 Task: Find connections with filter location Geraardsbergen with filter topic #designwith filter profile language English with filter current company Equitas Small Finance Bank with filter school Burhani College with filter industry Staffing and Recruiting with filter service category Nonprofit Consulting with filter keywords title Security Guard
Action: Mouse moved to (604, 106)
Screenshot: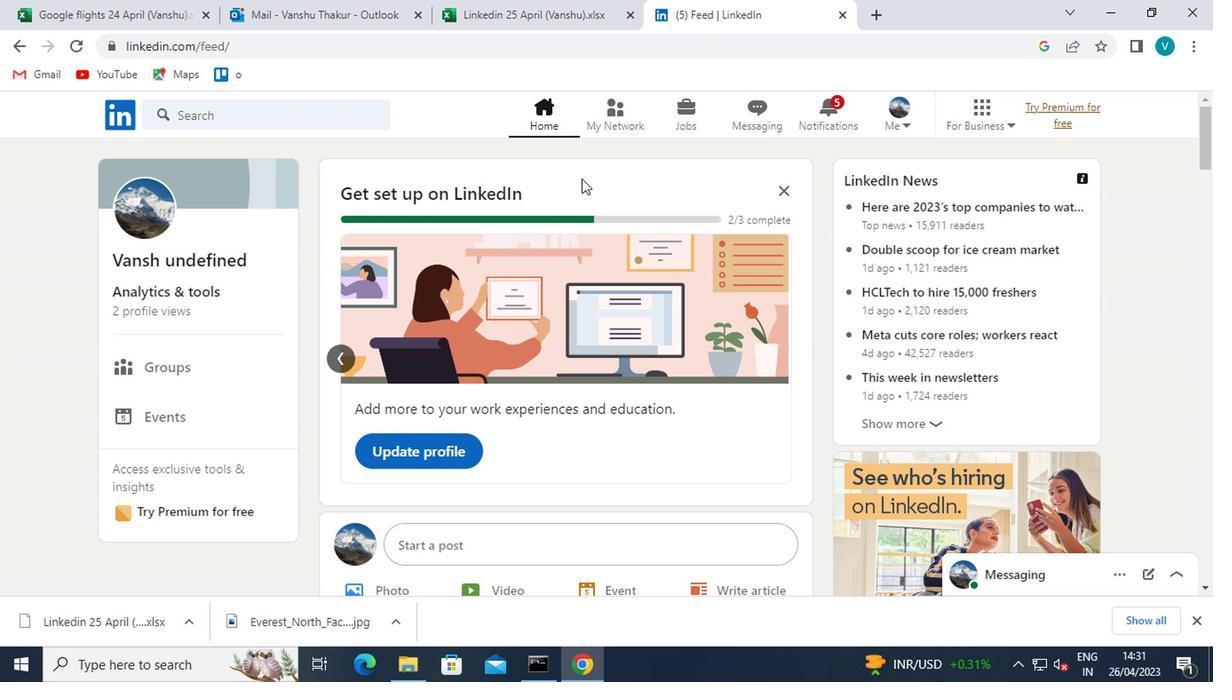 
Action: Mouse pressed left at (604, 106)
Screenshot: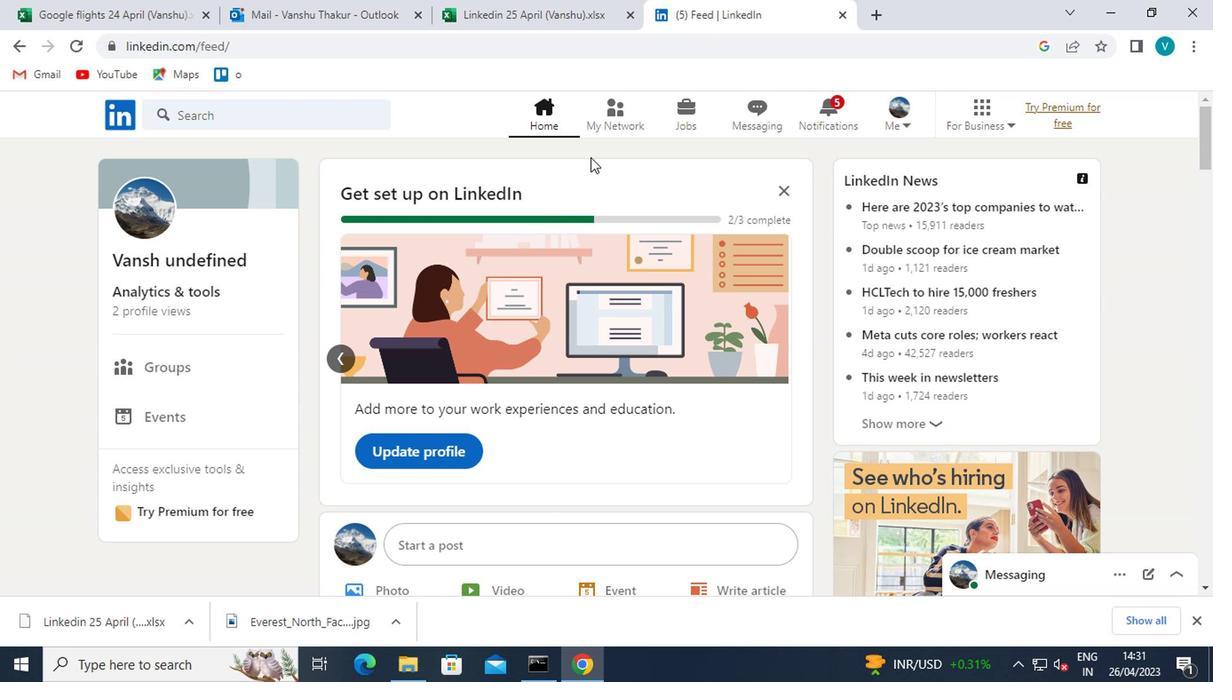 
Action: Mouse moved to (188, 208)
Screenshot: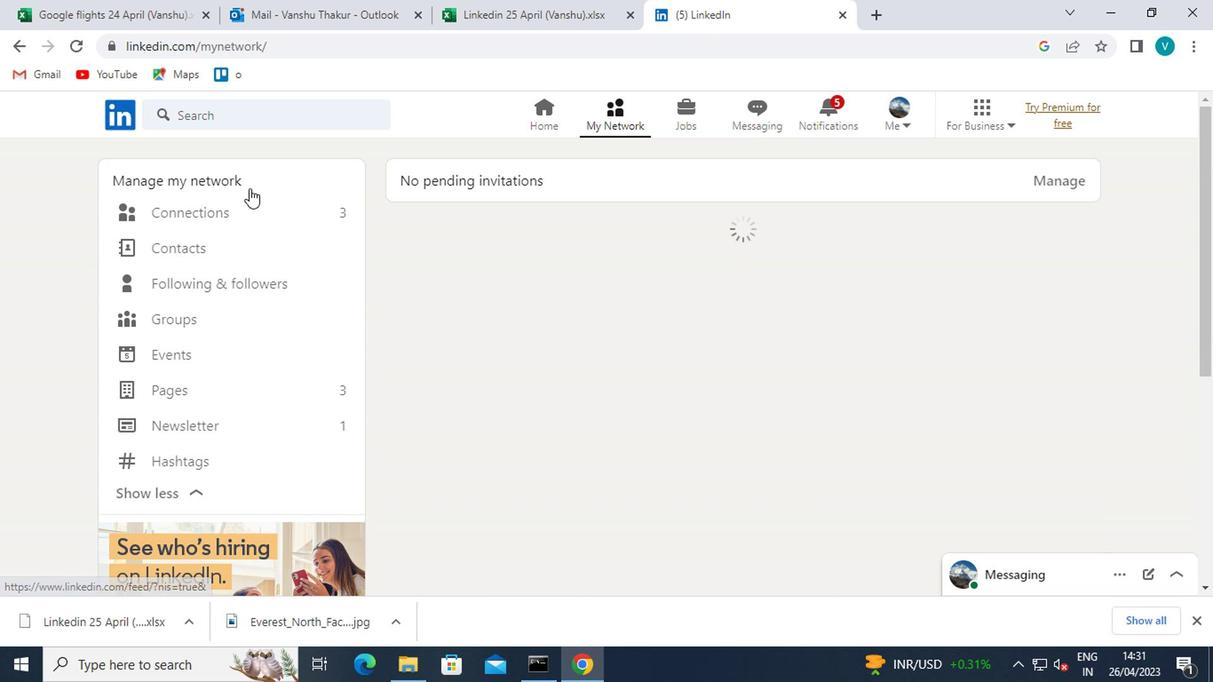 
Action: Mouse pressed left at (188, 208)
Screenshot: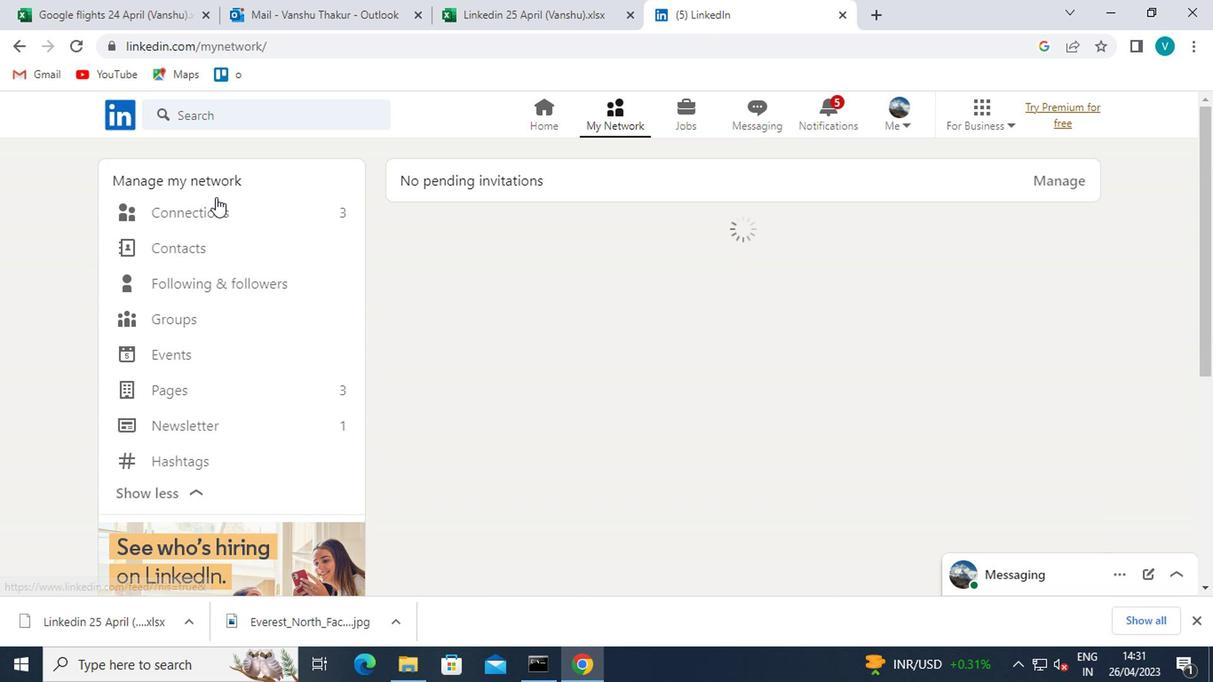 
Action: Mouse moved to (769, 211)
Screenshot: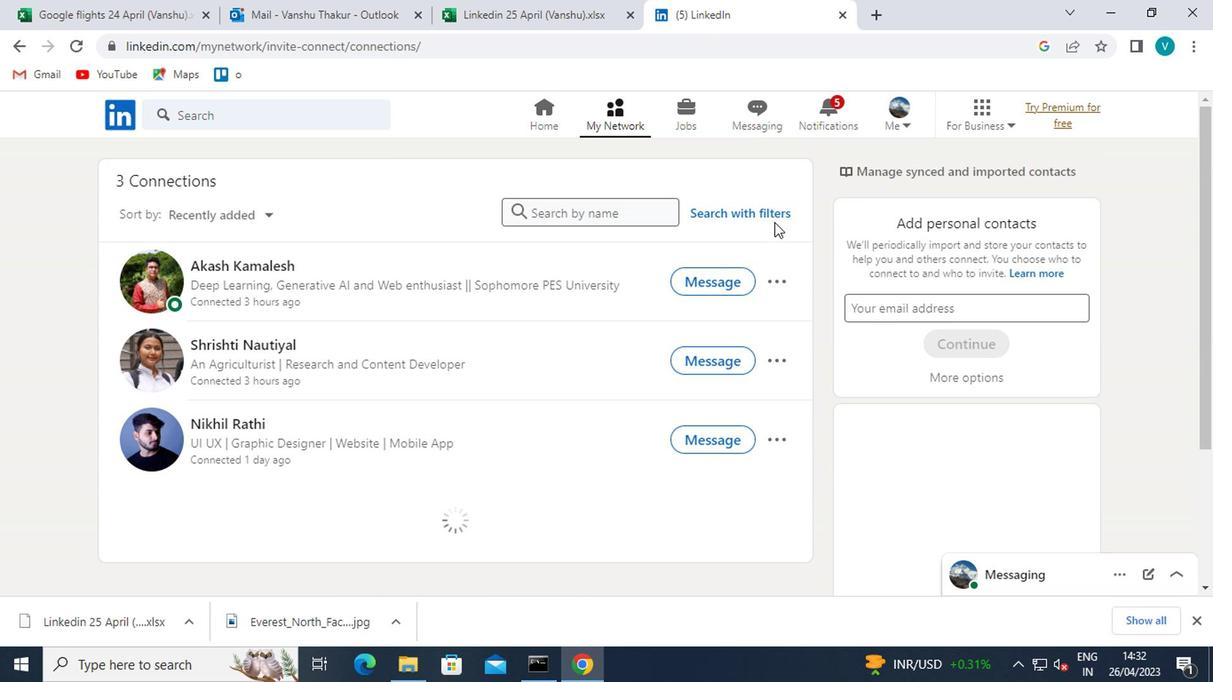
Action: Mouse pressed left at (769, 211)
Screenshot: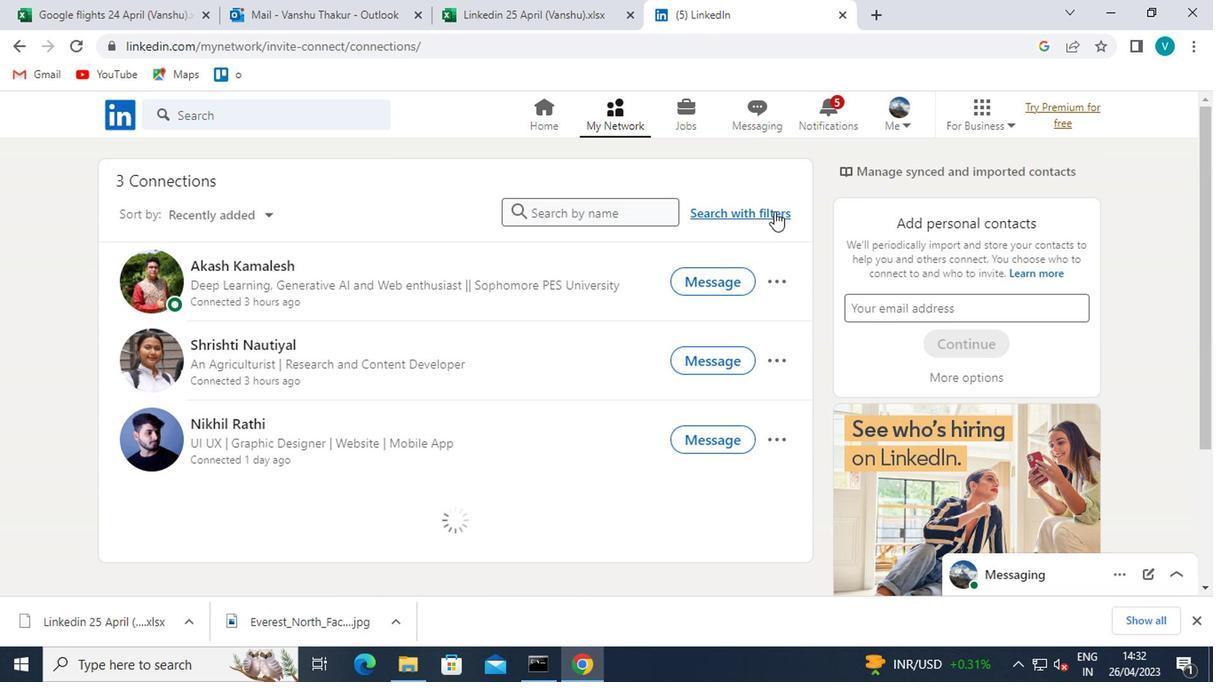 
Action: Mouse moved to (731, 213)
Screenshot: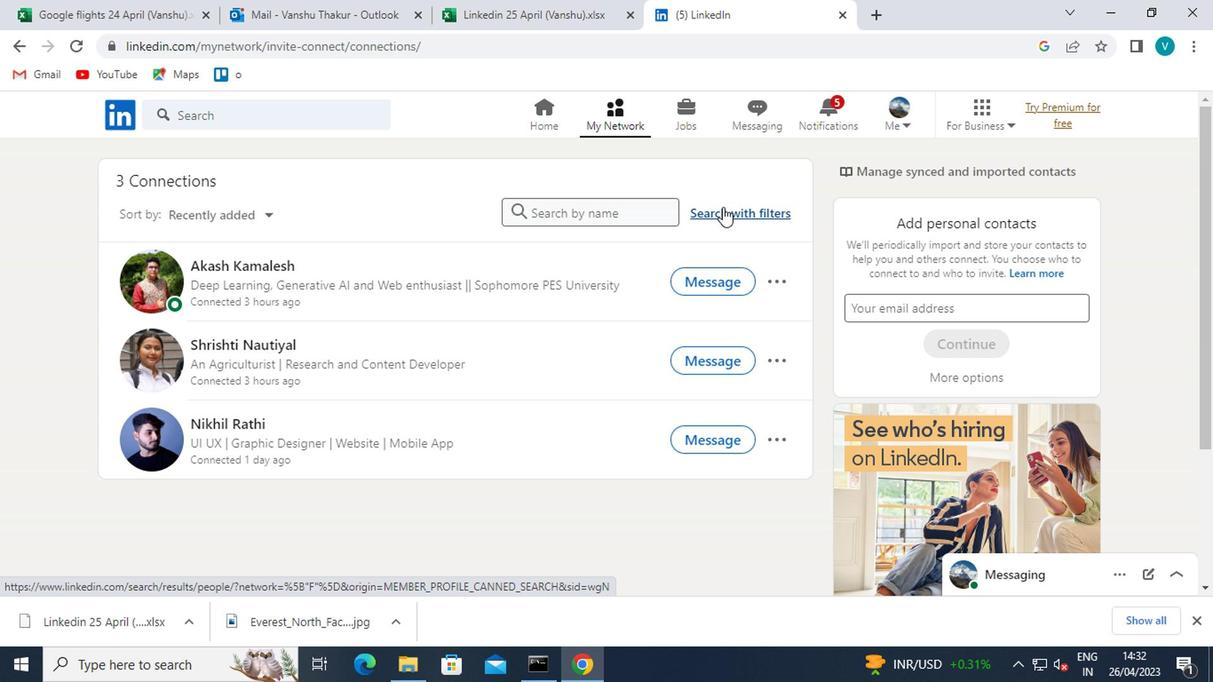 
Action: Mouse pressed left at (731, 213)
Screenshot: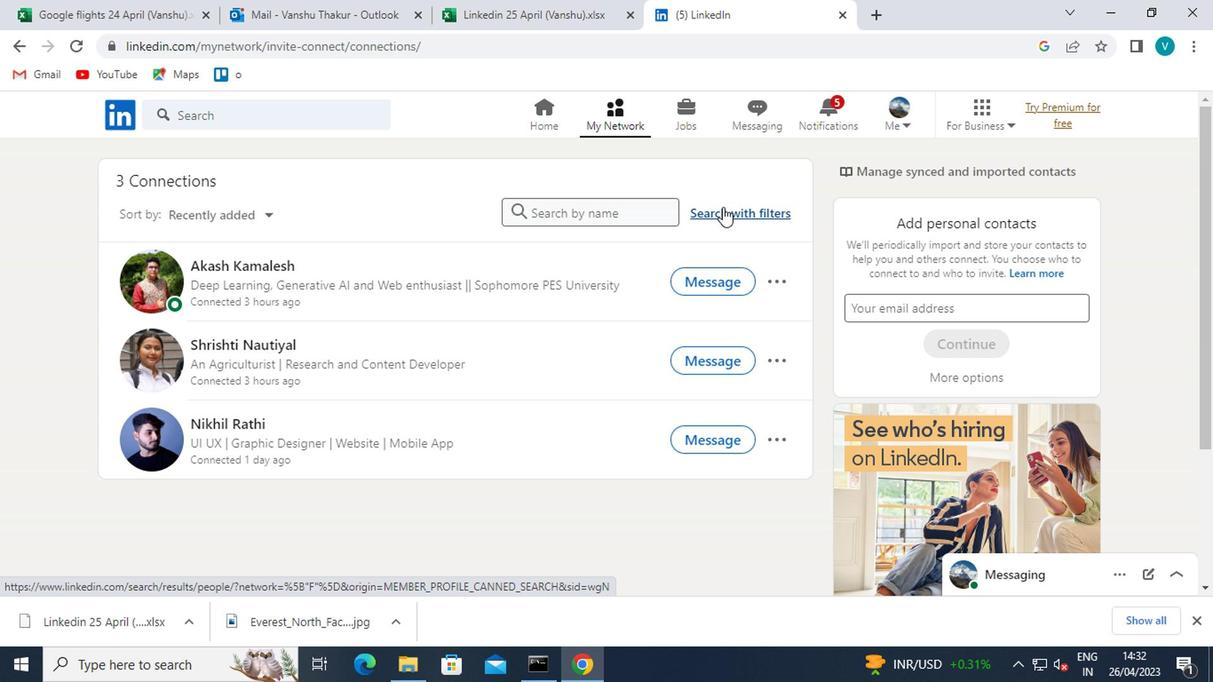 
Action: Mouse moved to (598, 156)
Screenshot: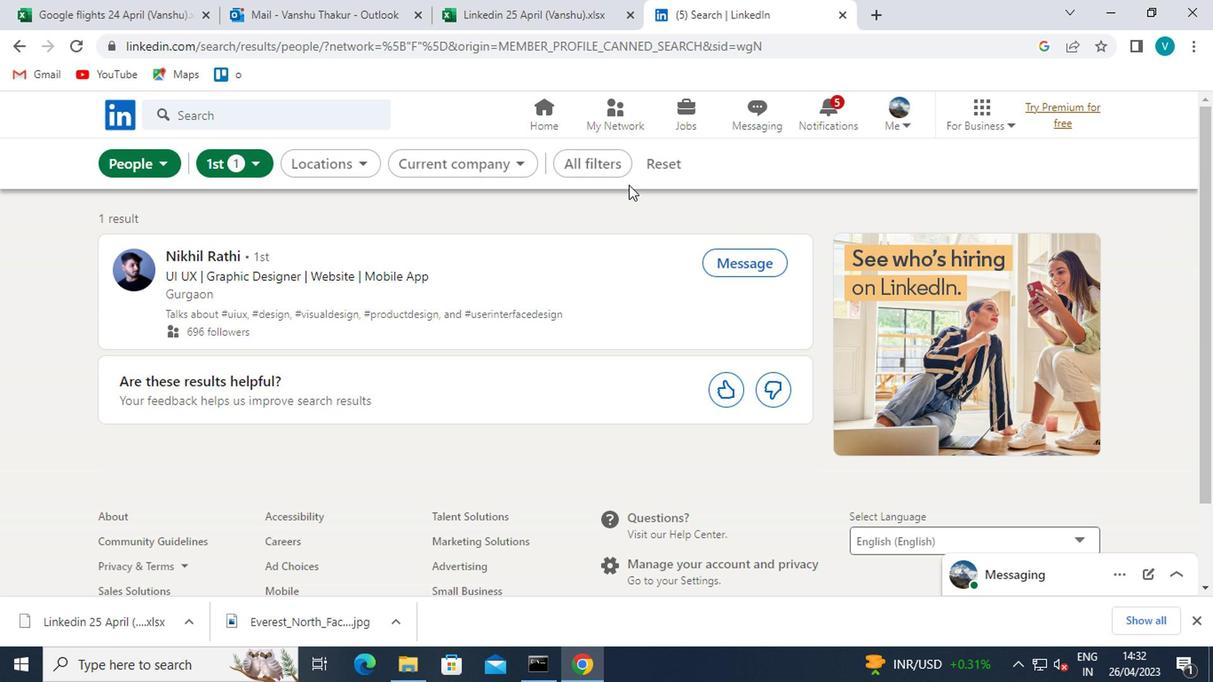 
Action: Mouse pressed left at (598, 156)
Screenshot: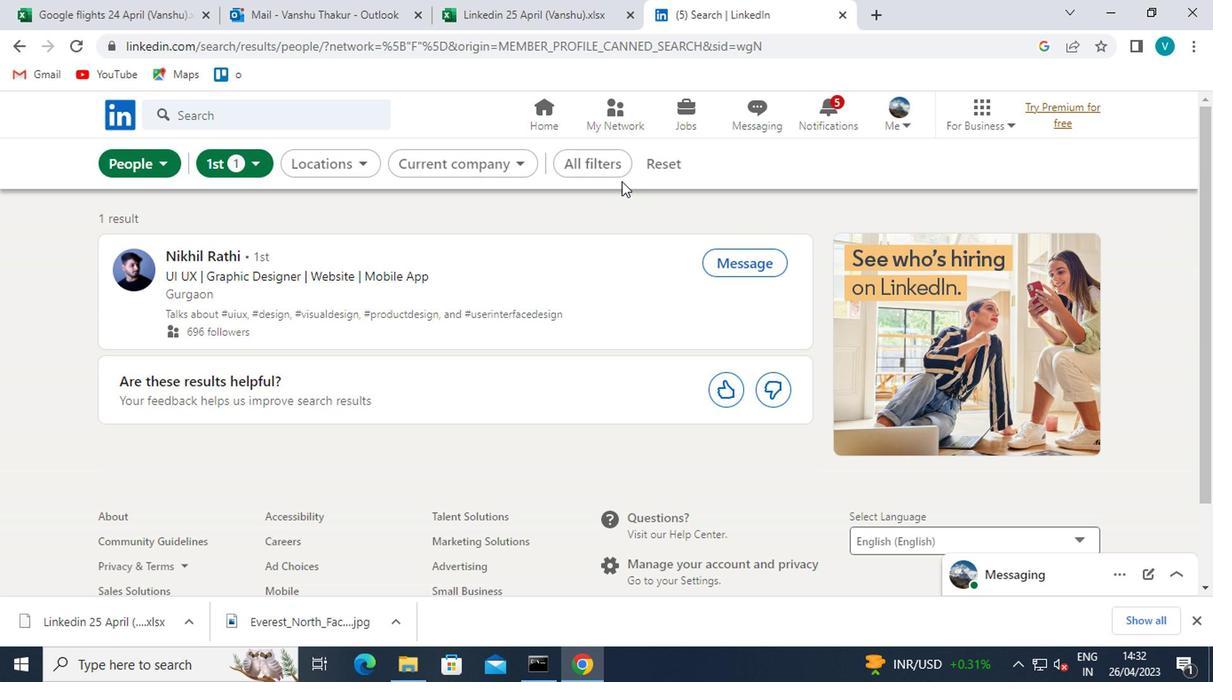 
Action: Mouse moved to (778, 252)
Screenshot: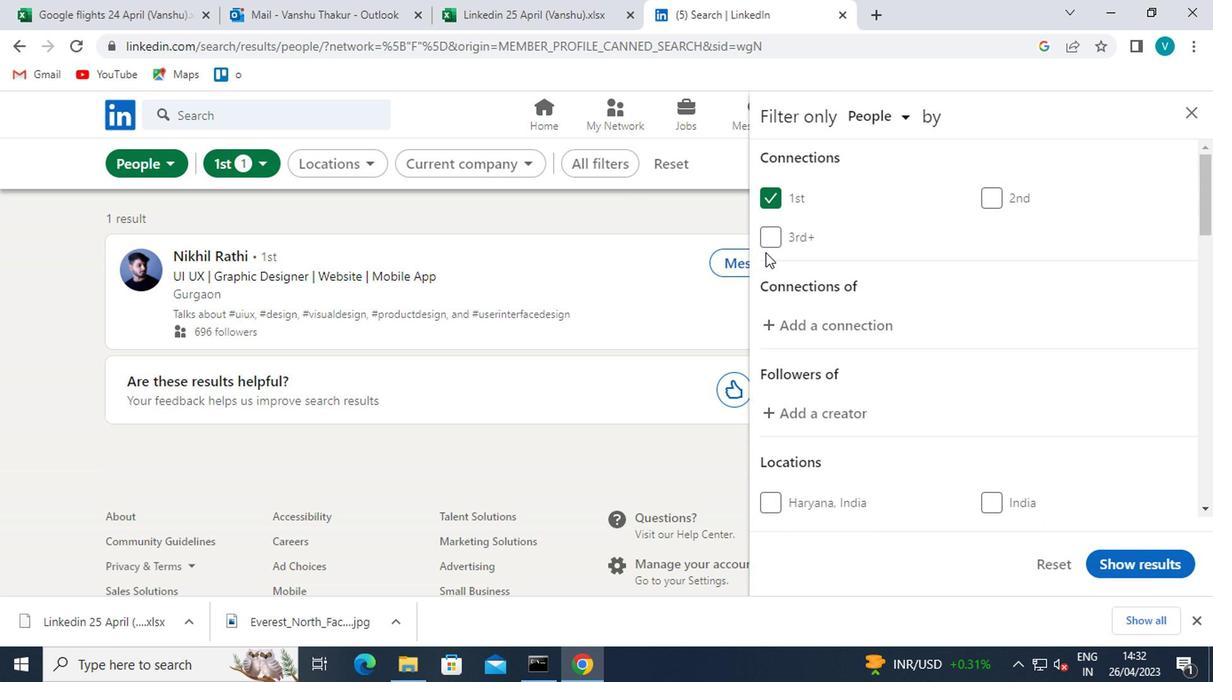 
Action: Mouse scrolled (778, 252) with delta (0, 0)
Screenshot: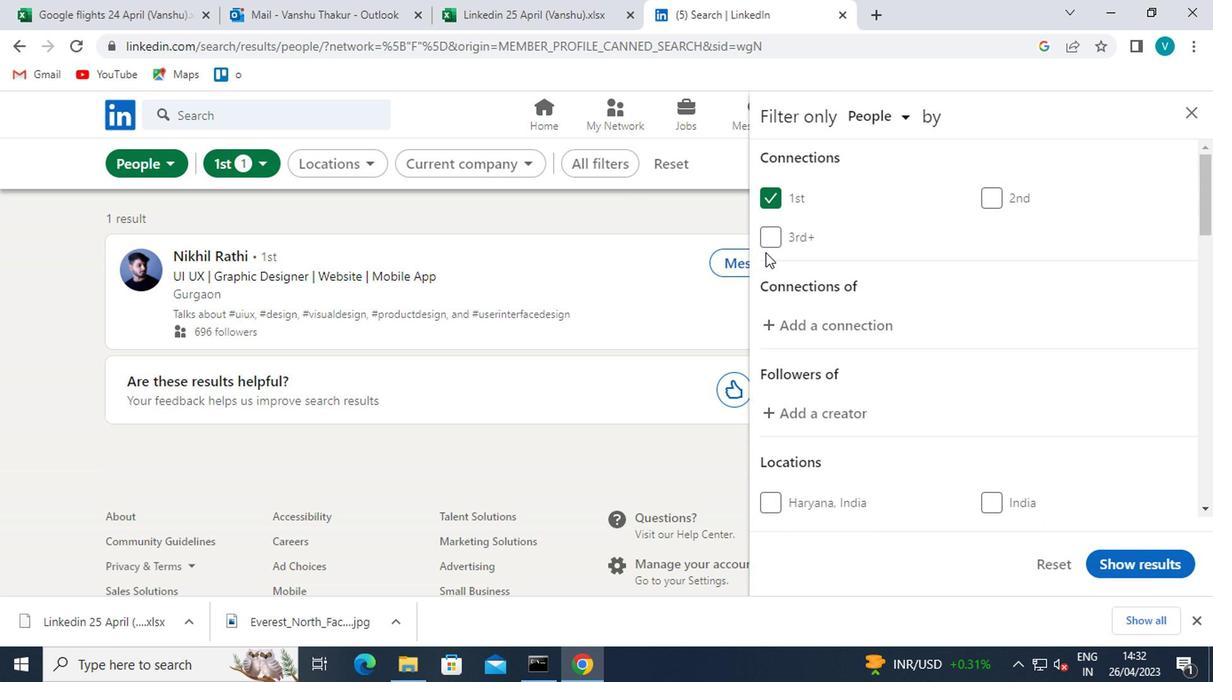 
Action: Mouse moved to (791, 253)
Screenshot: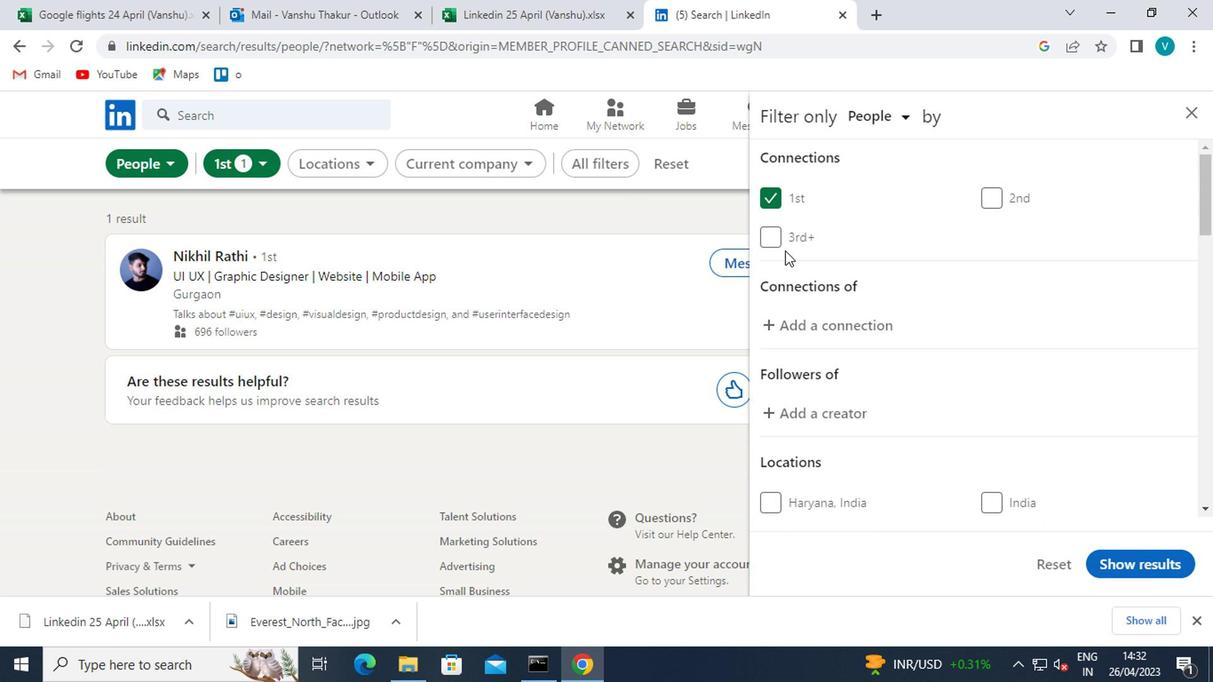
Action: Mouse scrolled (791, 252) with delta (0, 0)
Screenshot: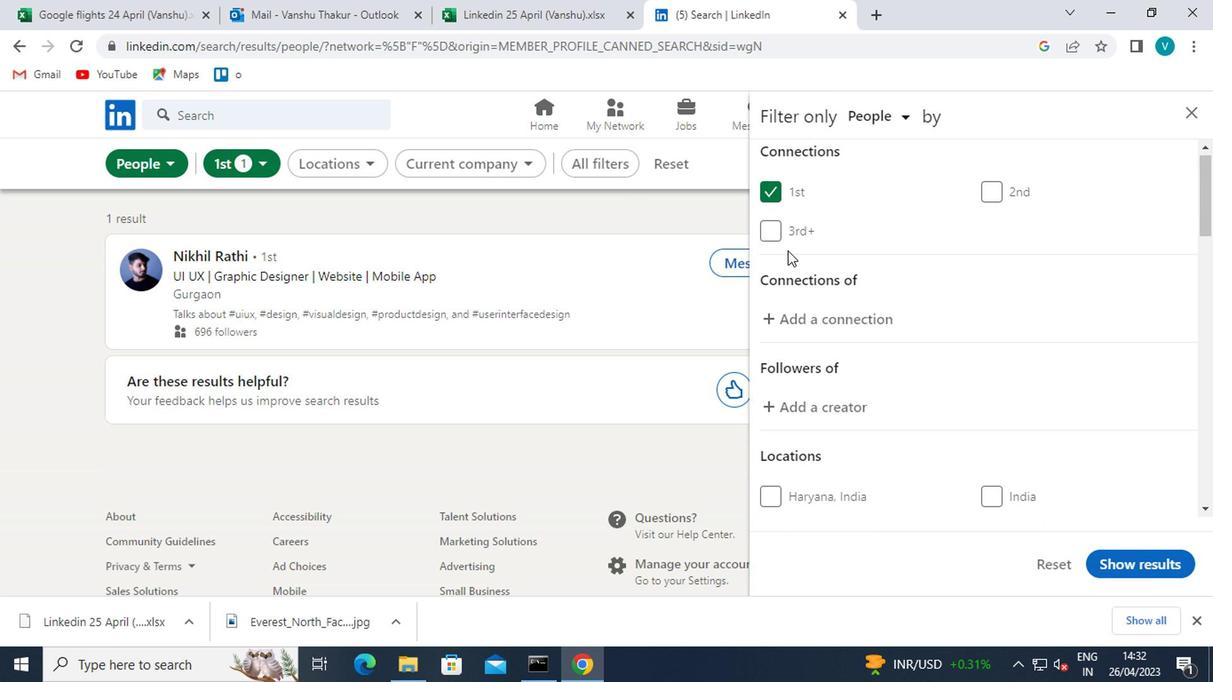 
Action: Mouse moved to (786, 396)
Screenshot: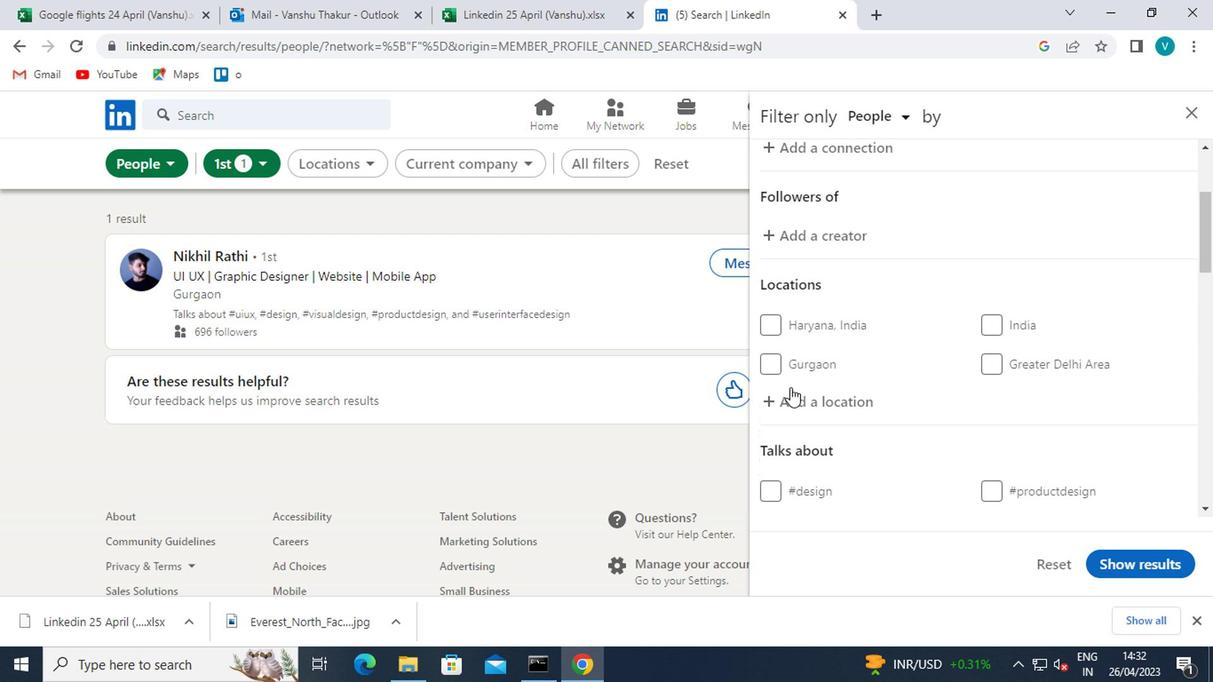 
Action: Mouse pressed left at (786, 396)
Screenshot: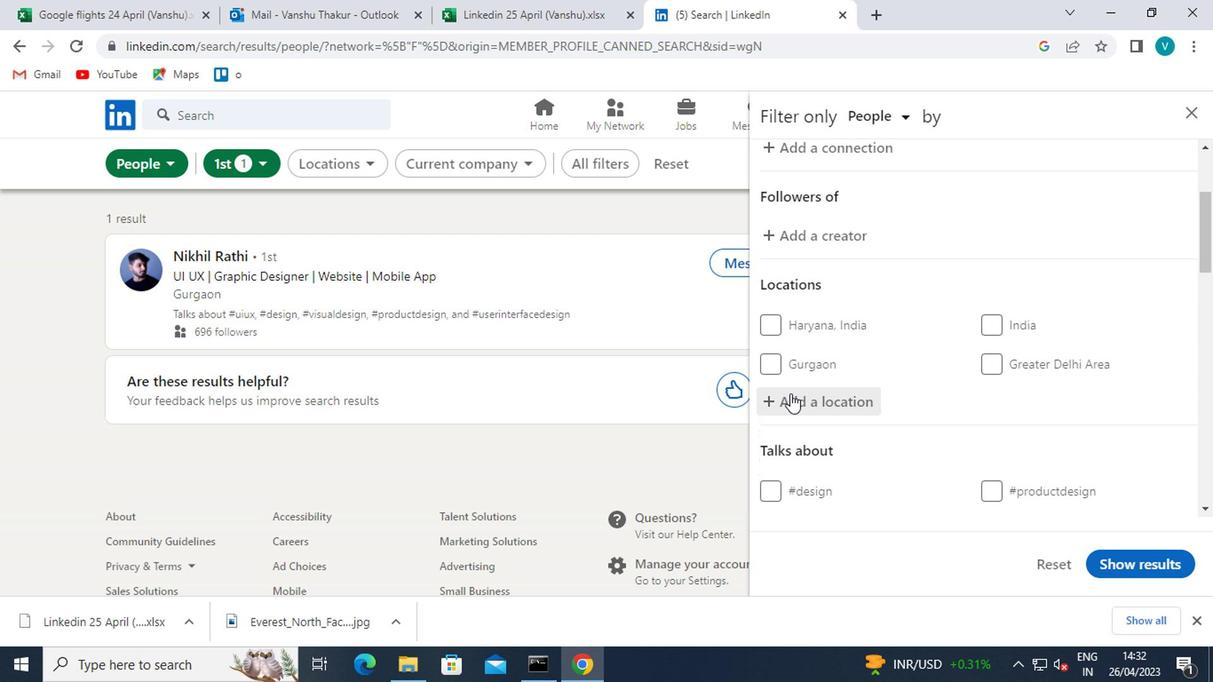 
Action: Mouse moved to (790, 396)
Screenshot: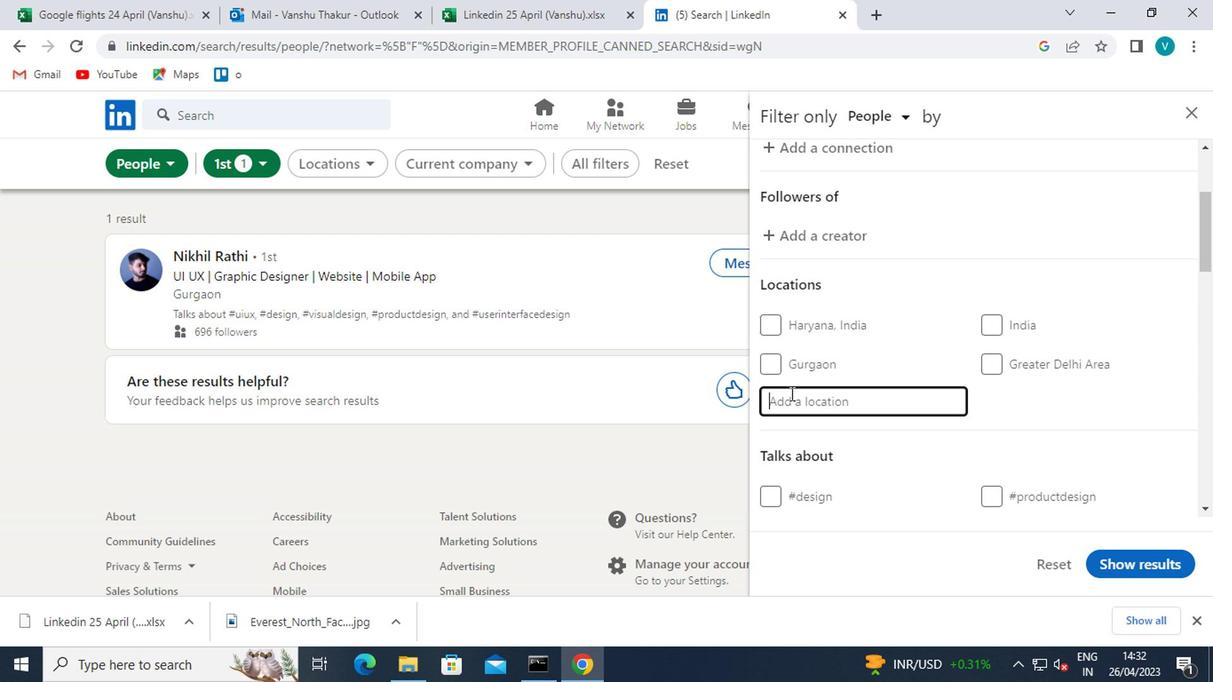 
Action: Mouse pressed left at (790, 396)
Screenshot: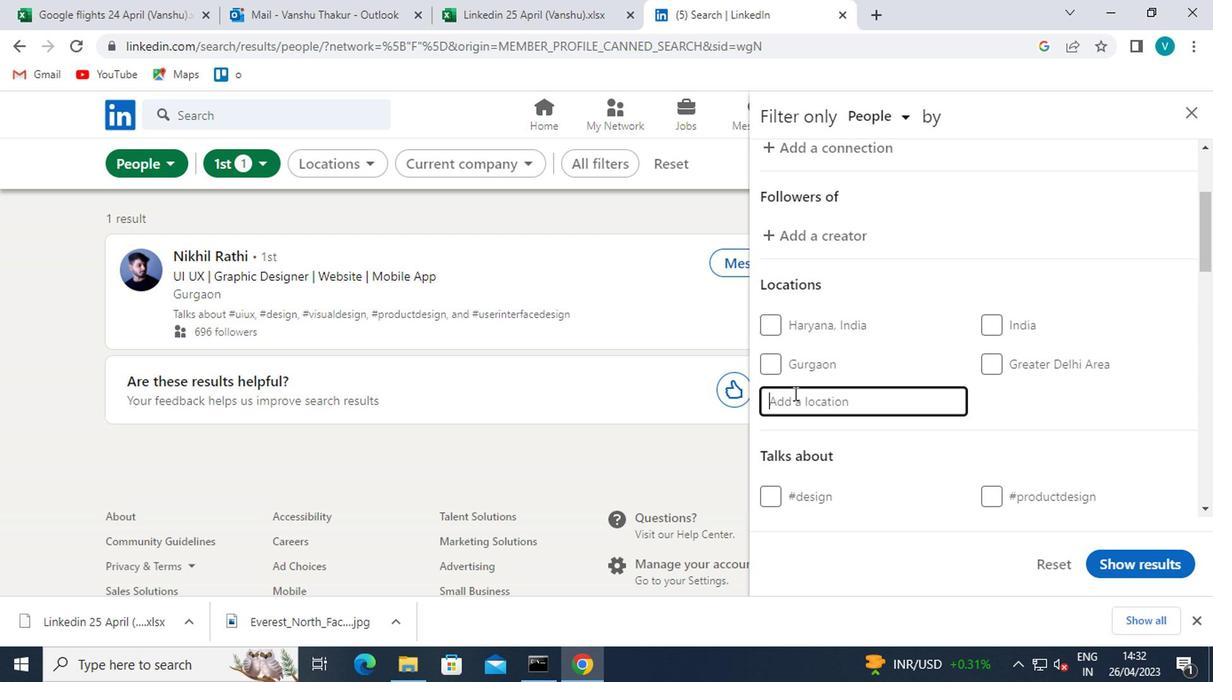 
Action: Key pressed <Key.shift>GERAARD
Screenshot: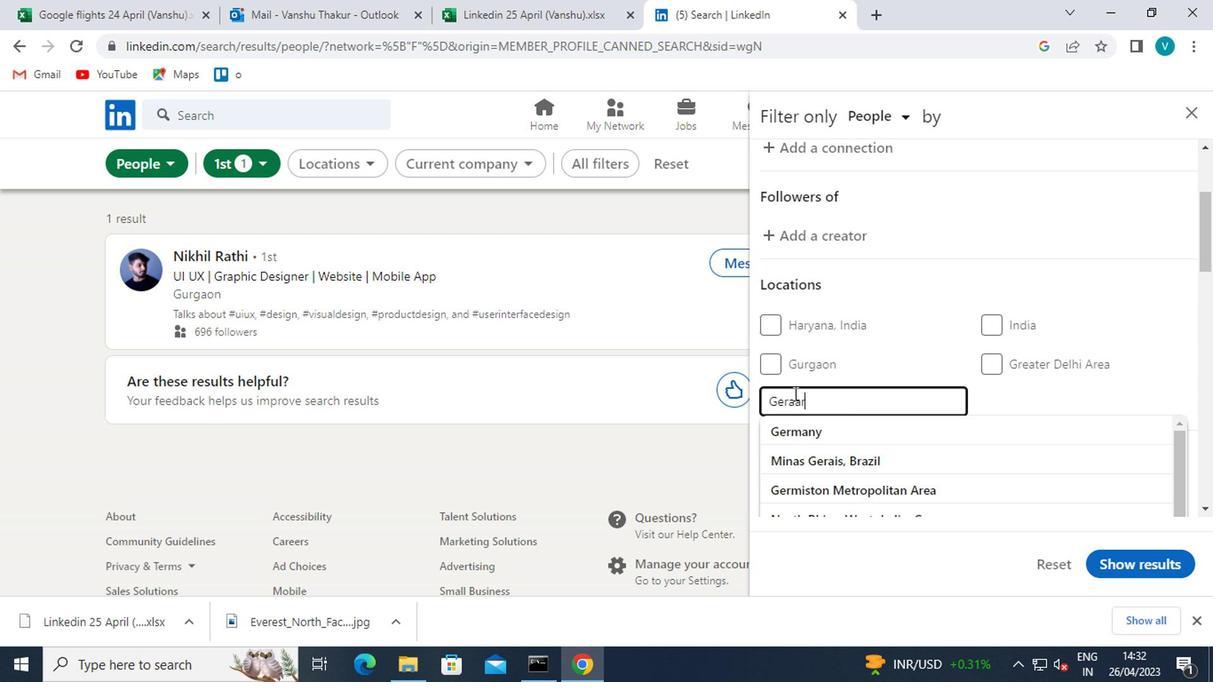 
Action: Mouse moved to (790, 394)
Screenshot: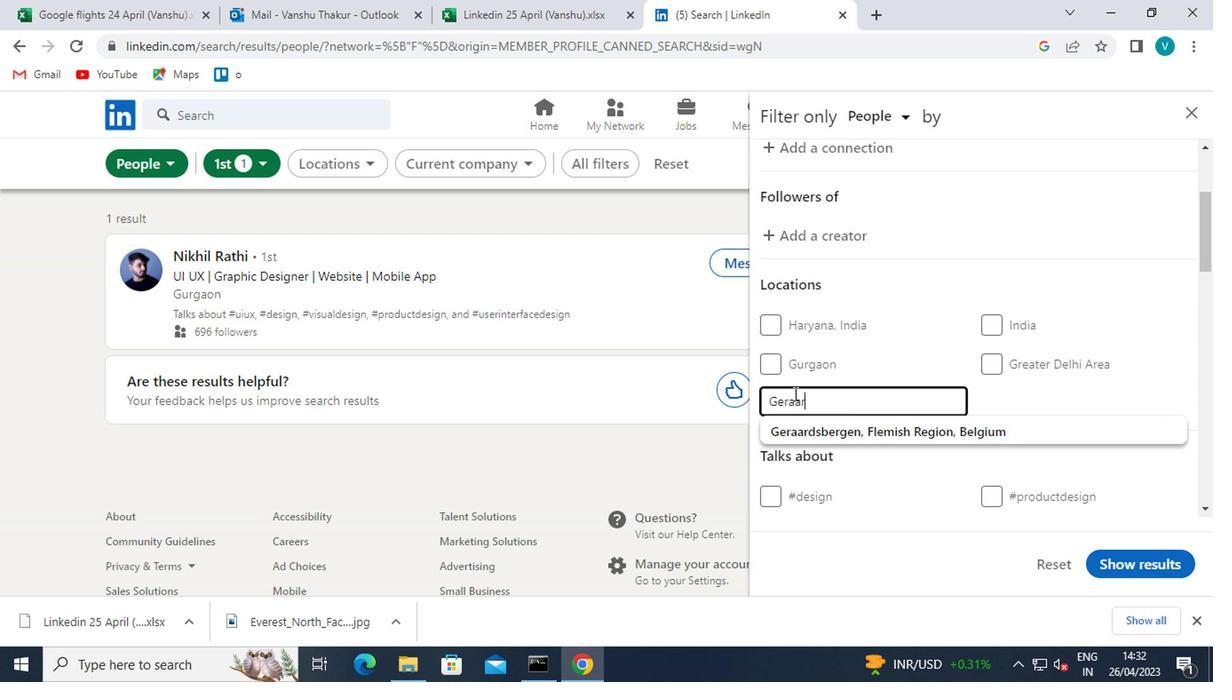 
Action: Key pressed SBERGEN
Screenshot: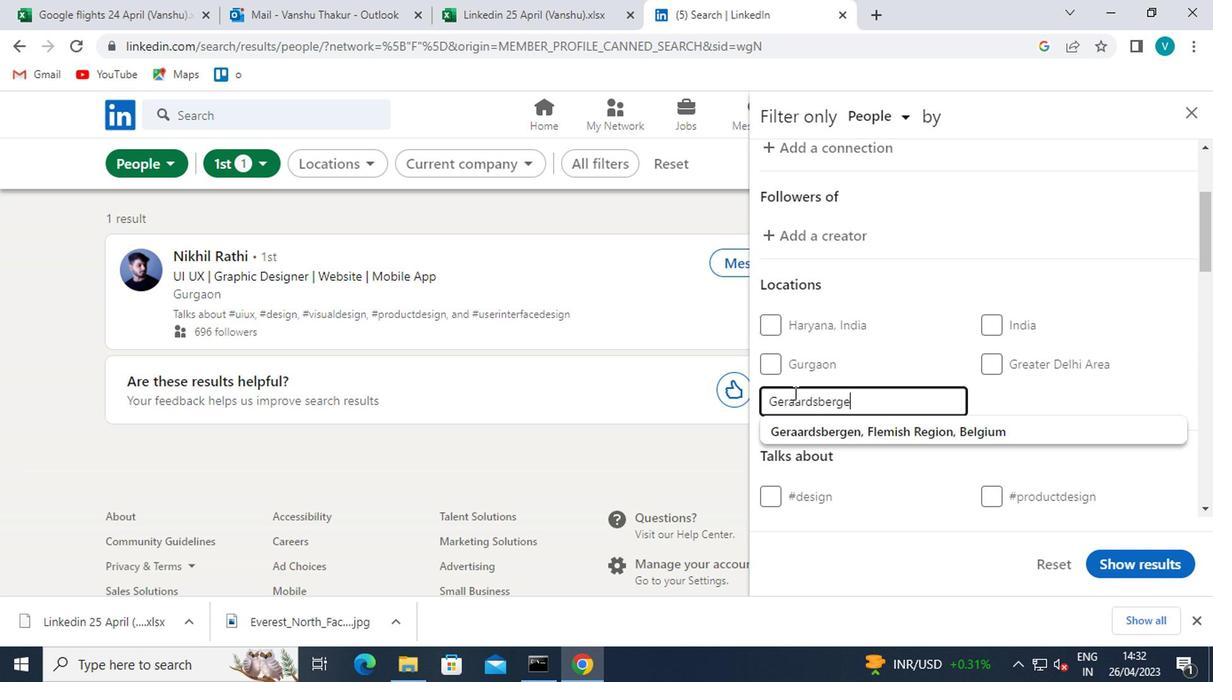 
Action: Mouse moved to (797, 430)
Screenshot: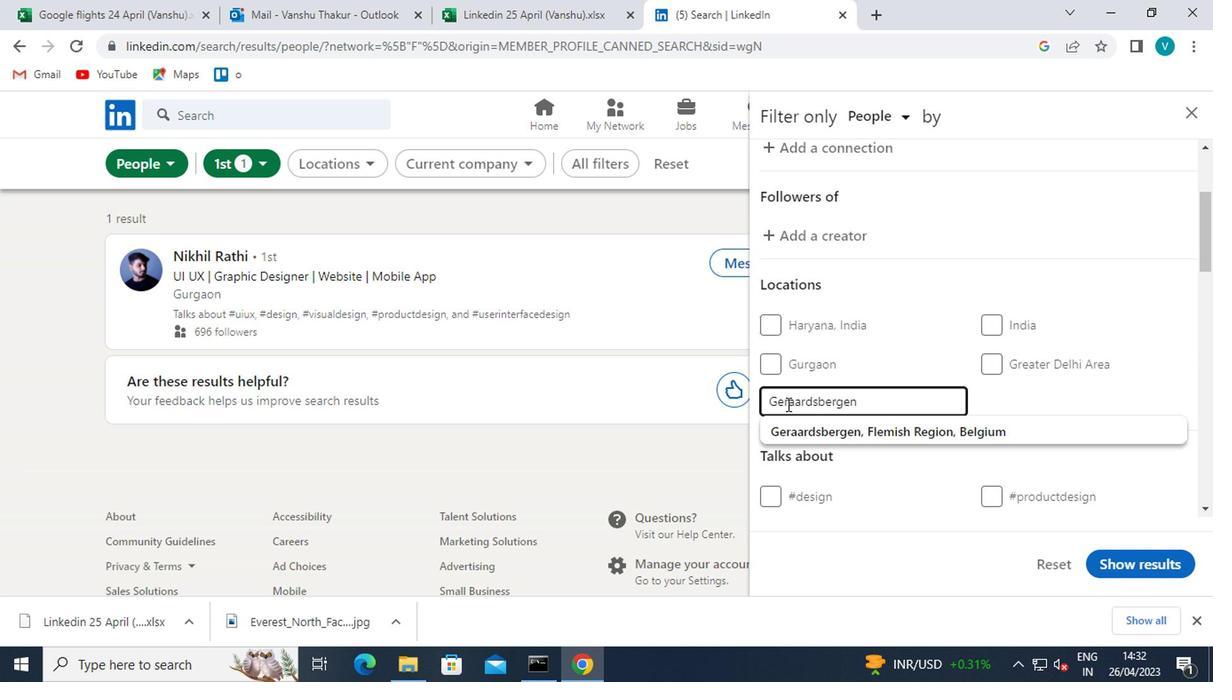 
Action: Mouse pressed left at (797, 430)
Screenshot: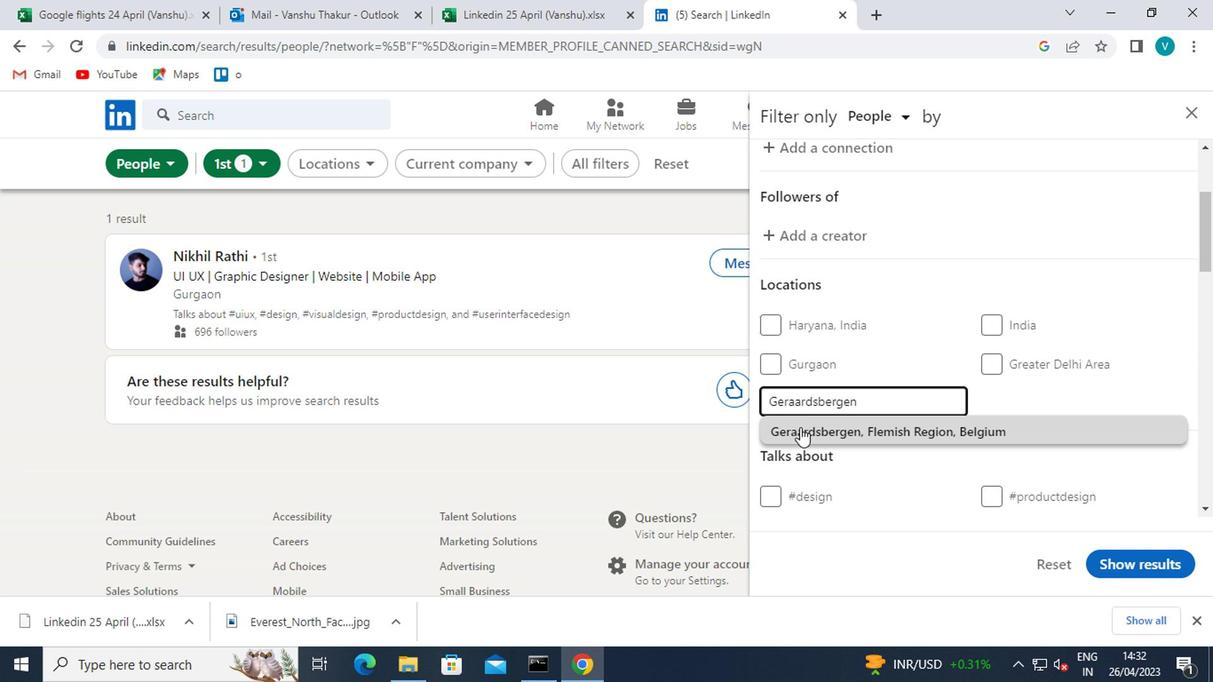 
Action: Mouse moved to (840, 409)
Screenshot: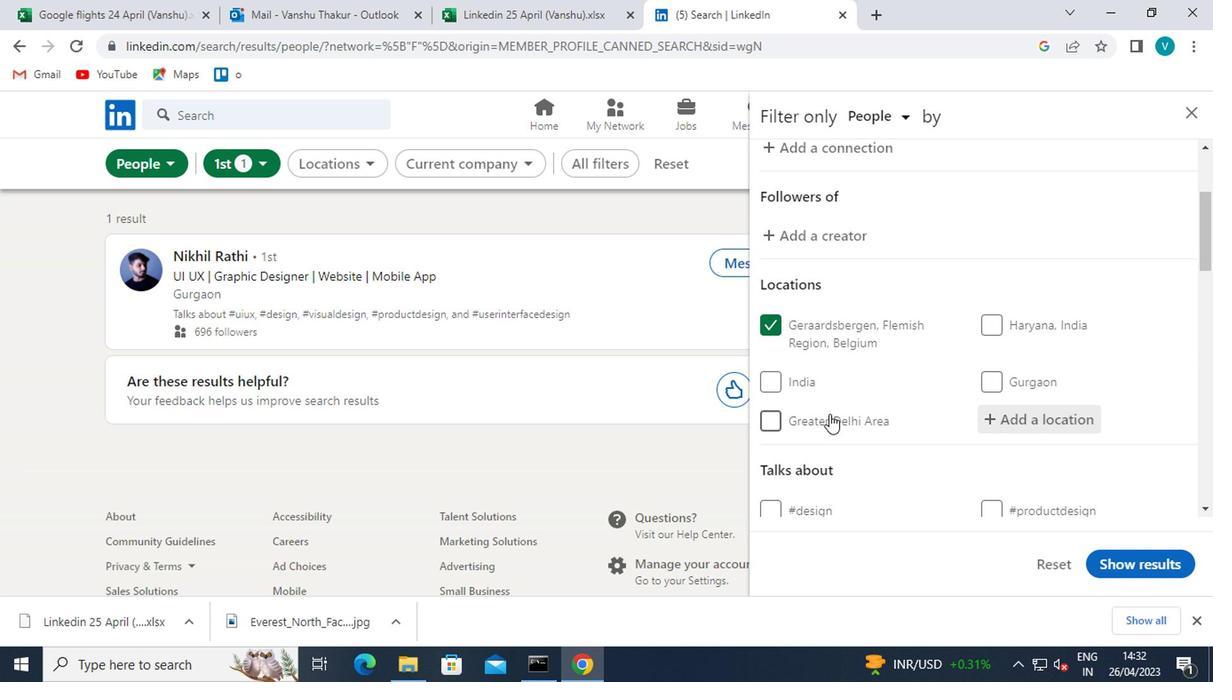 
Action: Mouse scrolled (840, 408) with delta (0, -1)
Screenshot: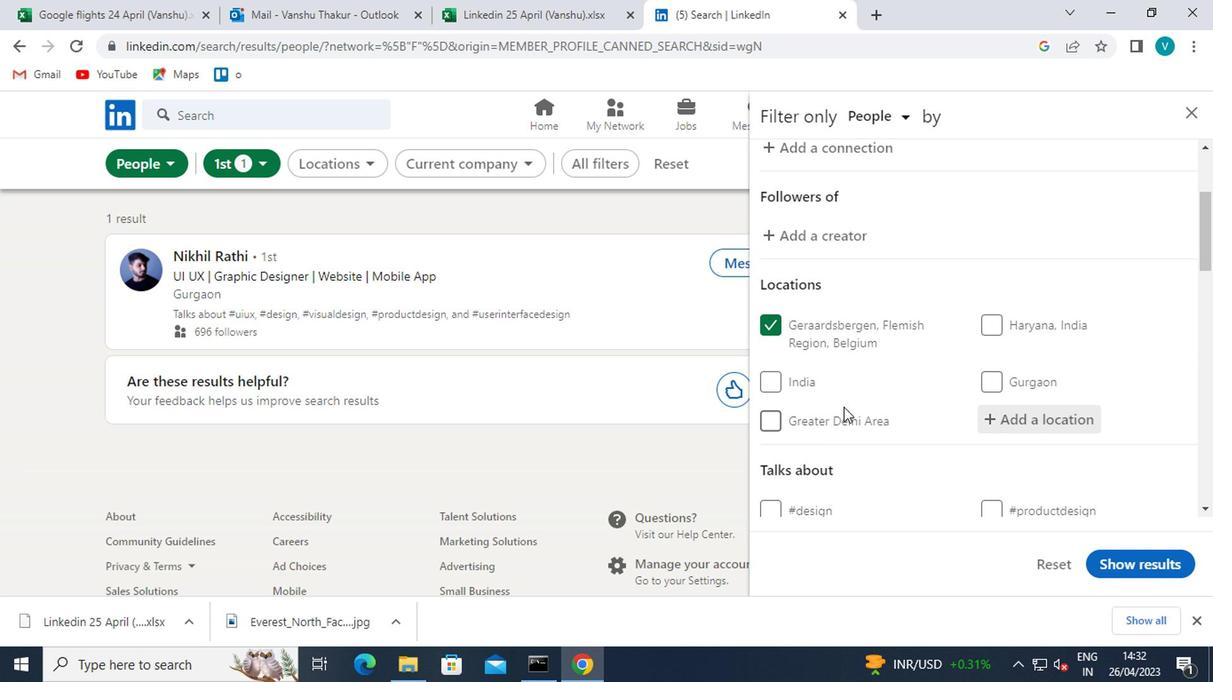
Action: Mouse scrolled (840, 408) with delta (0, -1)
Screenshot: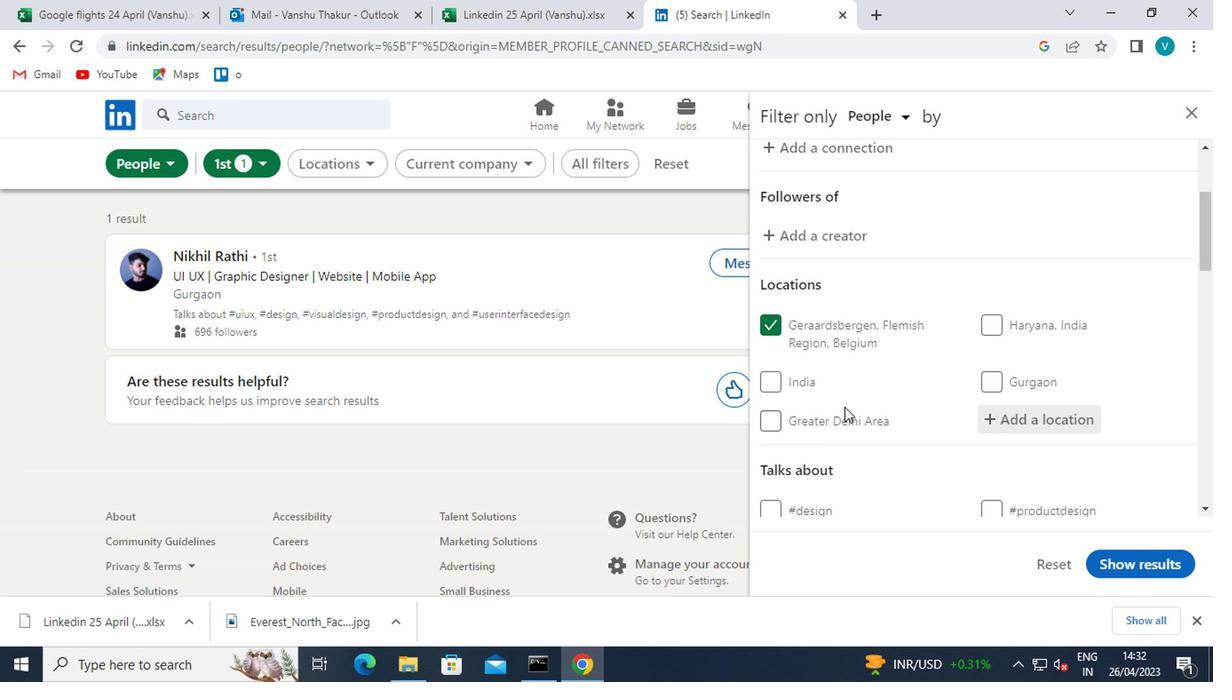 
Action: Mouse moved to (996, 403)
Screenshot: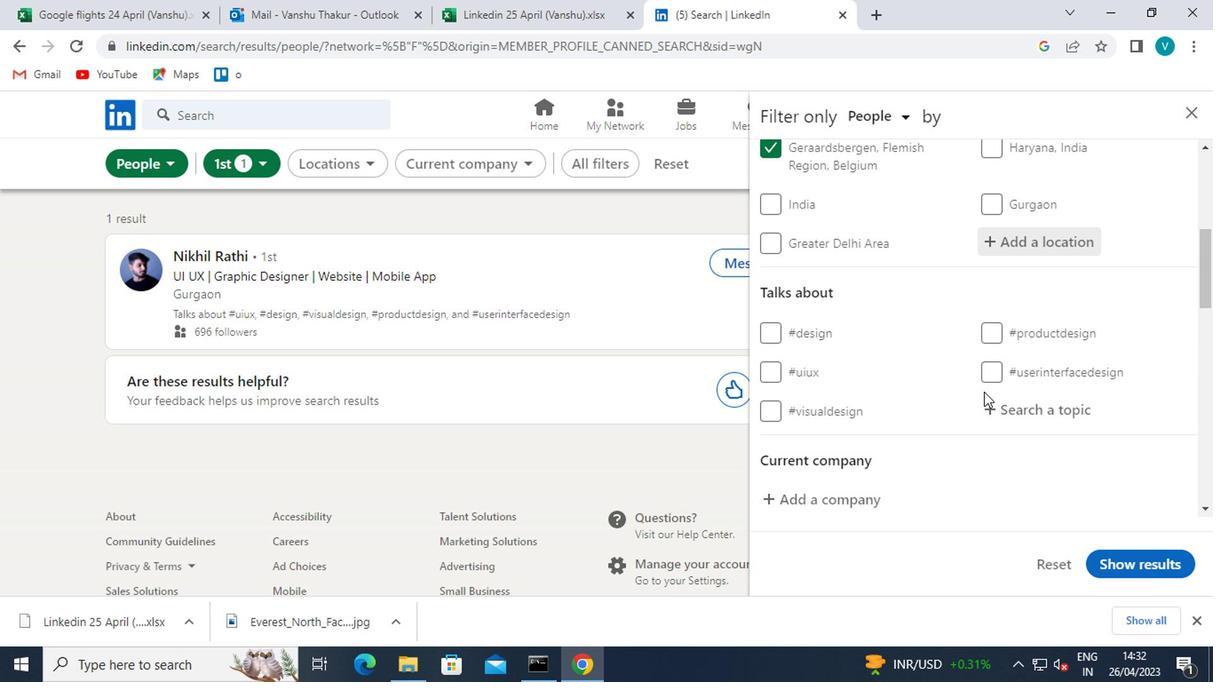 
Action: Mouse pressed left at (996, 403)
Screenshot: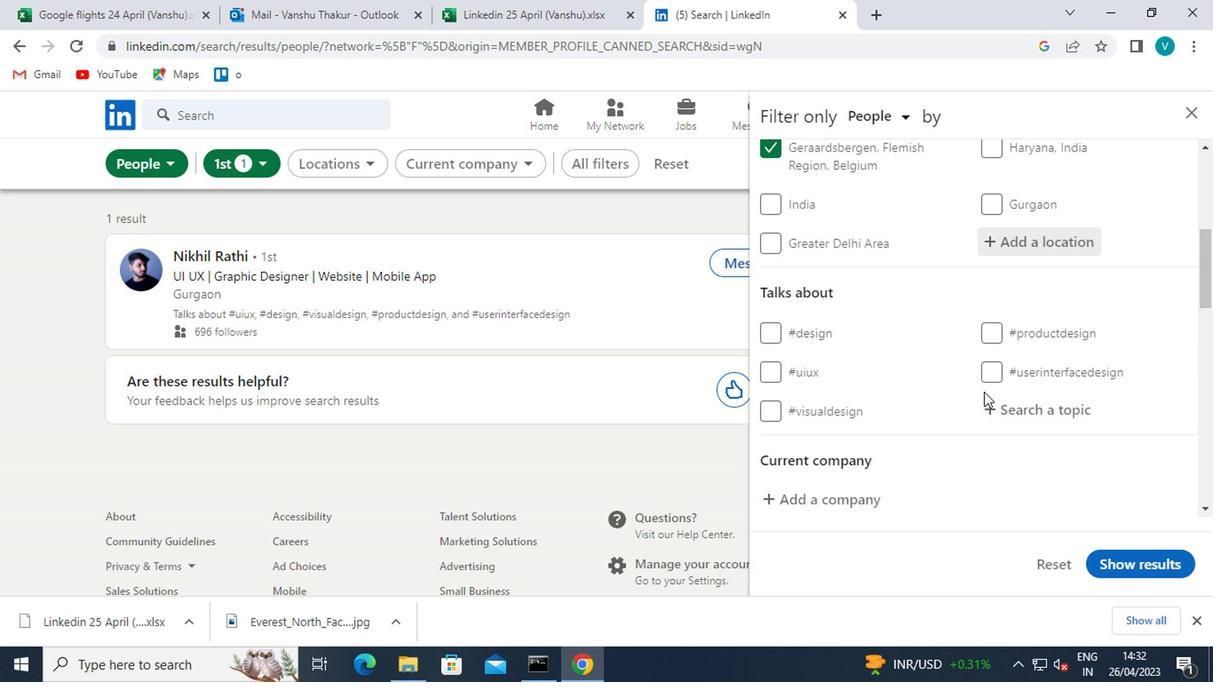 
Action: Mouse moved to (715, 1)
Screenshot: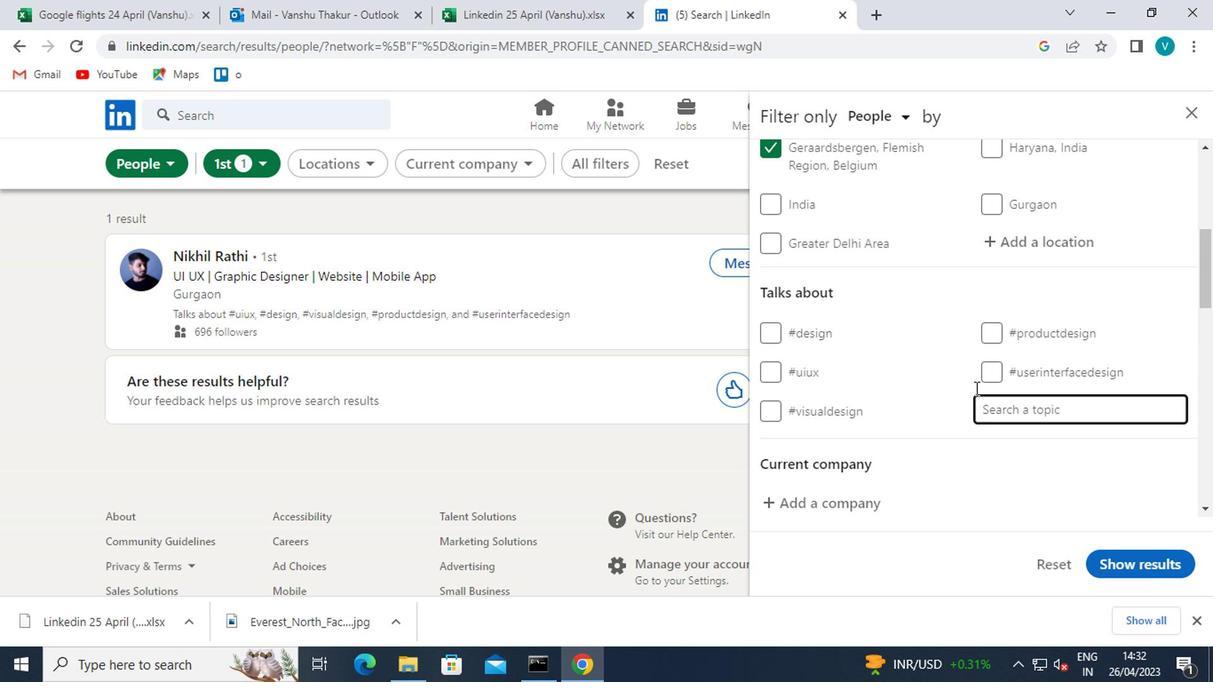 
Action: Key pressed <Key.shift>#DESIGN
Screenshot: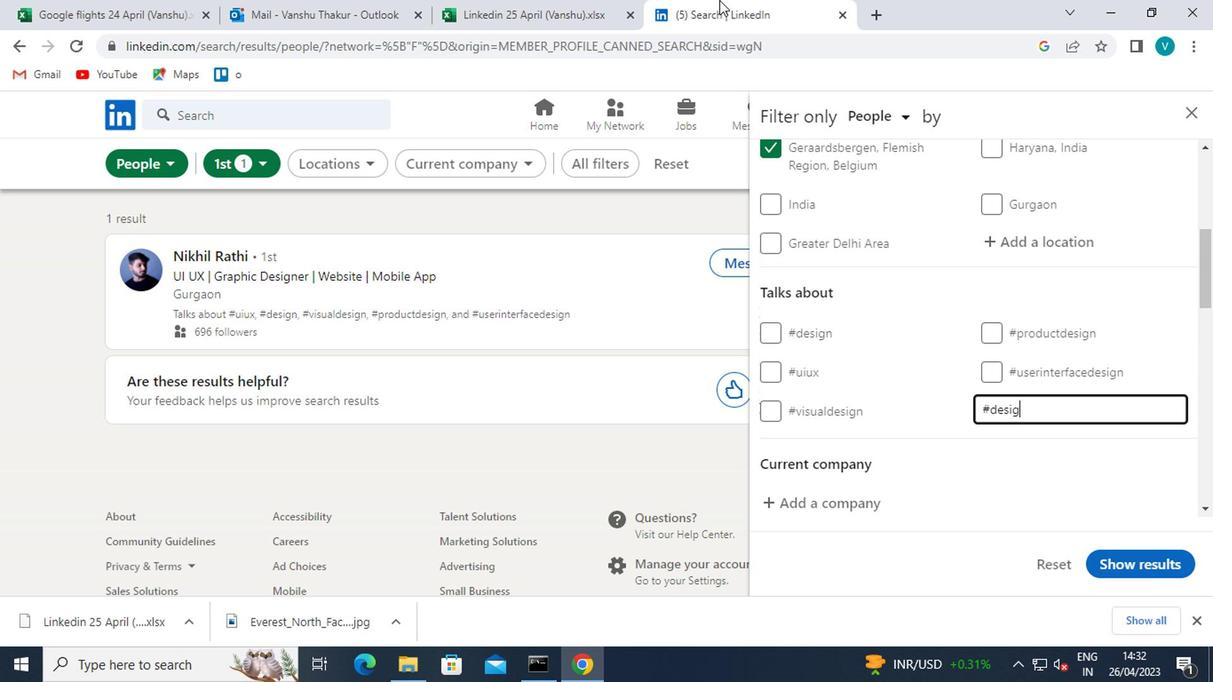 
Action: Mouse moved to (1007, 477)
Screenshot: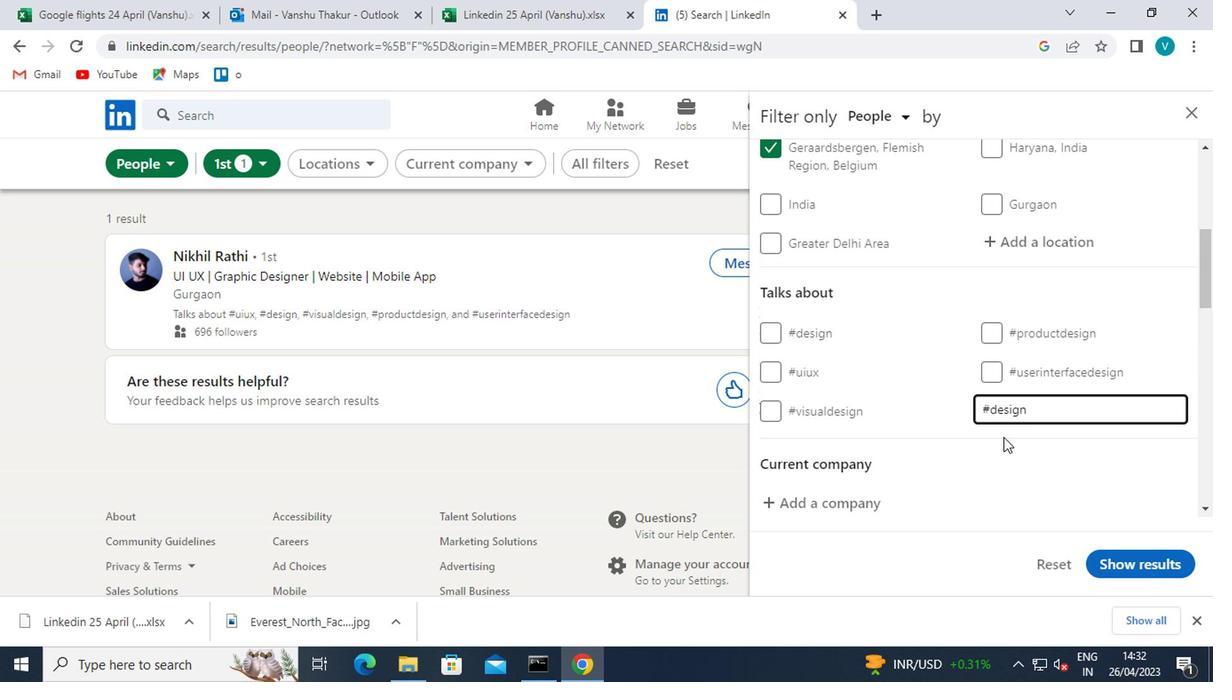
Action: Mouse pressed left at (1007, 477)
Screenshot: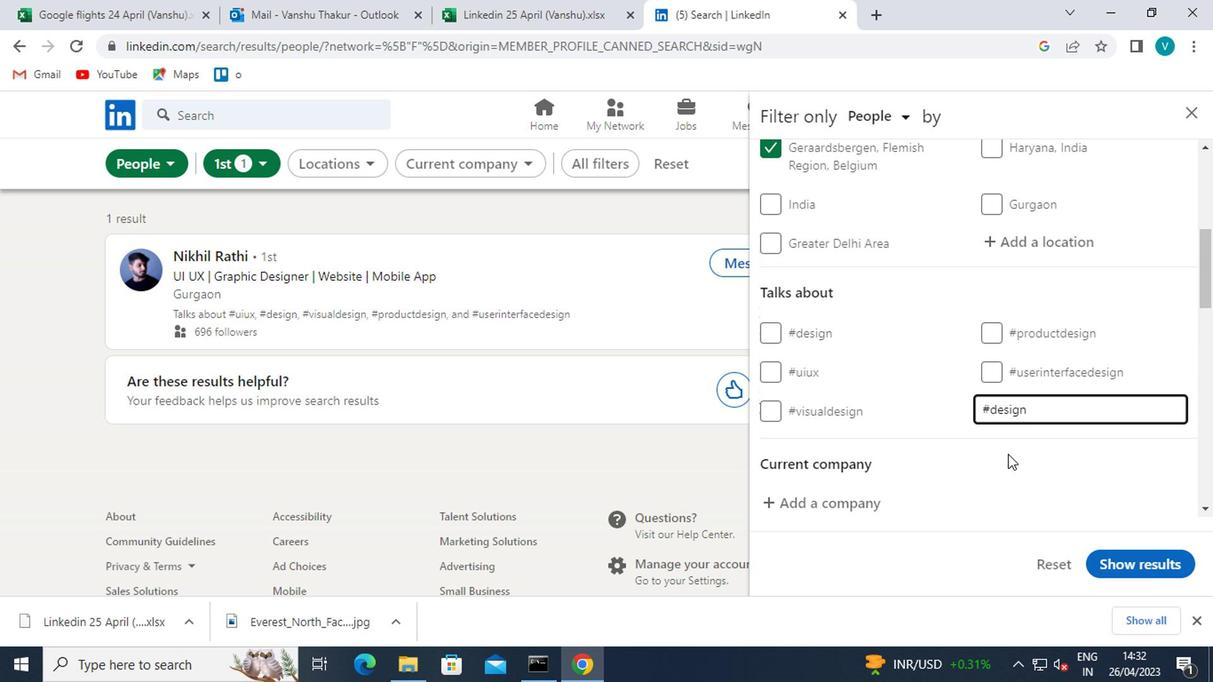 
Action: Mouse scrolled (1007, 475) with delta (0, -1)
Screenshot: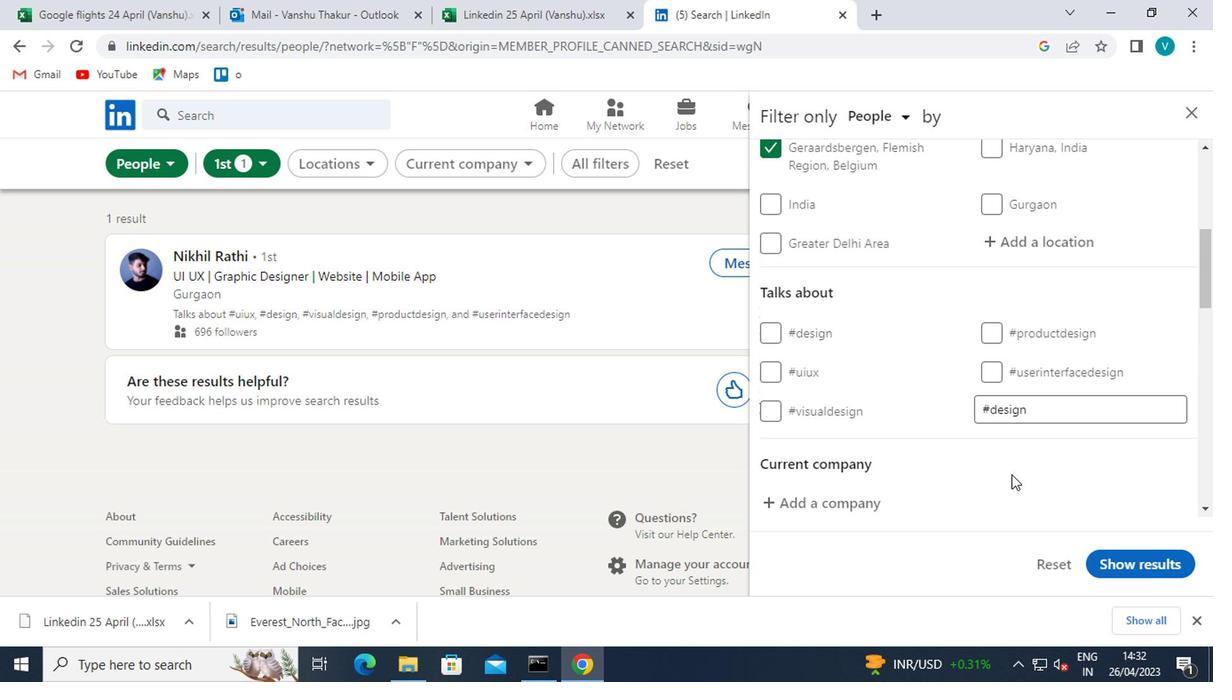 
Action: Mouse scrolled (1007, 475) with delta (0, -1)
Screenshot: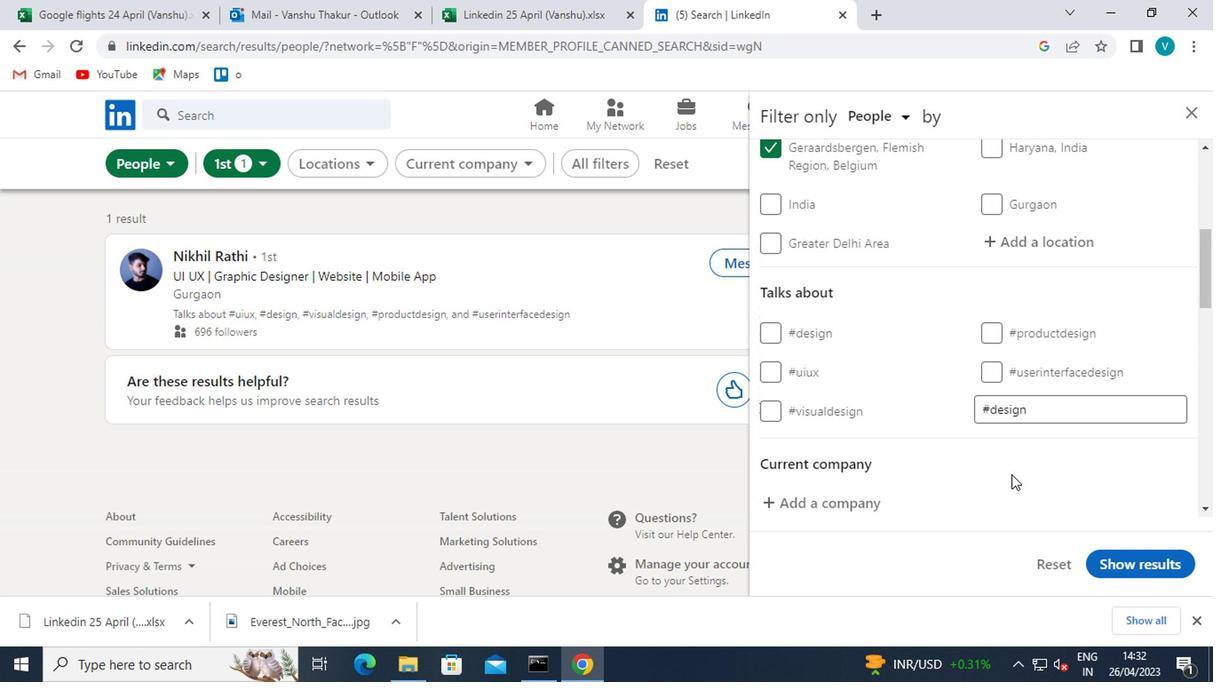 
Action: Mouse scrolled (1007, 475) with delta (0, -1)
Screenshot: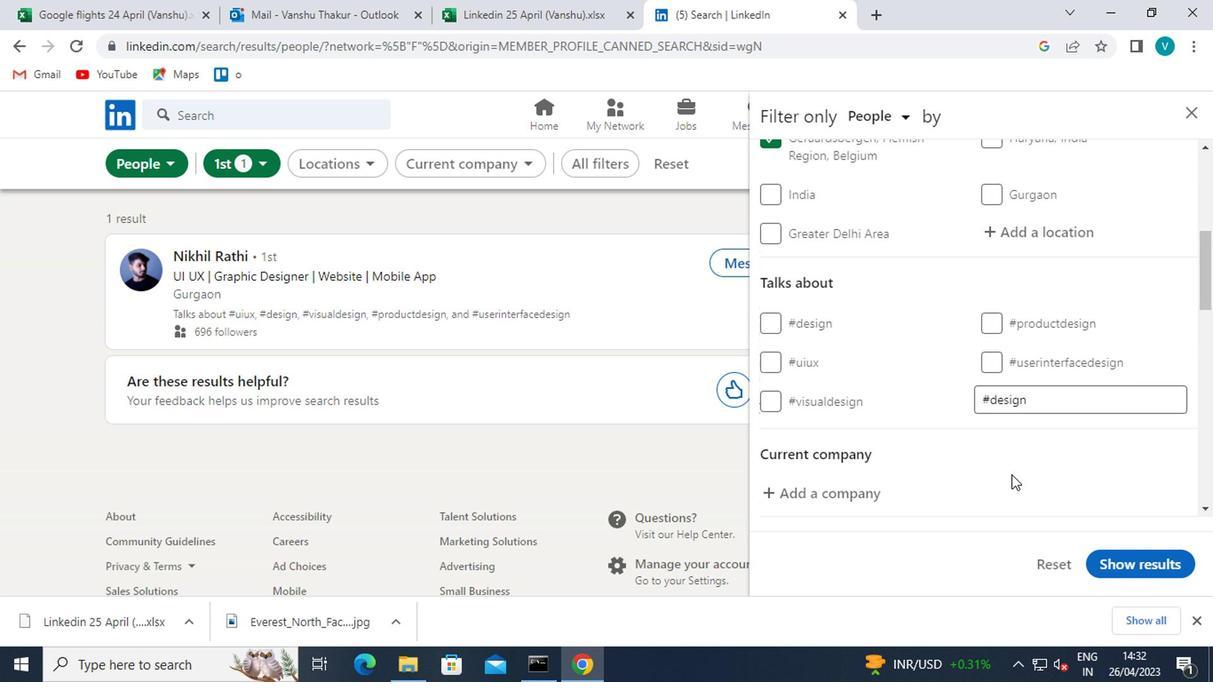 
Action: Mouse scrolled (1007, 475) with delta (0, -1)
Screenshot: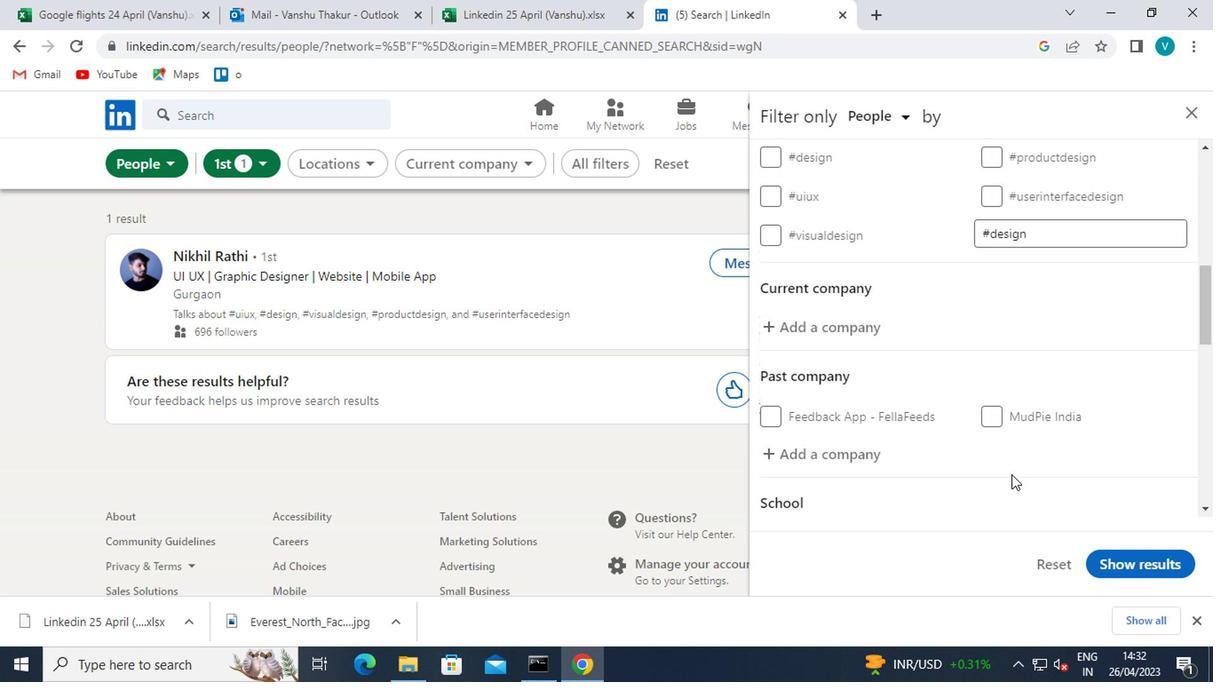 
Action: Mouse scrolled (1007, 475) with delta (0, -1)
Screenshot: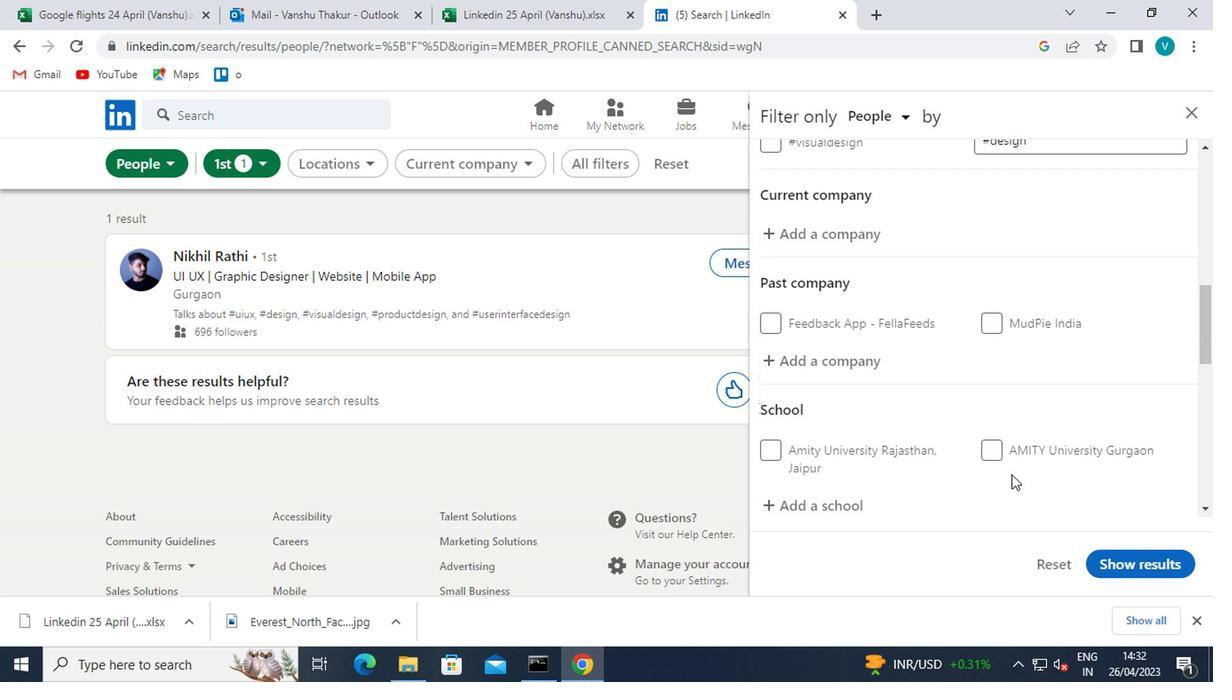 
Action: Mouse moved to (967, 470)
Screenshot: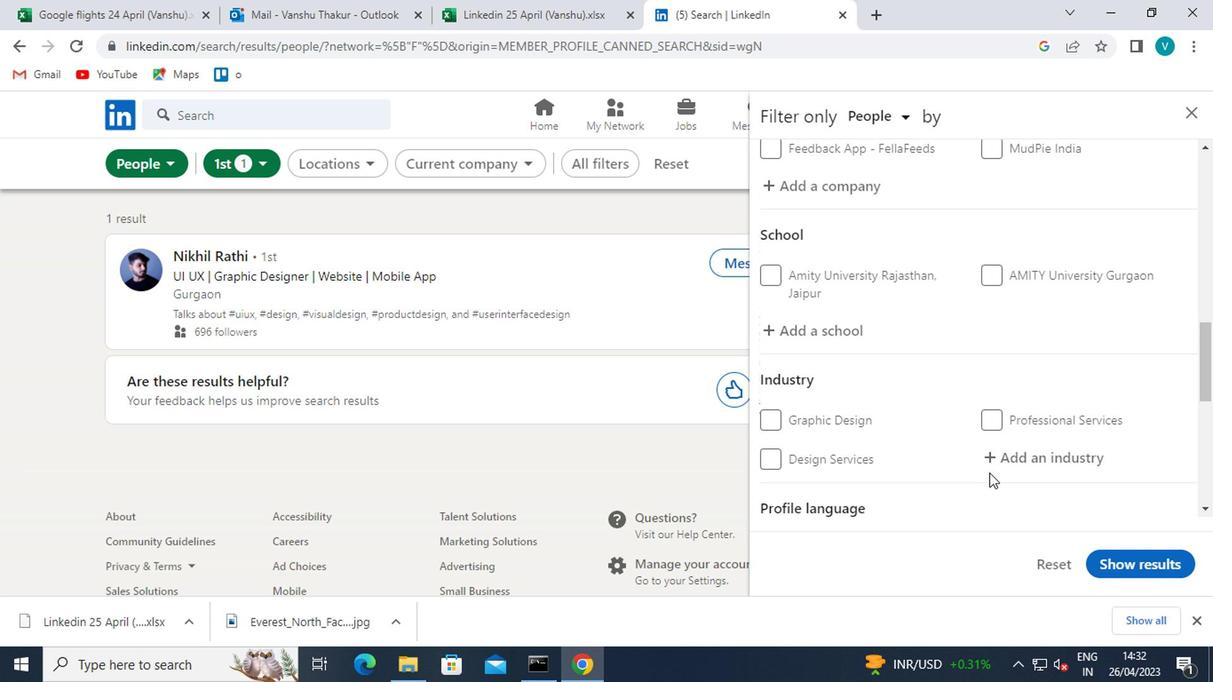 
Action: Mouse scrolled (967, 469) with delta (0, -1)
Screenshot: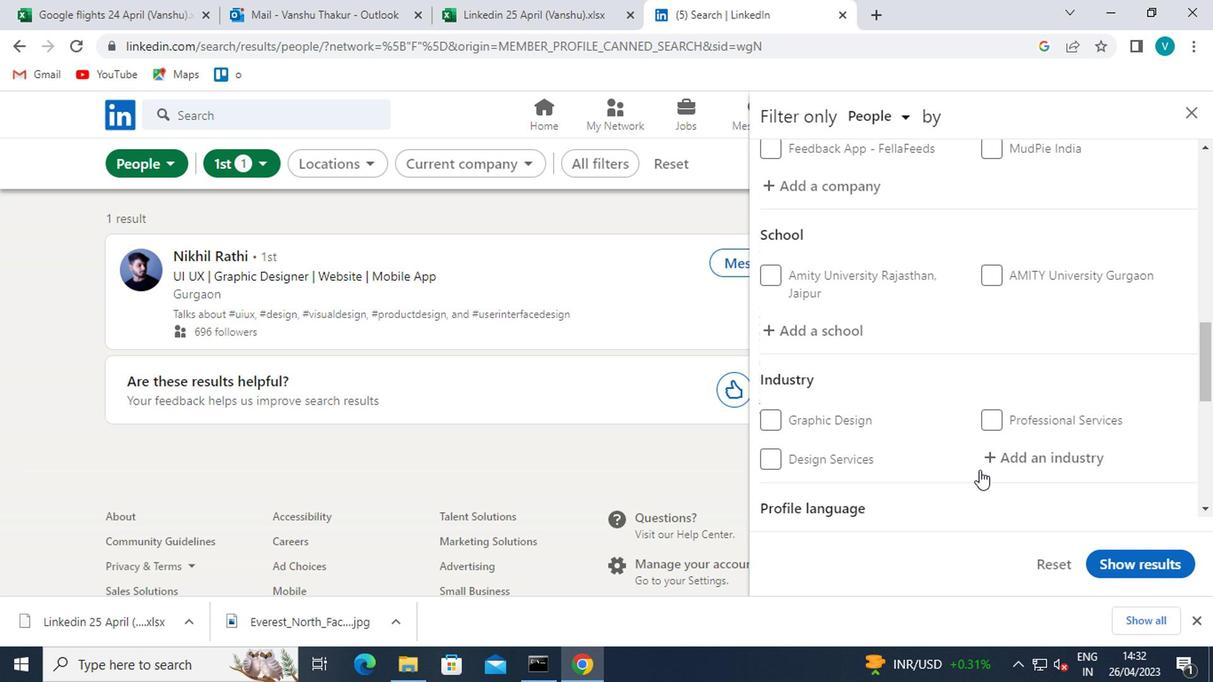 
Action: Mouse moved to (764, 458)
Screenshot: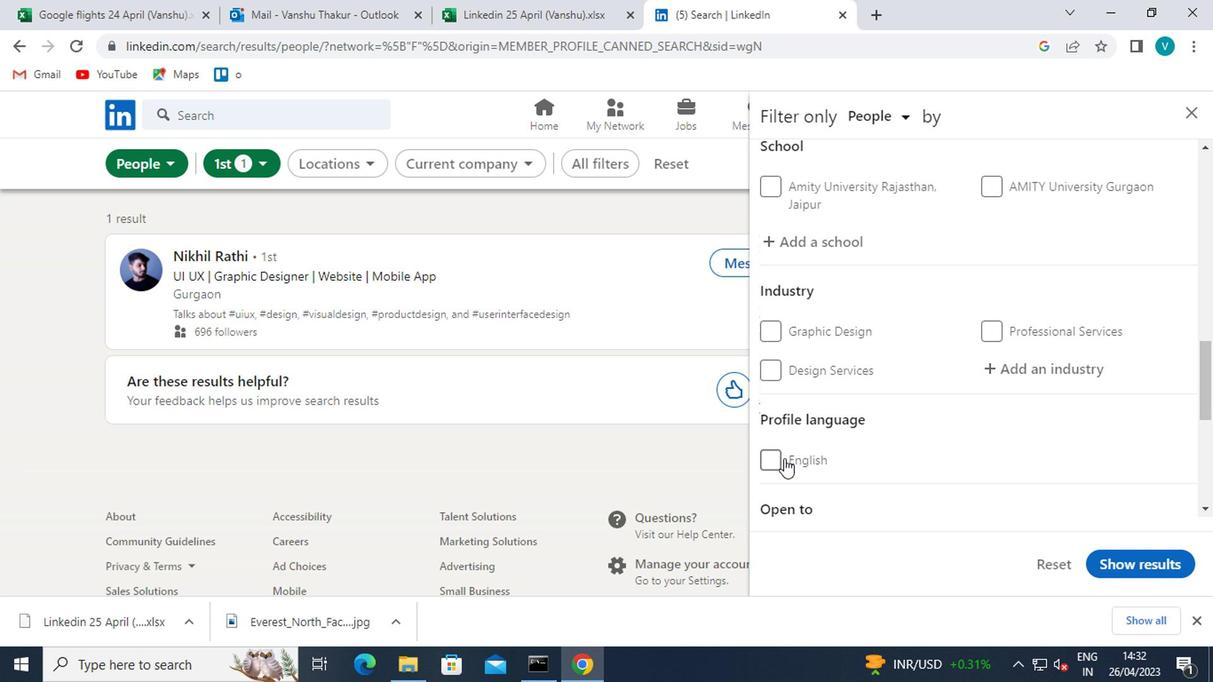 
Action: Mouse pressed left at (764, 458)
Screenshot: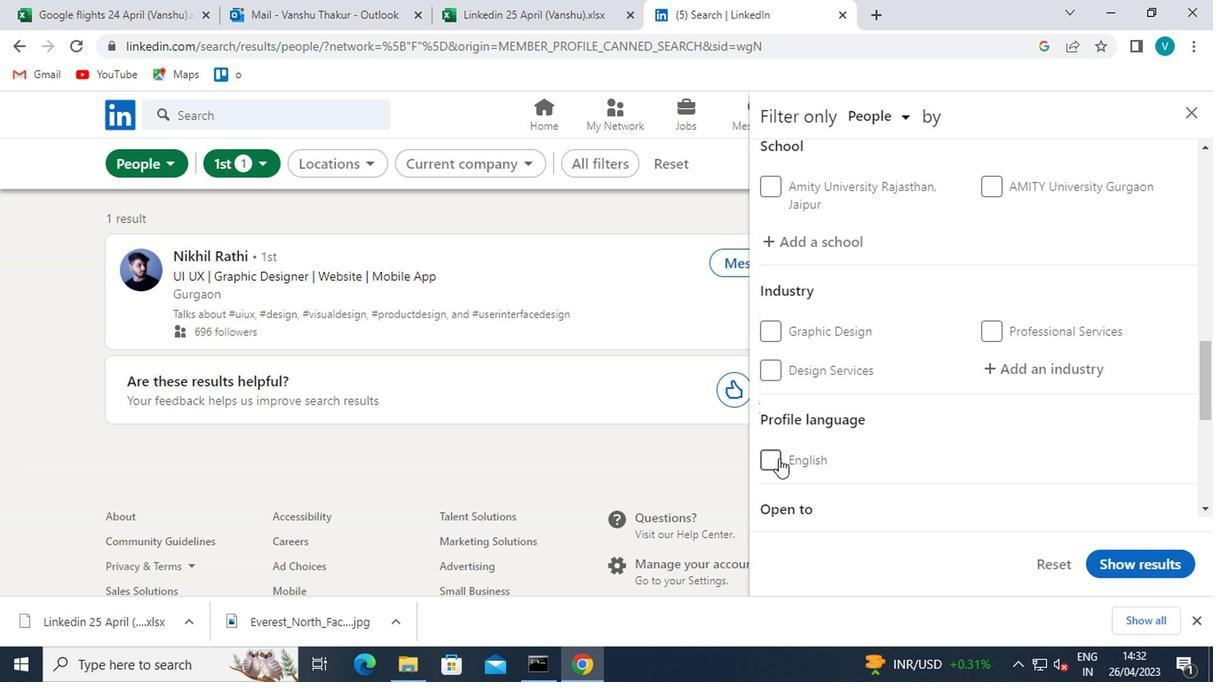 
Action: Mouse moved to (938, 418)
Screenshot: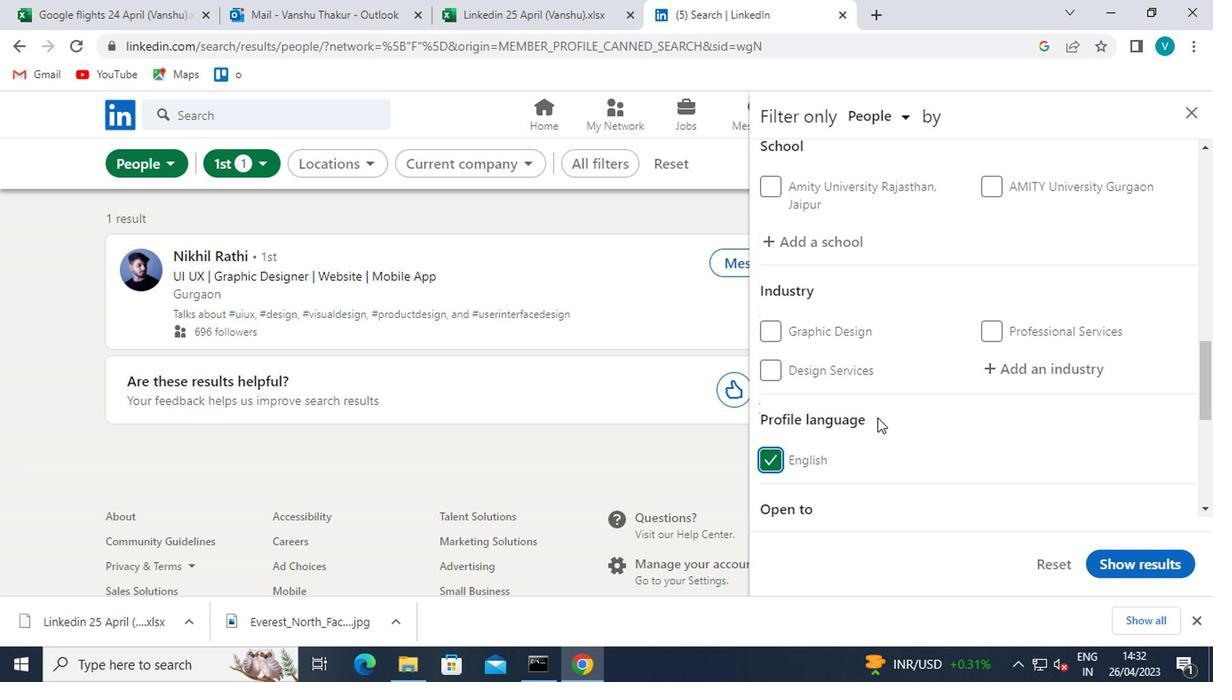 
Action: Mouse scrolled (938, 420) with delta (0, 1)
Screenshot: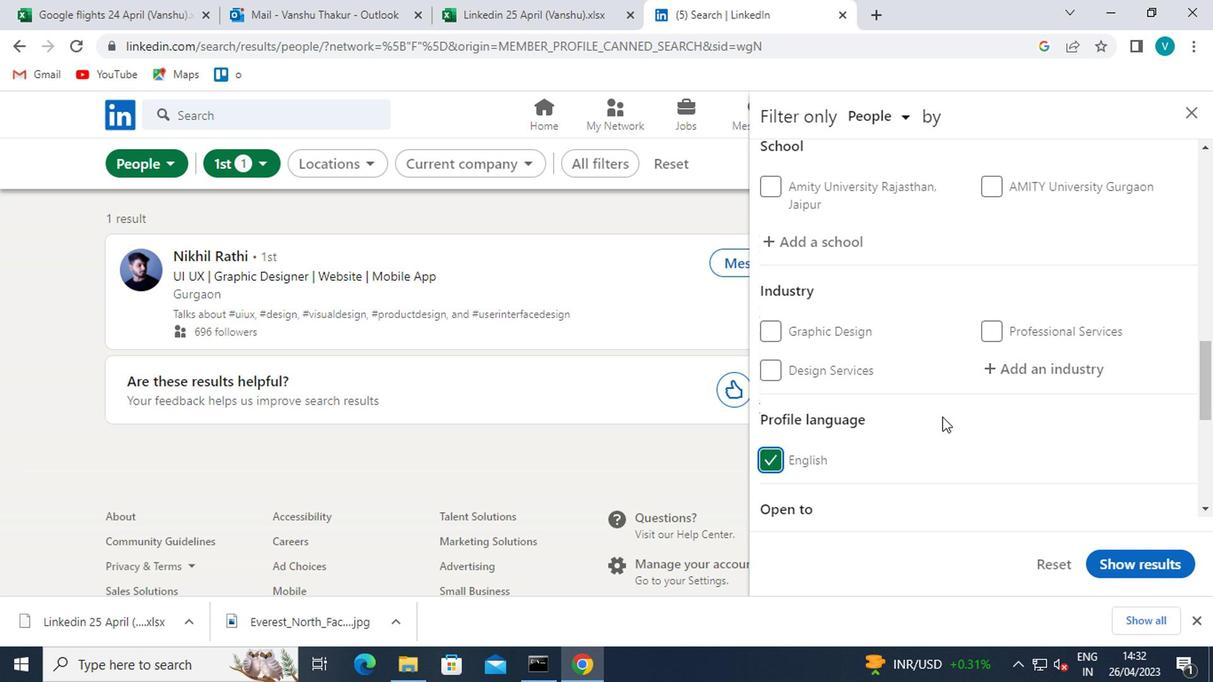 
Action: Mouse scrolled (938, 420) with delta (0, 1)
Screenshot: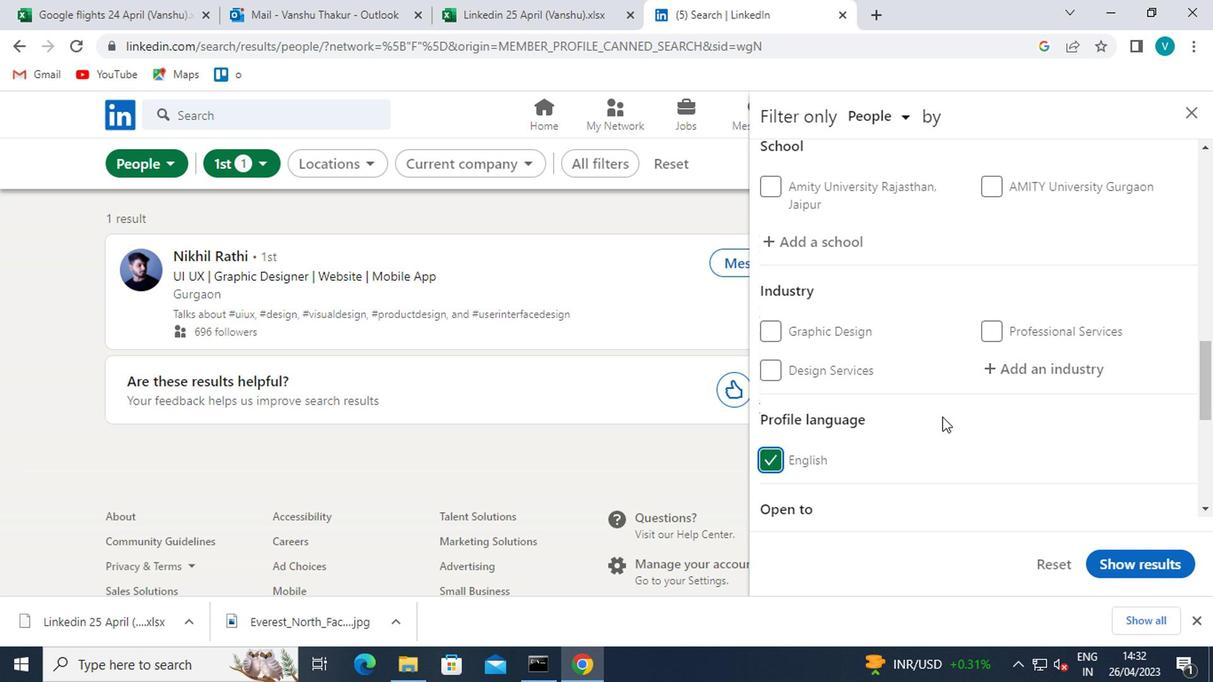 
Action: Mouse scrolled (938, 420) with delta (0, 1)
Screenshot: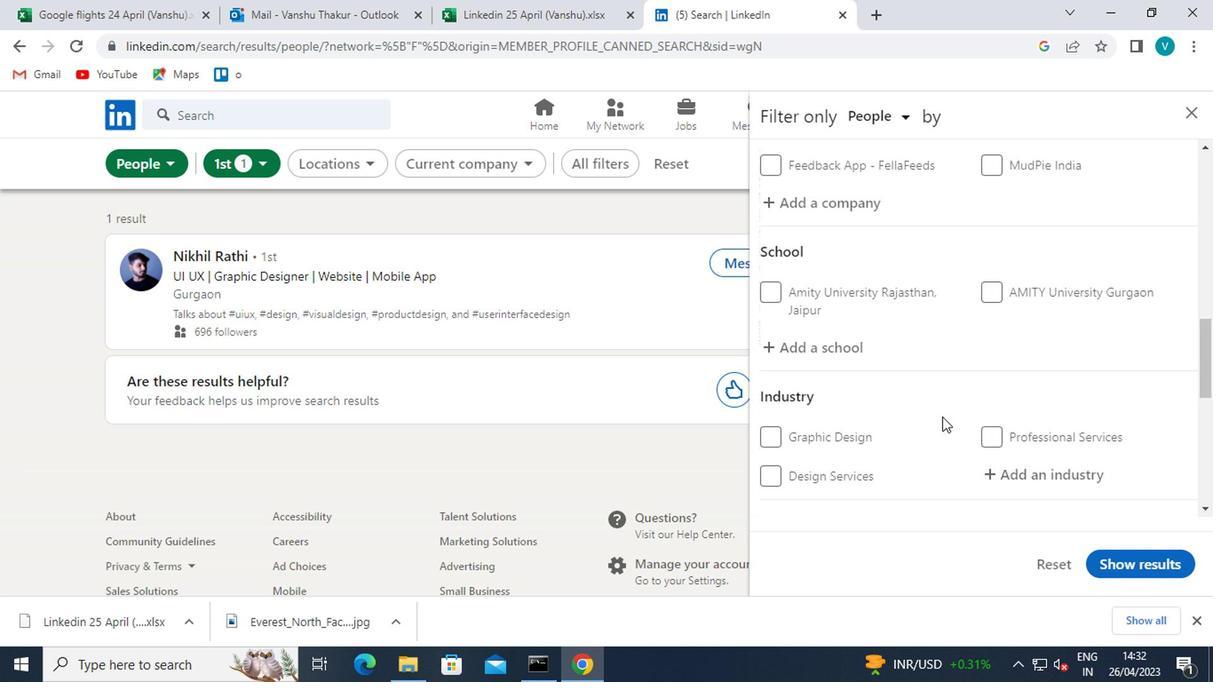 
Action: Mouse moved to (839, 239)
Screenshot: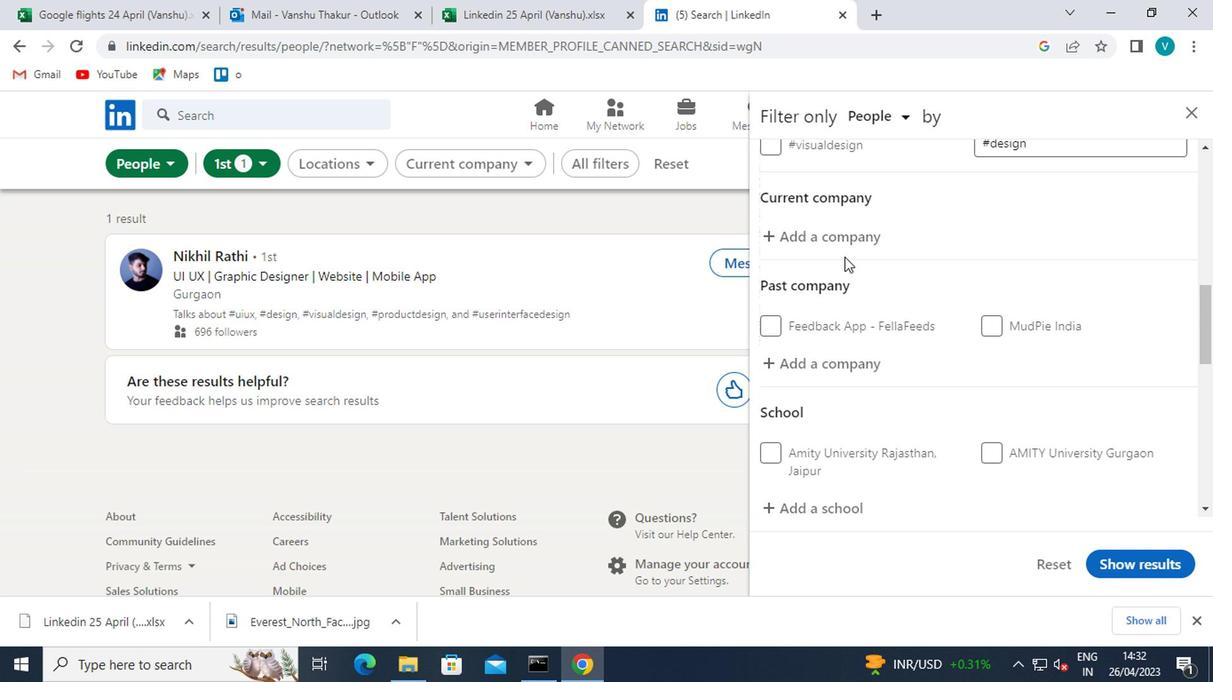 
Action: Mouse pressed left at (839, 239)
Screenshot: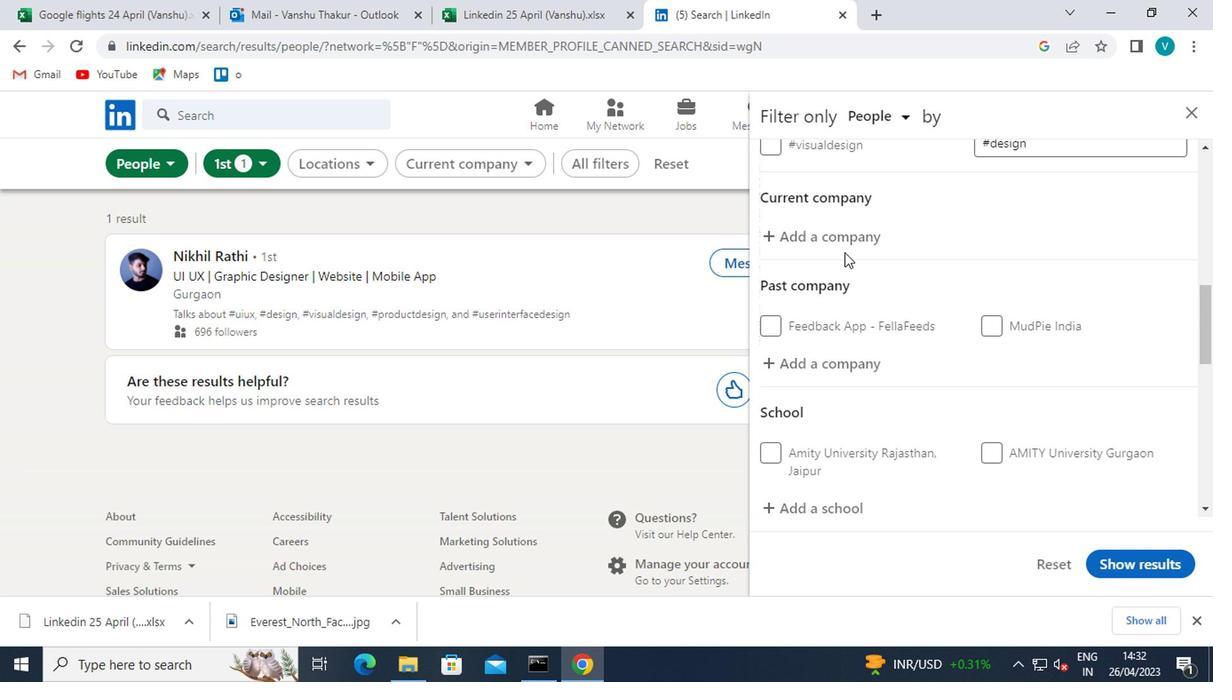 
Action: Mouse moved to (839, 237)
Screenshot: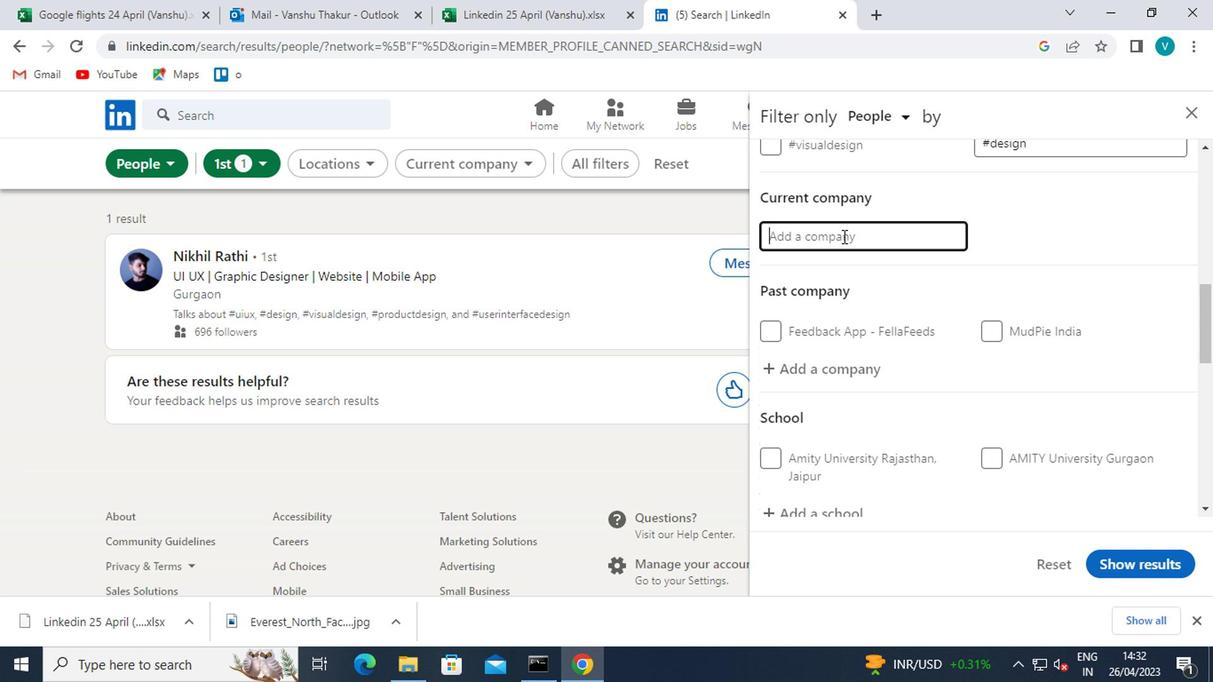 
Action: Key pressed <Key.shift><Key.shift><Key.shift><Key.shift><Key.shift>EQUITAD<Key.space><Key.backspace><Key.backspace>S<Key.space>
Screenshot: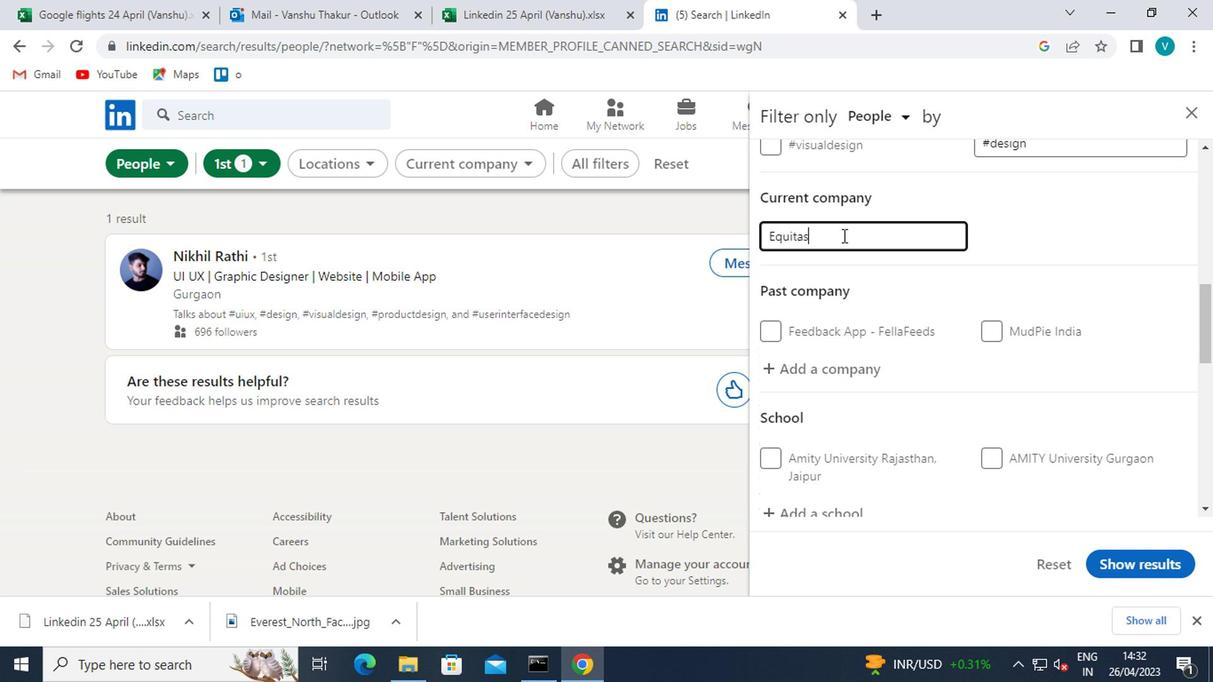 
Action: Mouse moved to (914, 287)
Screenshot: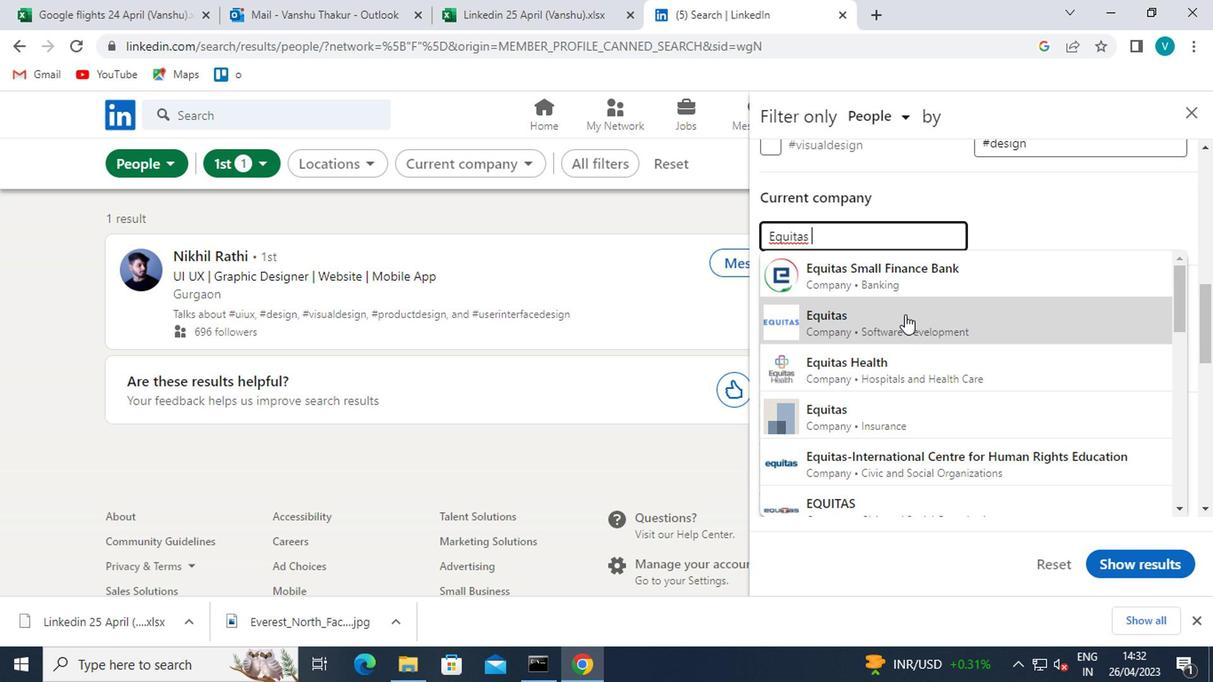 
Action: Mouse pressed left at (914, 287)
Screenshot: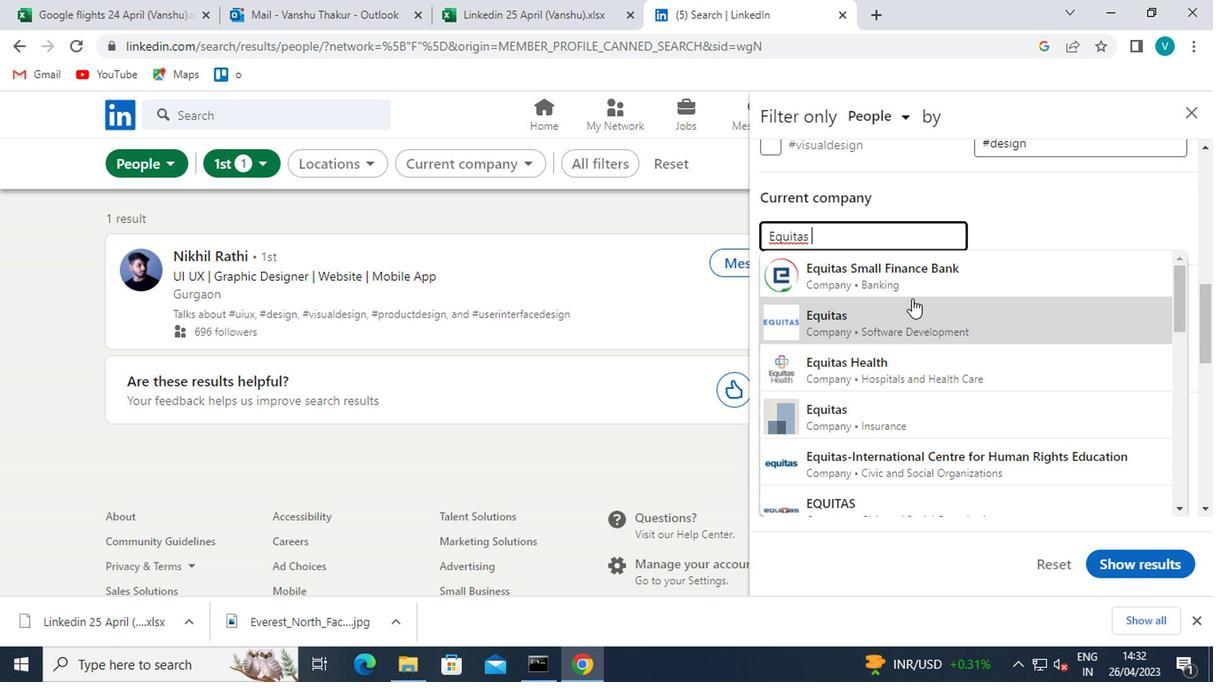 
Action: Mouse scrolled (914, 286) with delta (0, 0)
Screenshot: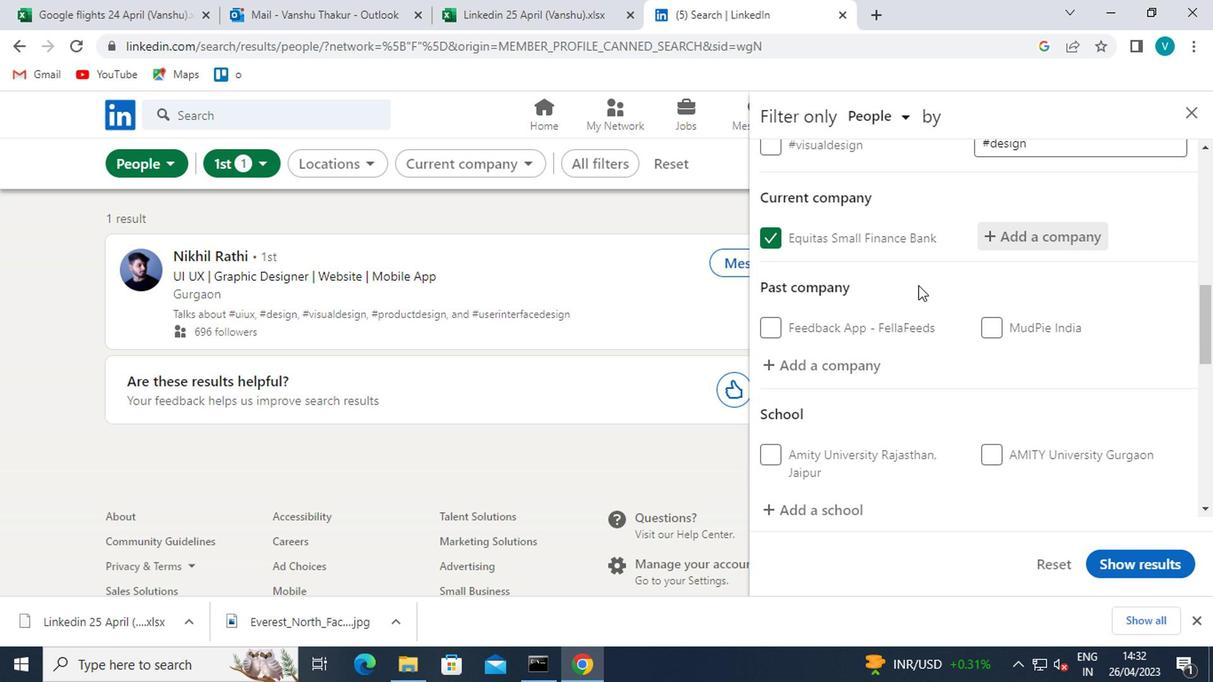 
Action: Mouse scrolled (914, 286) with delta (0, 0)
Screenshot: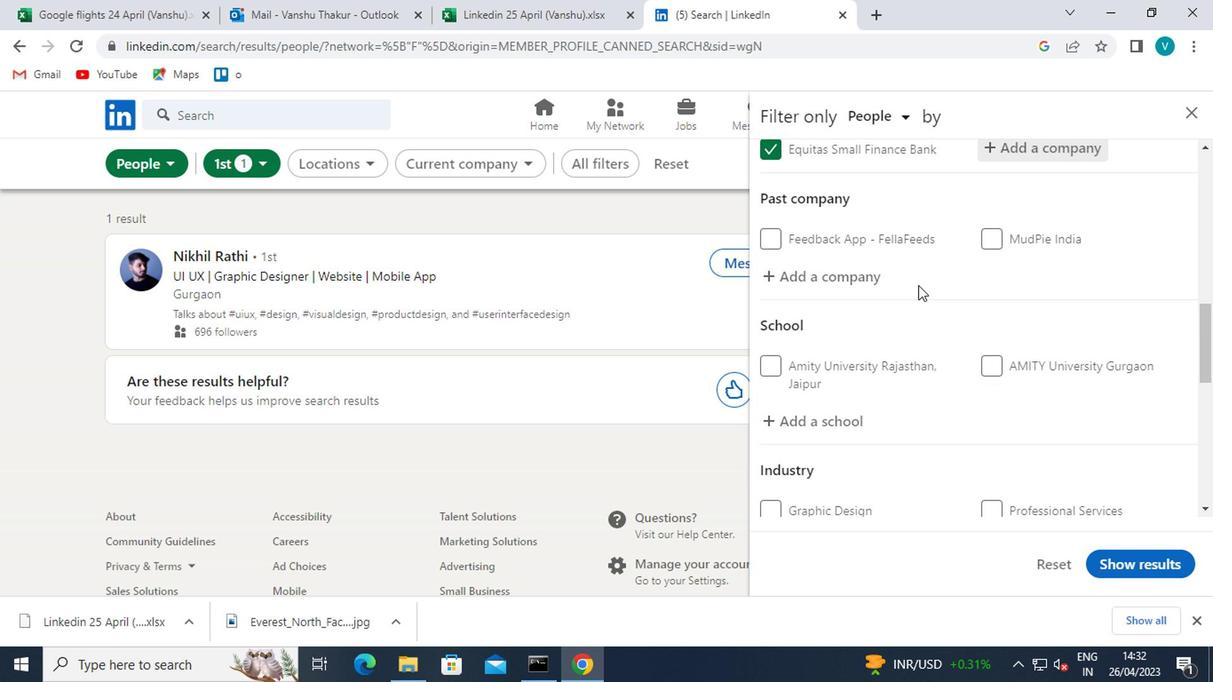 
Action: Mouse moved to (839, 327)
Screenshot: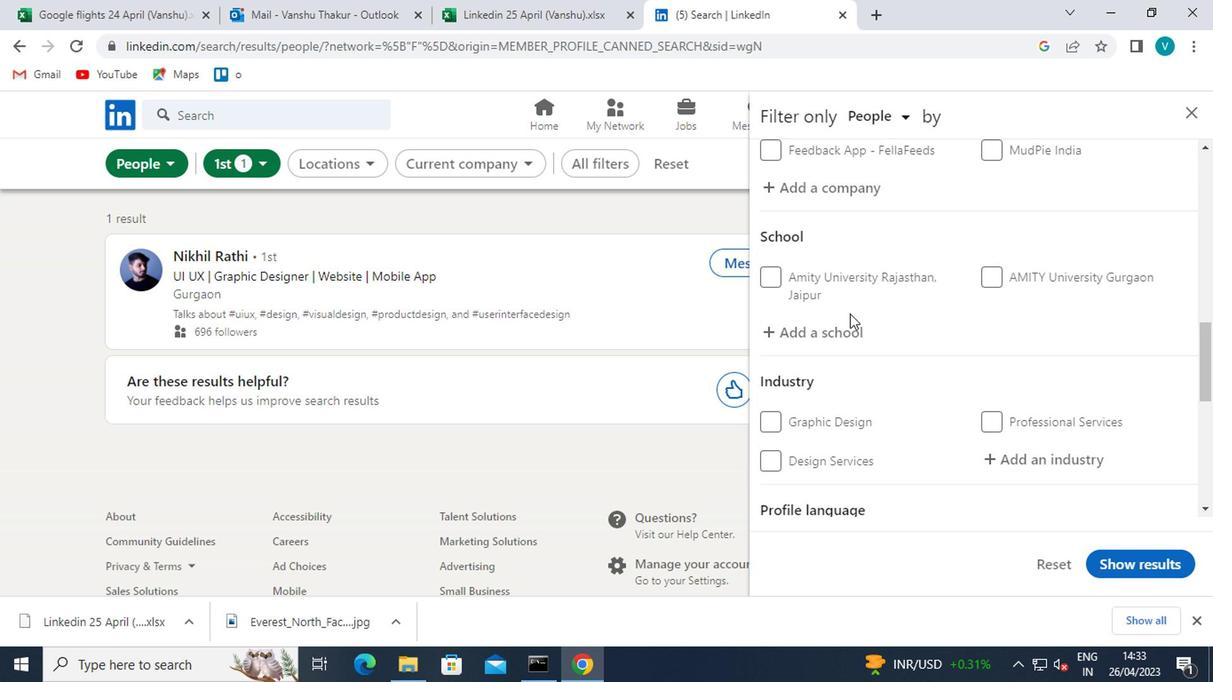 
Action: Mouse pressed left at (839, 327)
Screenshot: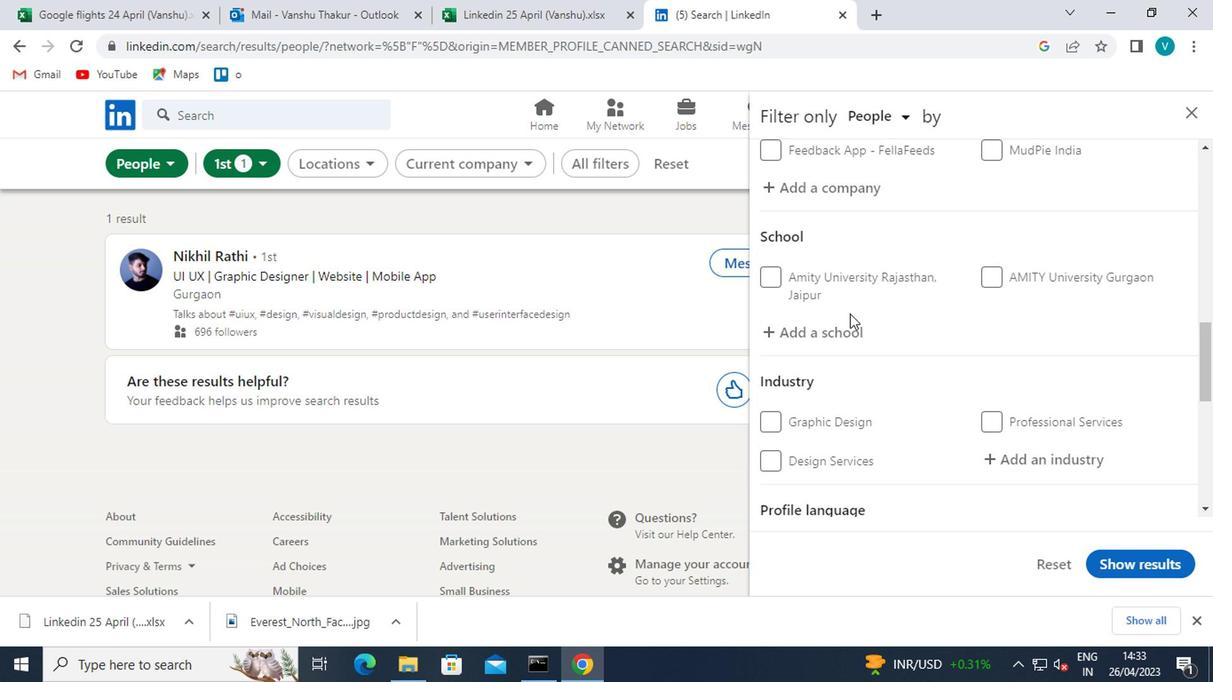 
Action: Mouse moved to (859, 316)
Screenshot: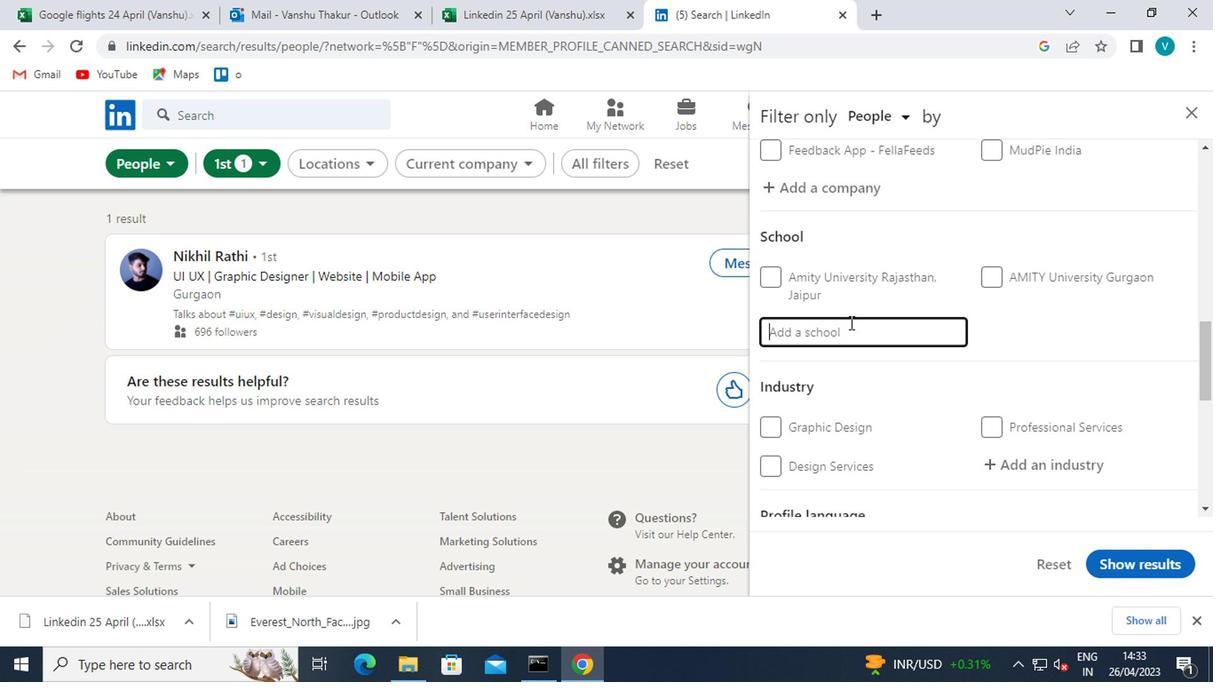 
Action: Key pressed <Key.shift>BURHANI<Key.space>
Screenshot: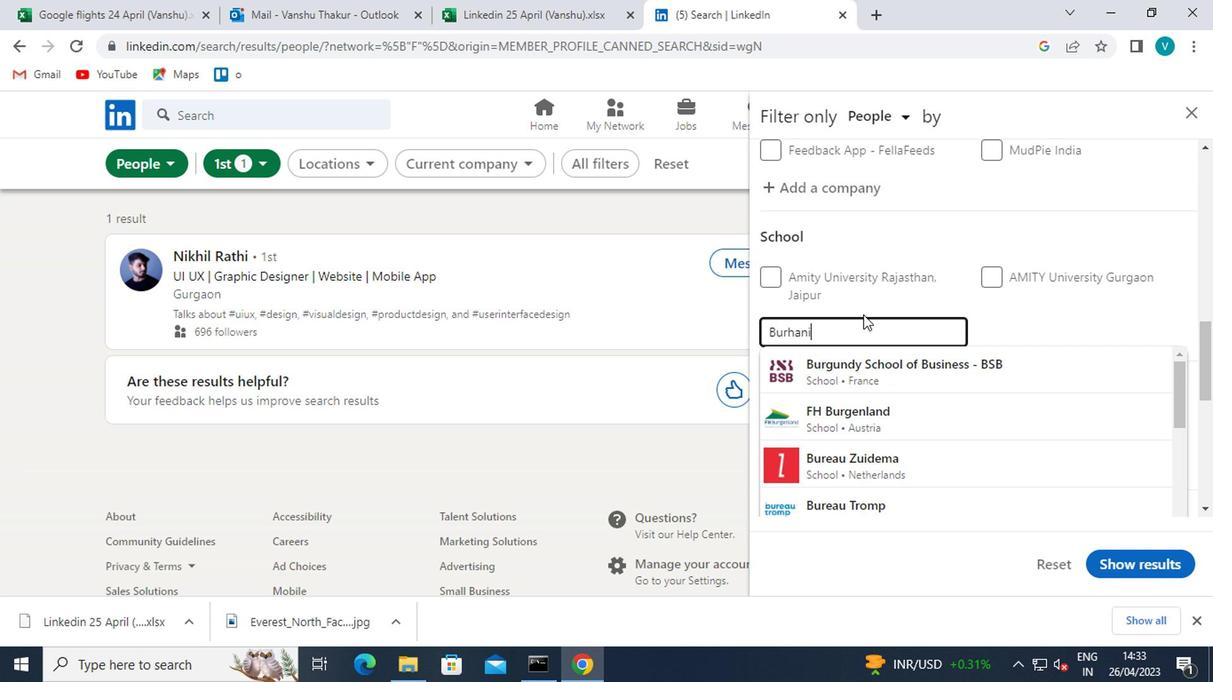
Action: Mouse moved to (873, 372)
Screenshot: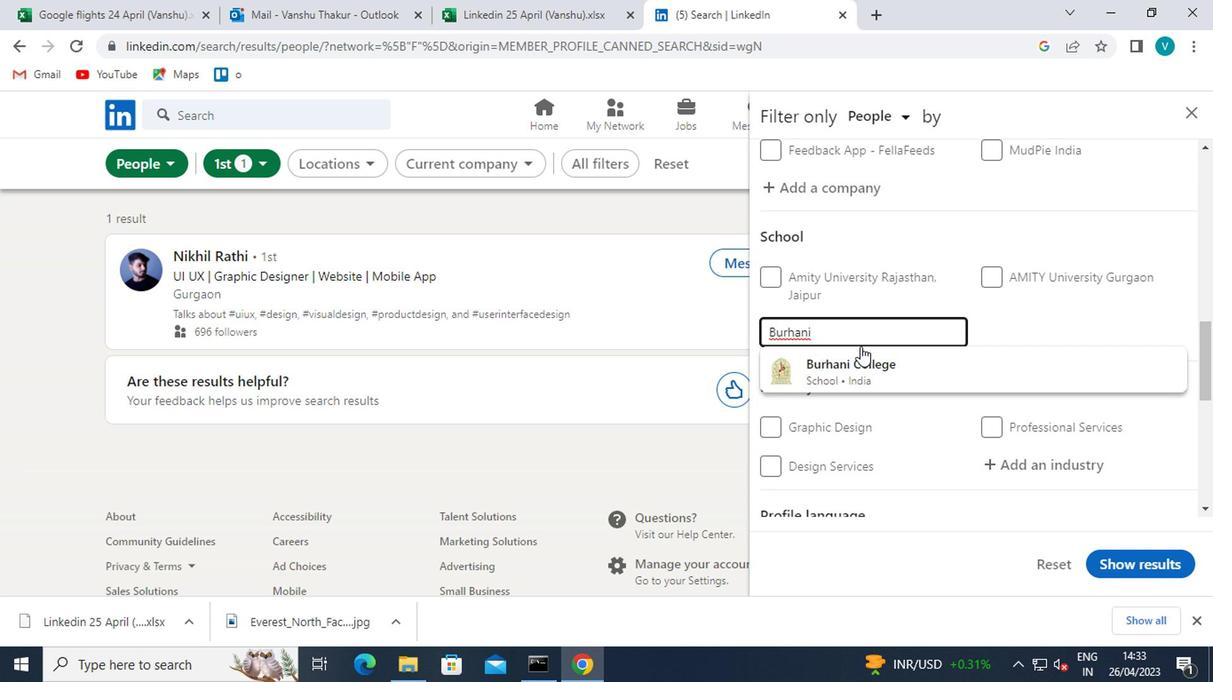
Action: Mouse pressed left at (873, 372)
Screenshot: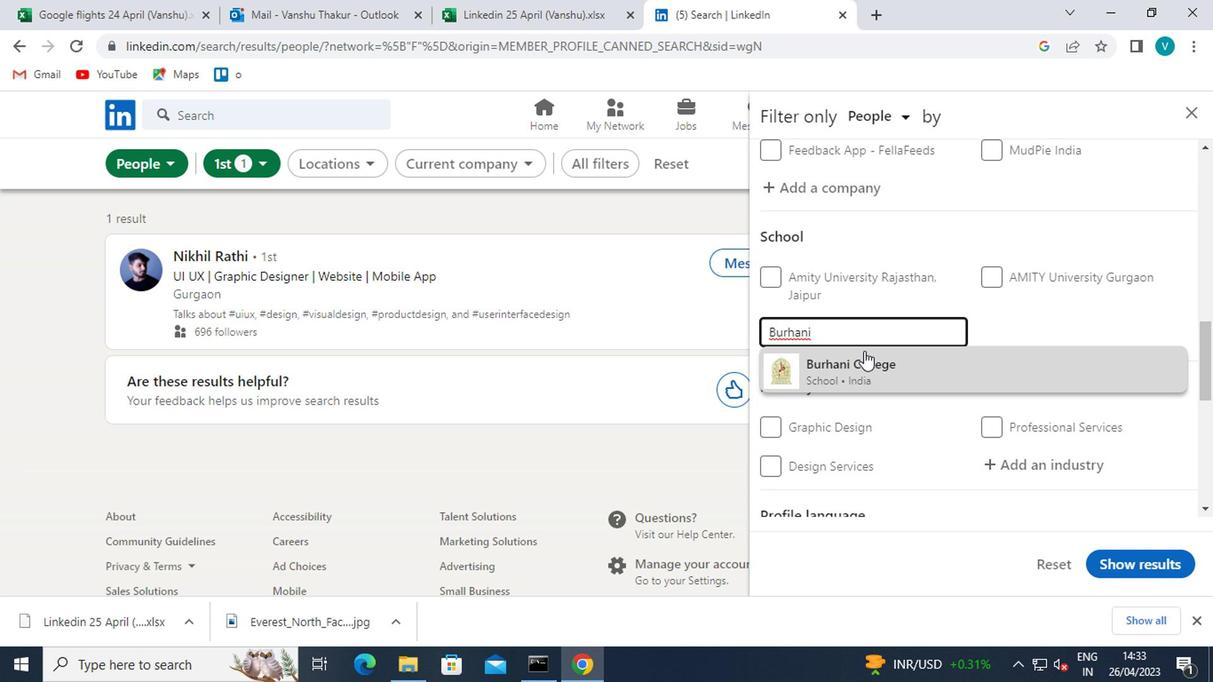 
Action: Mouse moved to (993, 338)
Screenshot: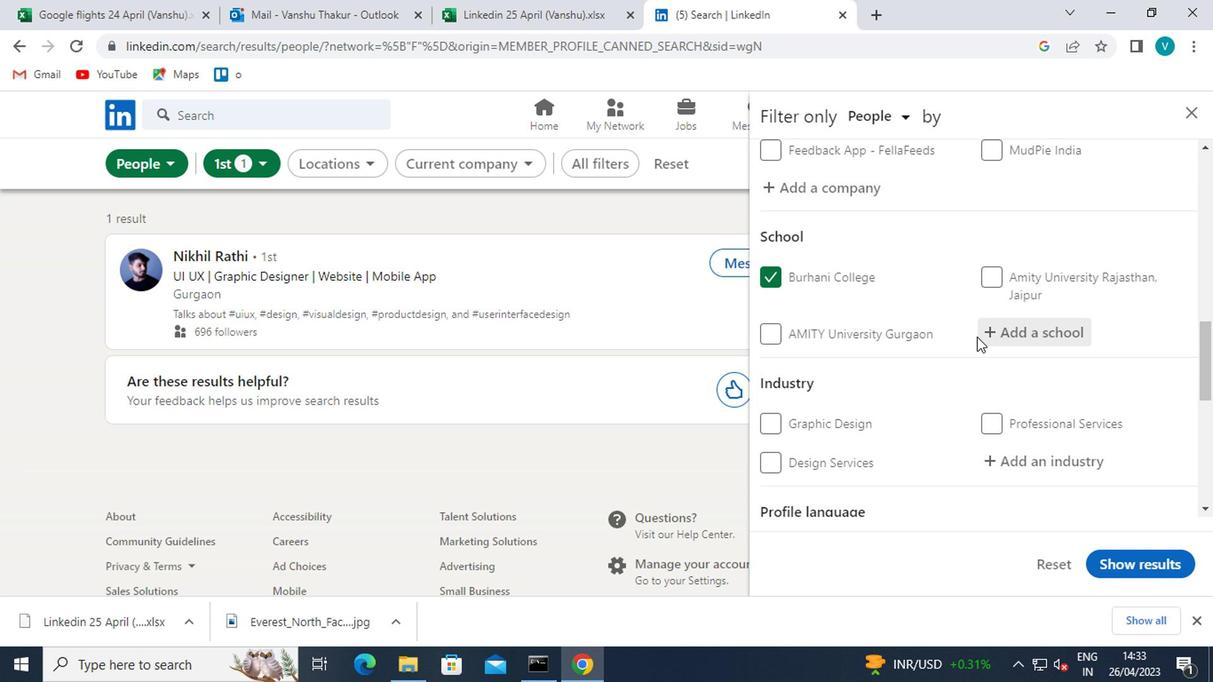 
Action: Mouse scrolled (993, 337) with delta (0, 0)
Screenshot: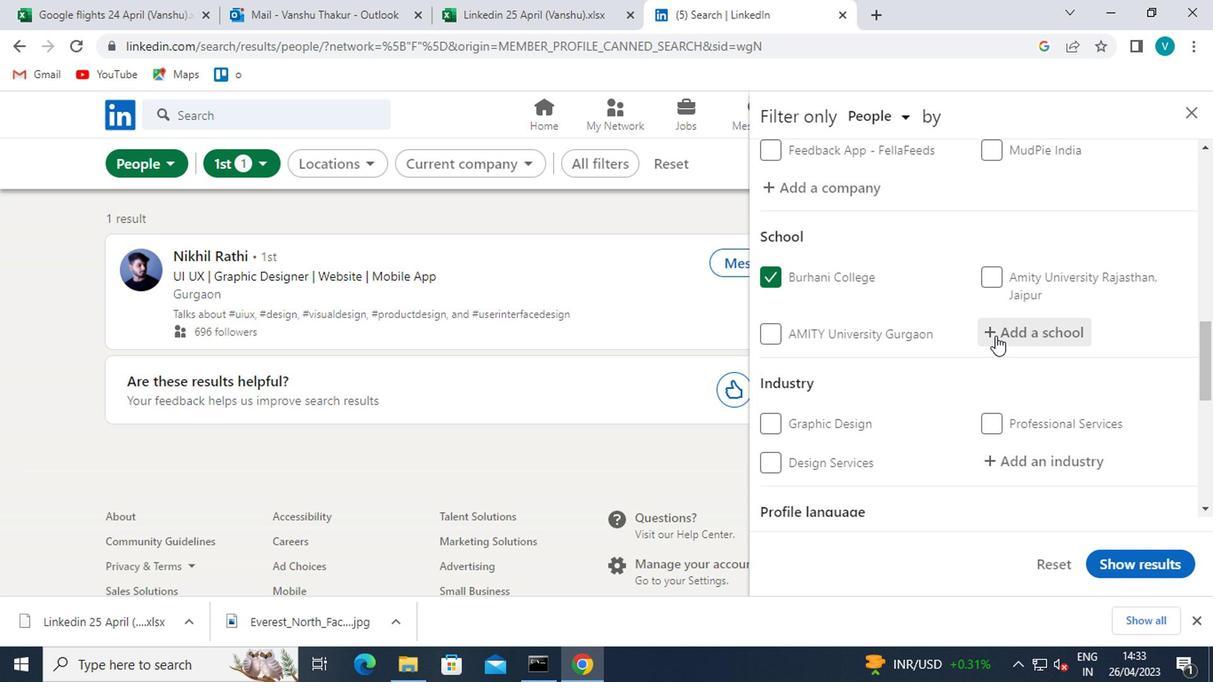 
Action: Mouse moved to (993, 339)
Screenshot: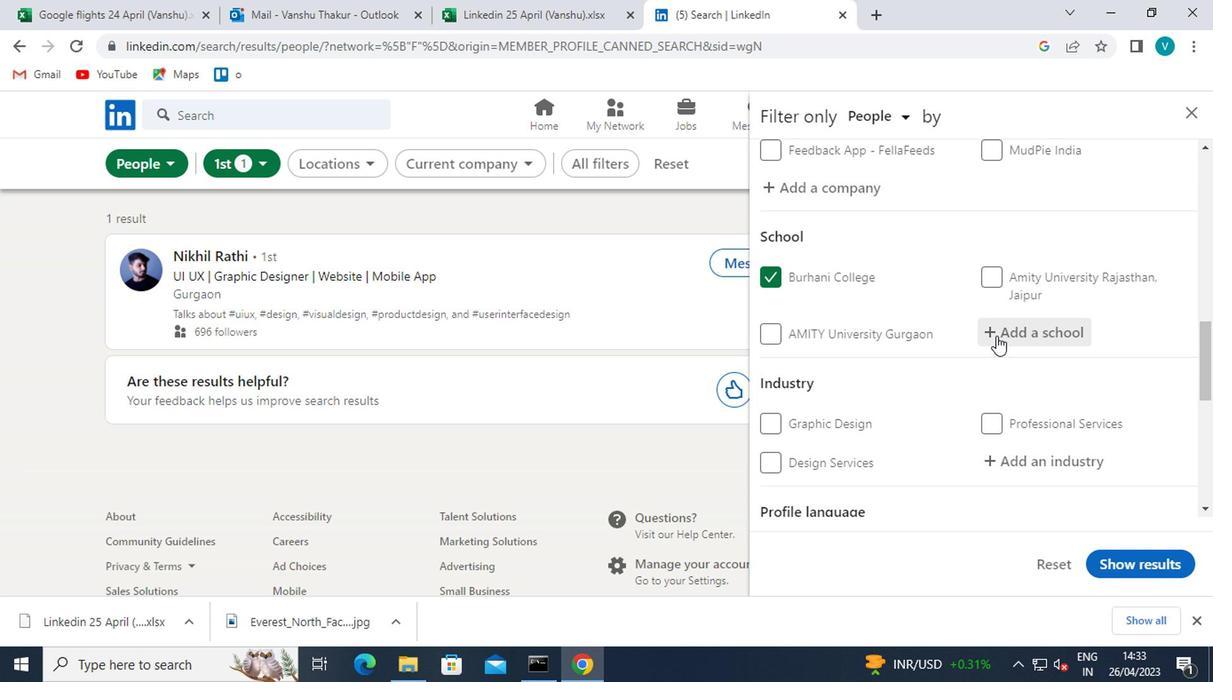 
Action: Mouse scrolled (993, 338) with delta (0, -1)
Screenshot: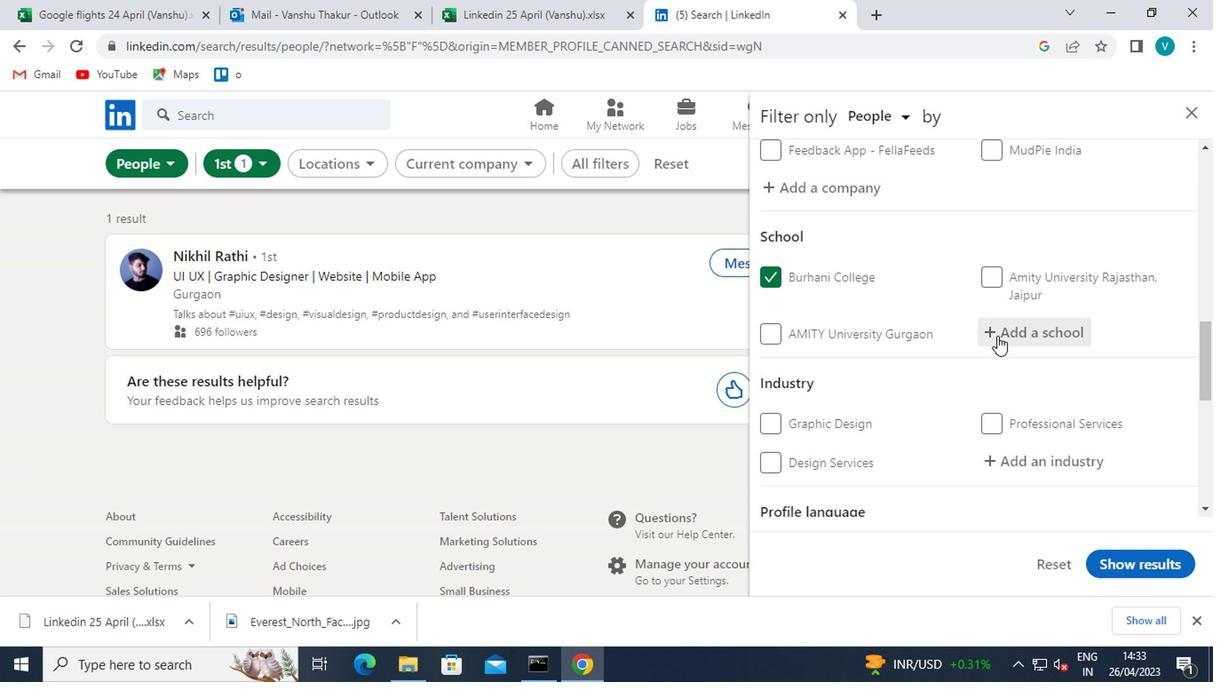 
Action: Mouse moved to (1029, 294)
Screenshot: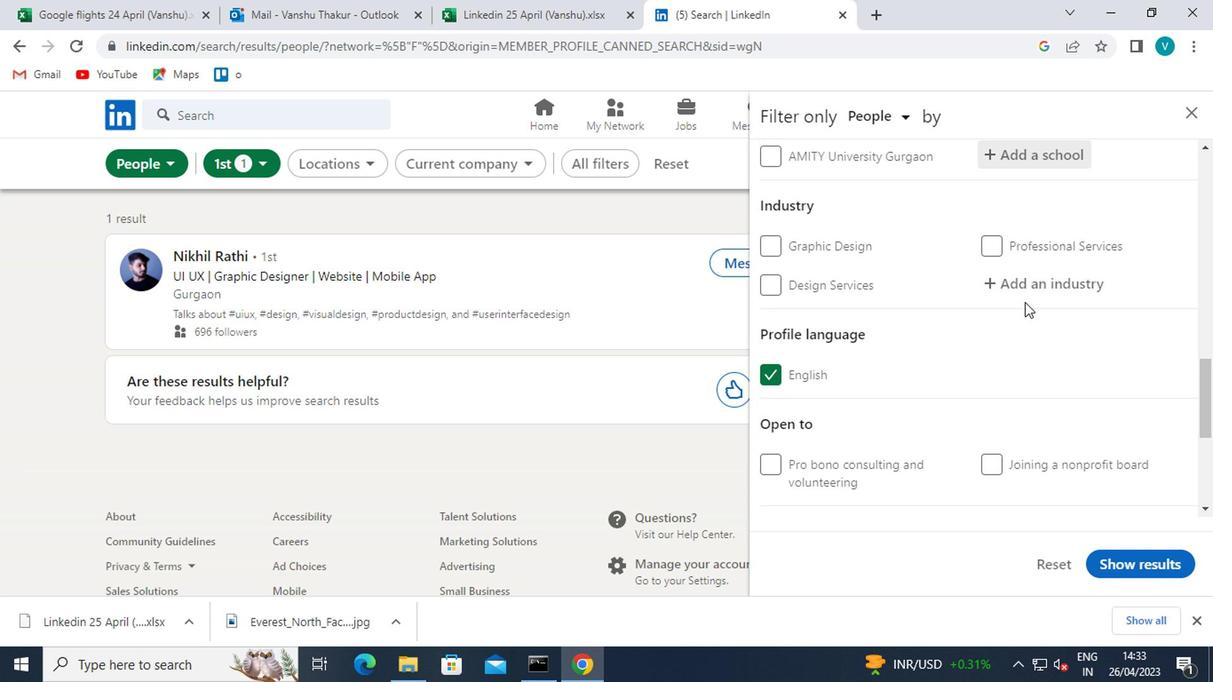 
Action: Mouse pressed left at (1029, 294)
Screenshot: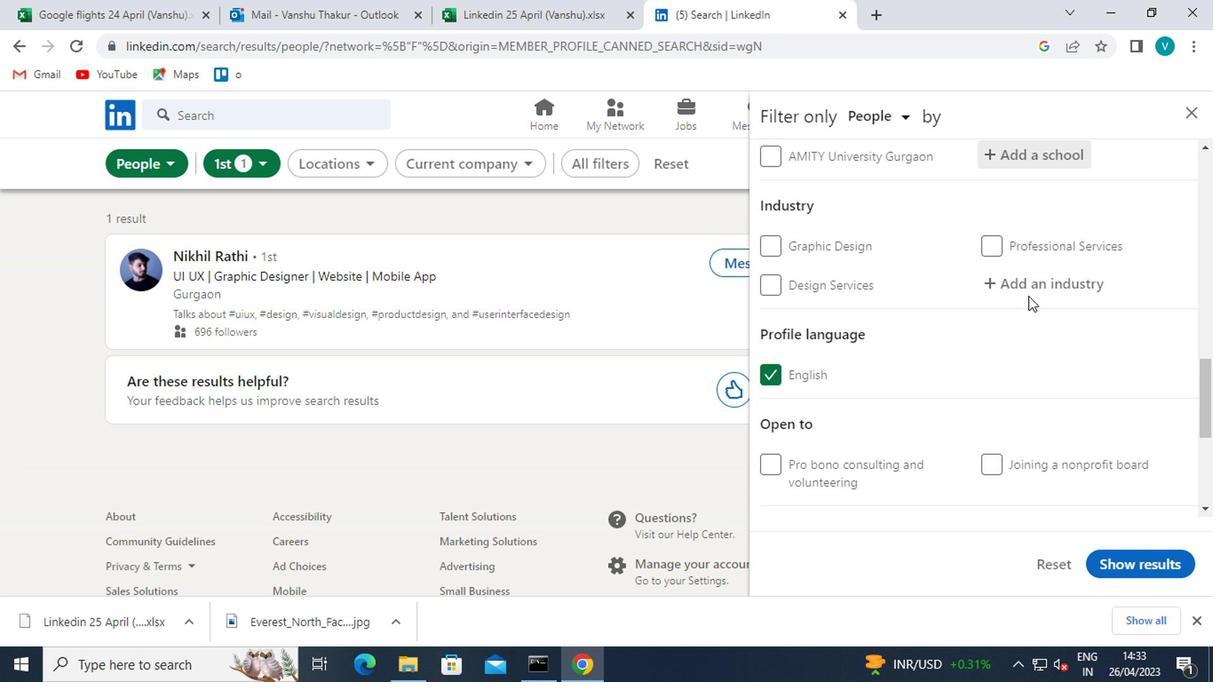 
Action: Key pressed <Key.shift>S
Screenshot: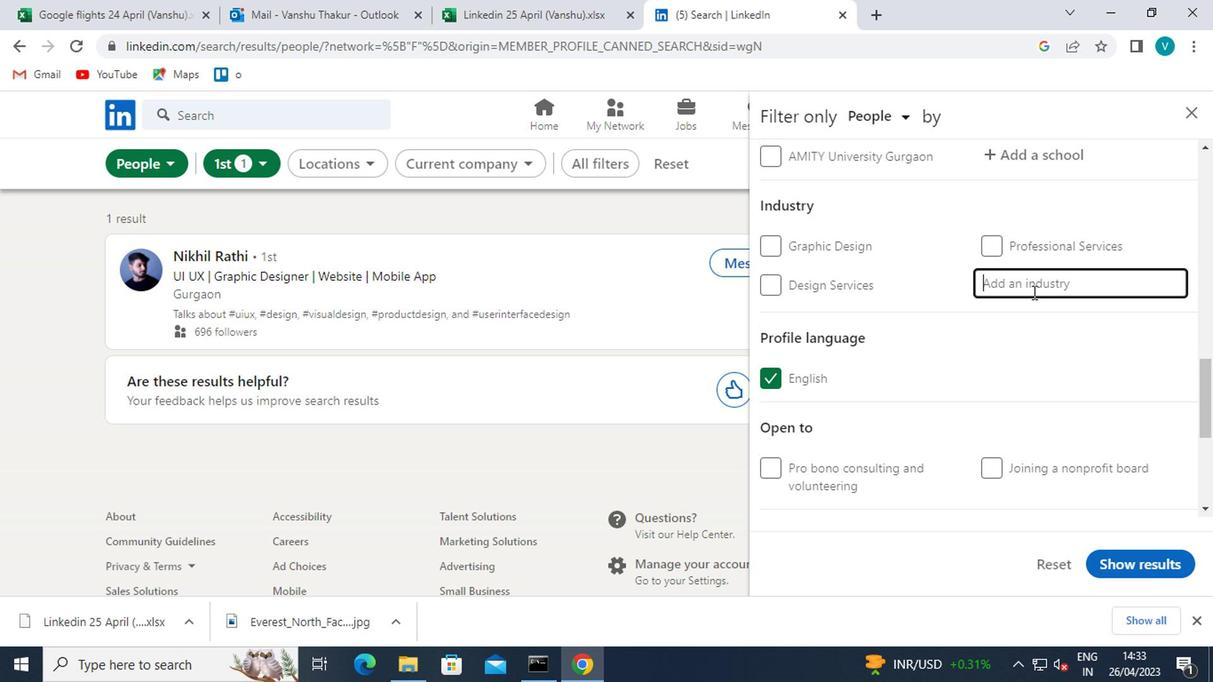 
Action: Mouse moved to (636, 88)
Screenshot: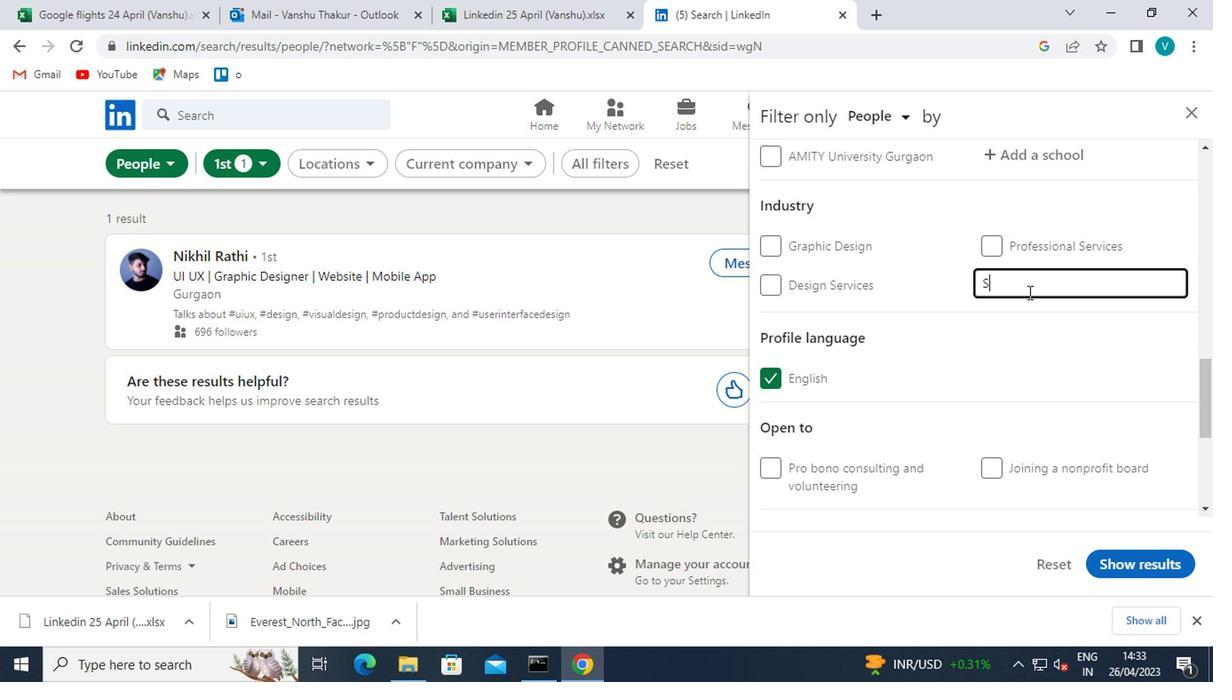 
Action: Key pressed TAFFING<Key.space>AND<Key.space><Key.shift>RECRUITING<Key.space>
Screenshot: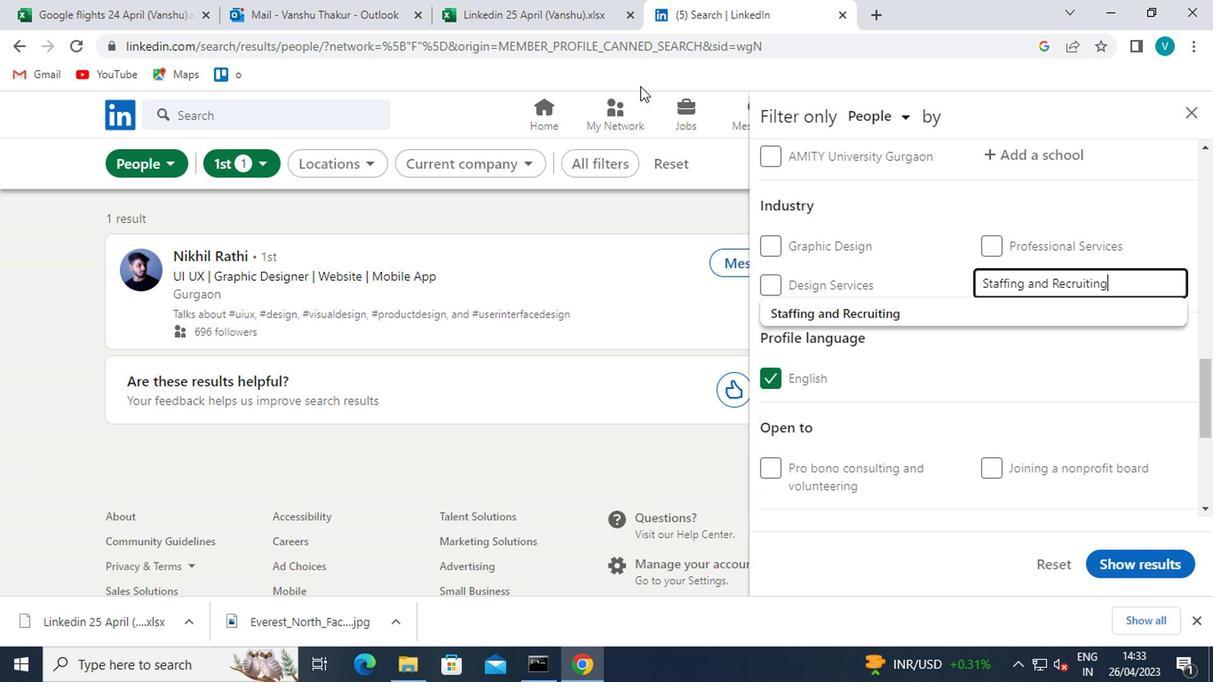
Action: Mouse moved to (862, 324)
Screenshot: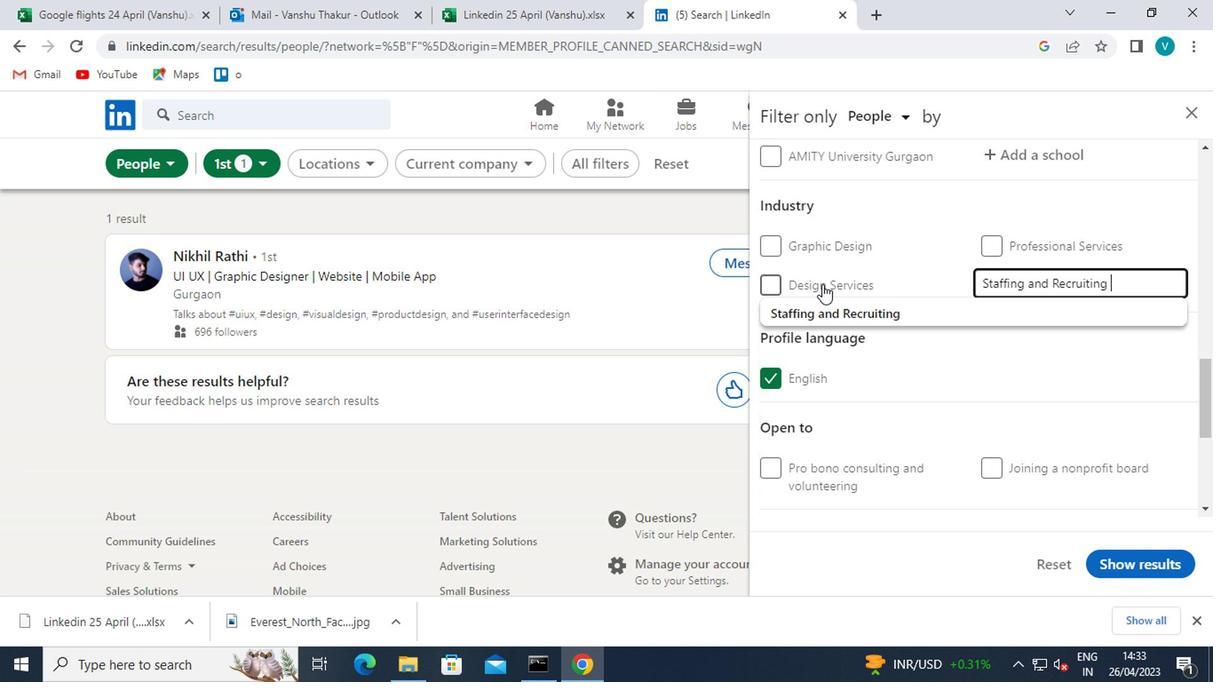 
Action: Mouse pressed left at (862, 324)
Screenshot: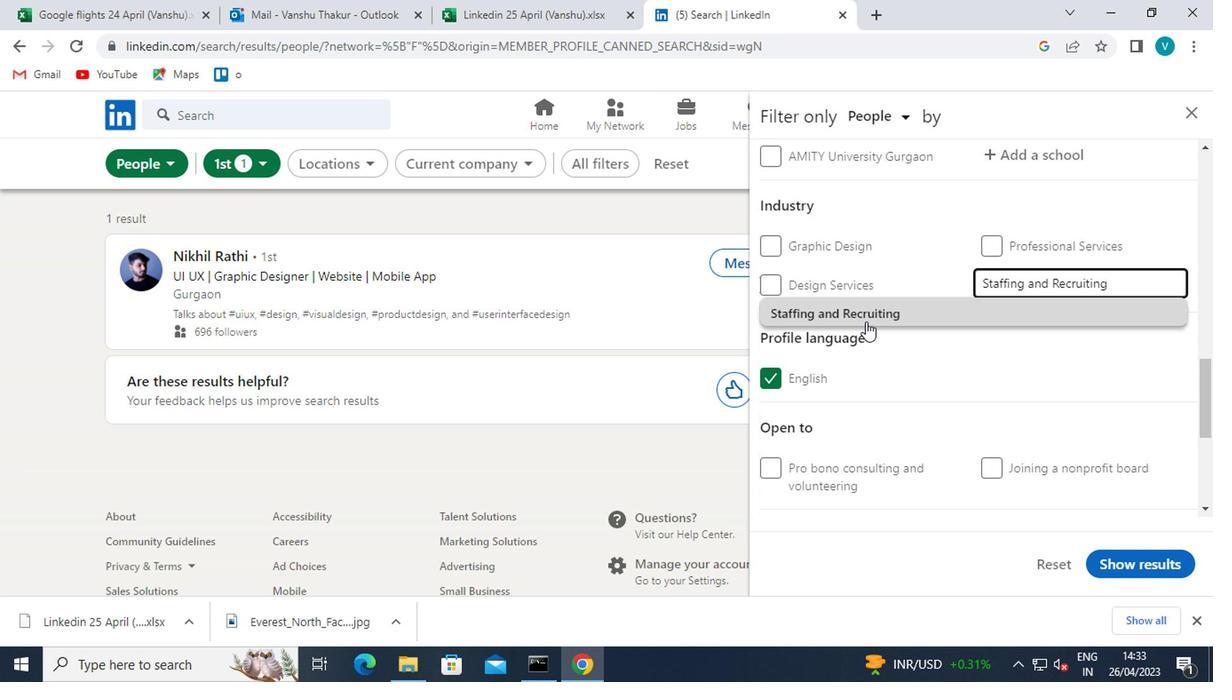 
Action: Mouse moved to (950, 376)
Screenshot: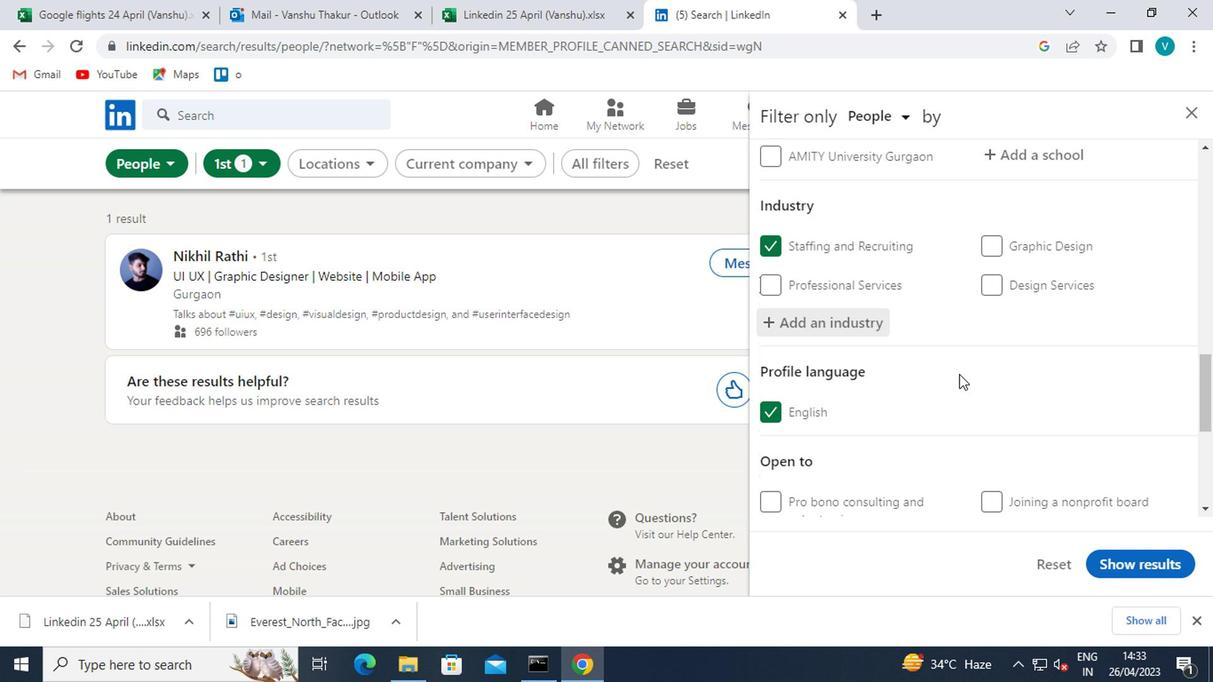 
Action: Mouse scrolled (950, 375) with delta (0, -1)
Screenshot: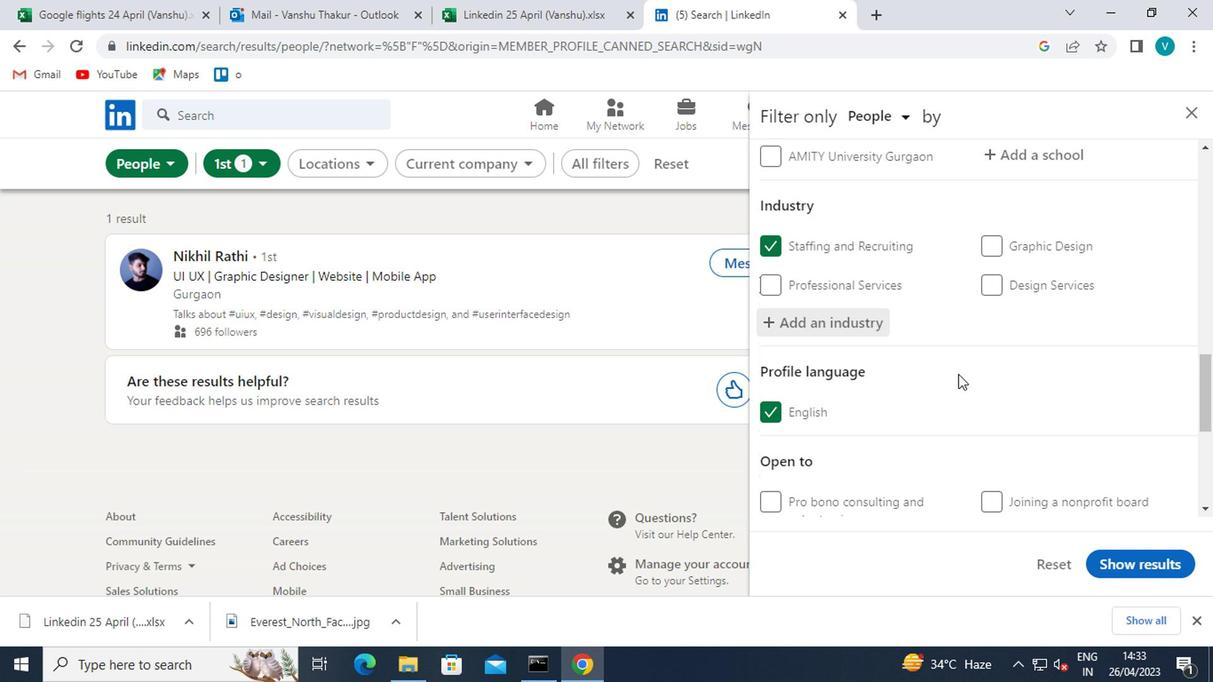 
Action: Mouse moved to (950, 376)
Screenshot: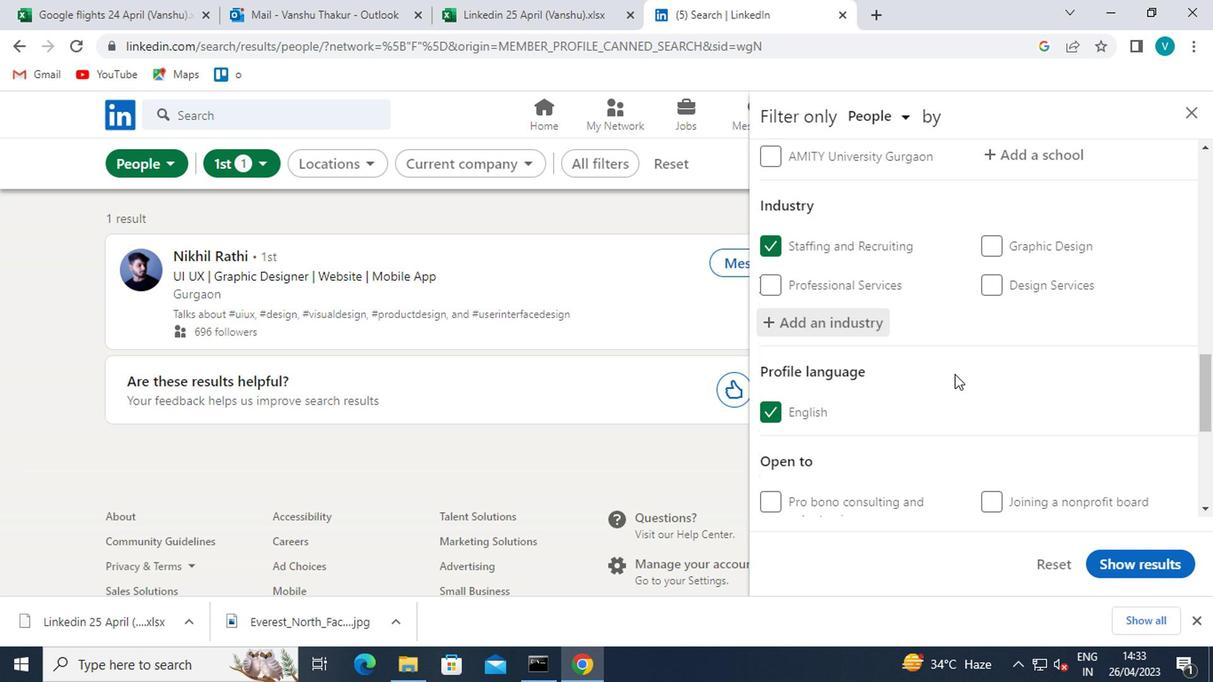 
Action: Mouse scrolled (950, 375) with delta (0, -1)
Screenshot: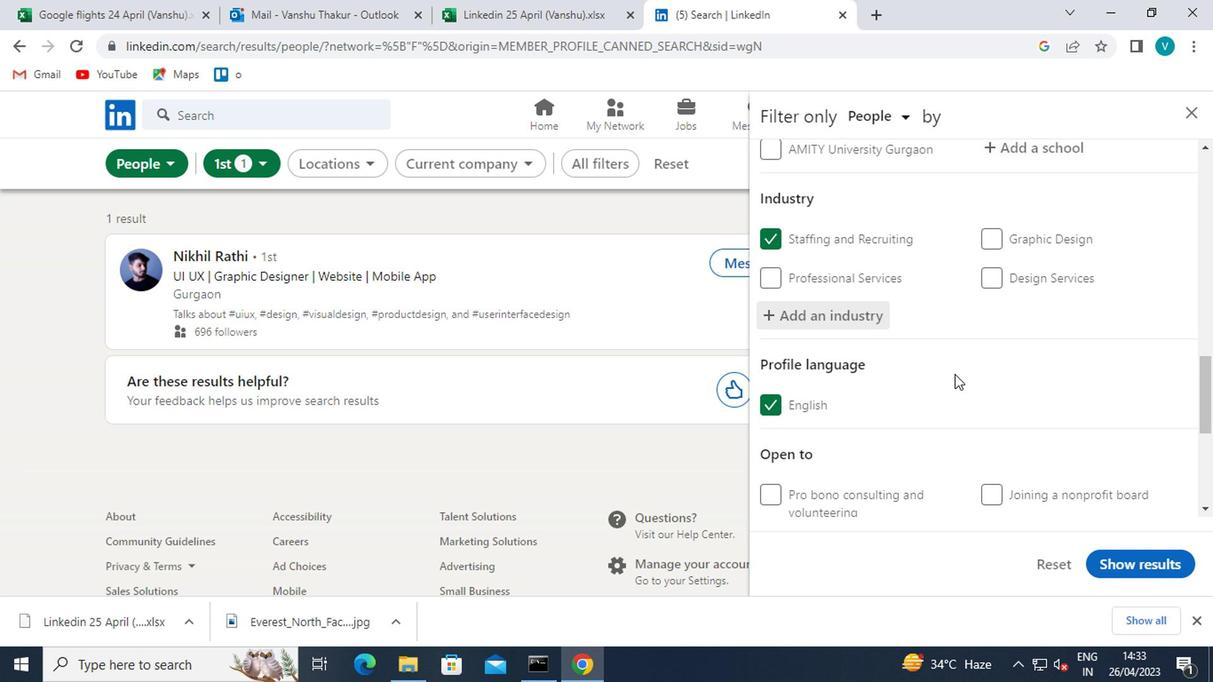 
Action: Mouse moved to (947, 377)
Screenshot: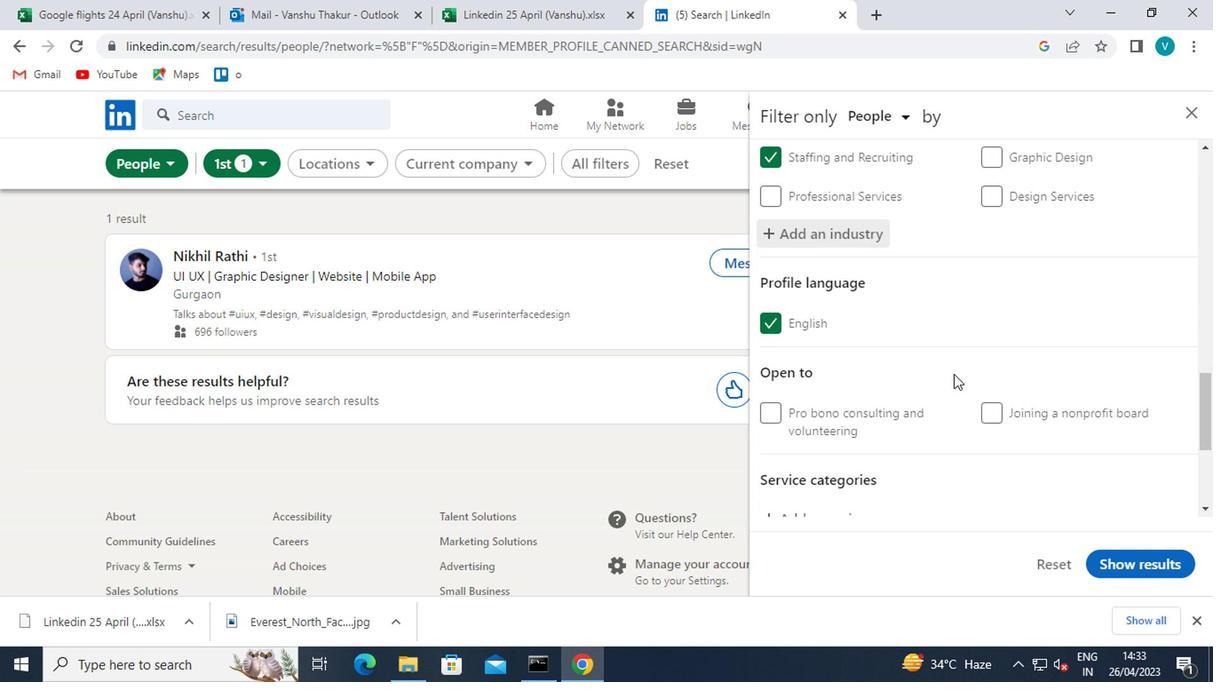 
Action: Mouse scrolled (947, 376) with delta (0, 0)
Screenshot: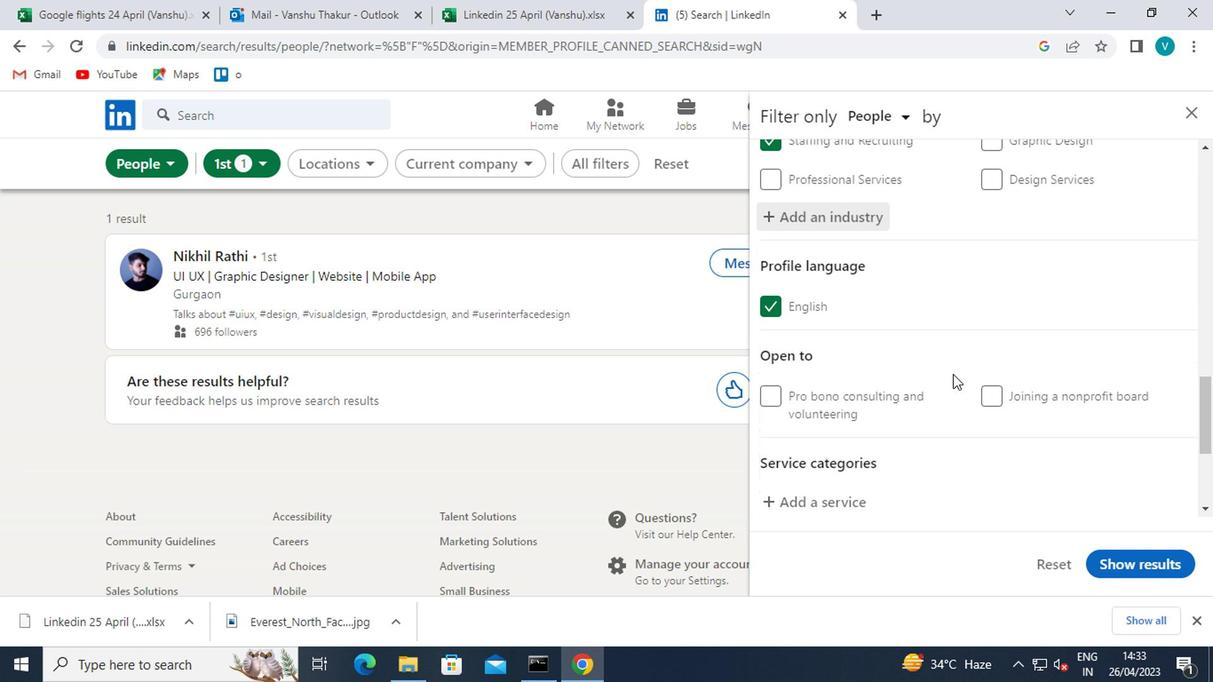 
Action: Mouse moved to (827, 346)
Screenshot: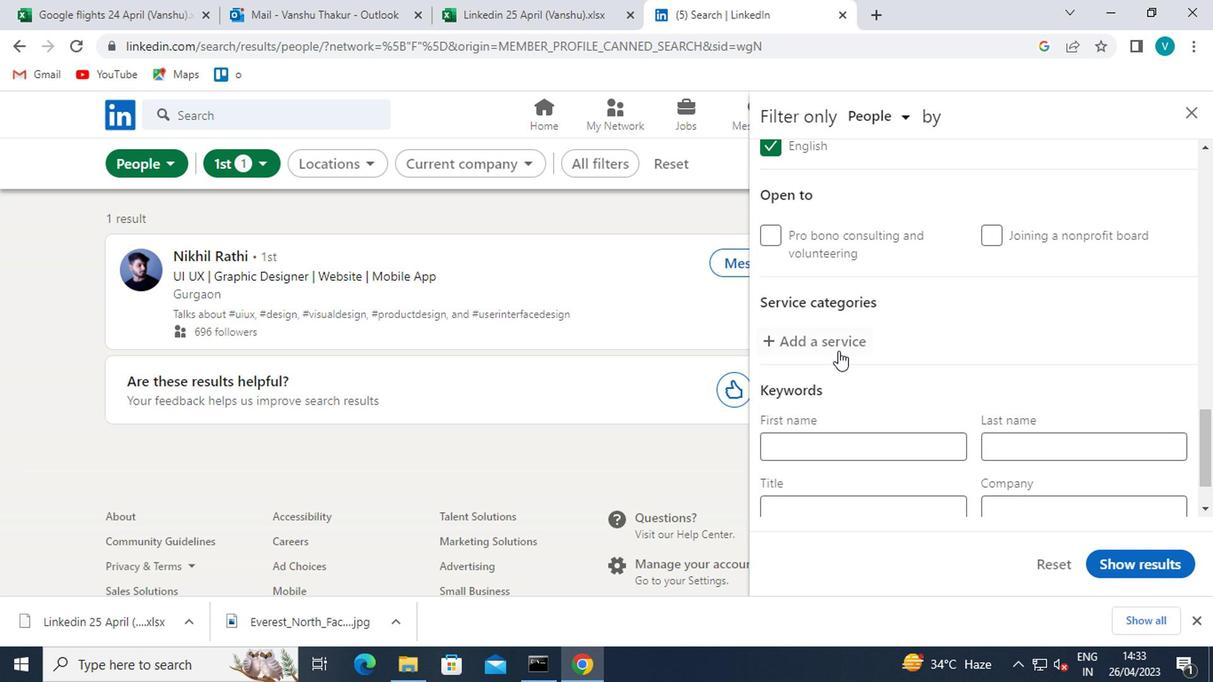 
Action: Mouse pressed left at (827, 346)
Screenshot: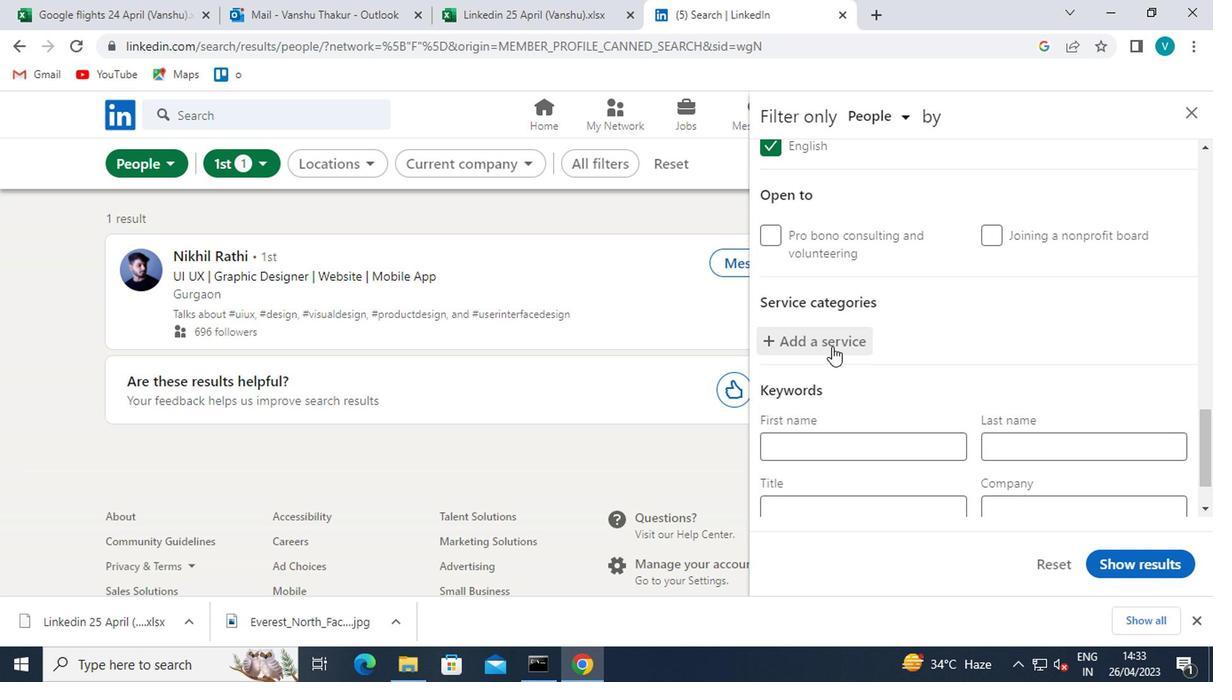 
Action: Key pressed <Key.shift>NON<Key.space><Key.backspace>PROFIT<Key.space>
Screenshot: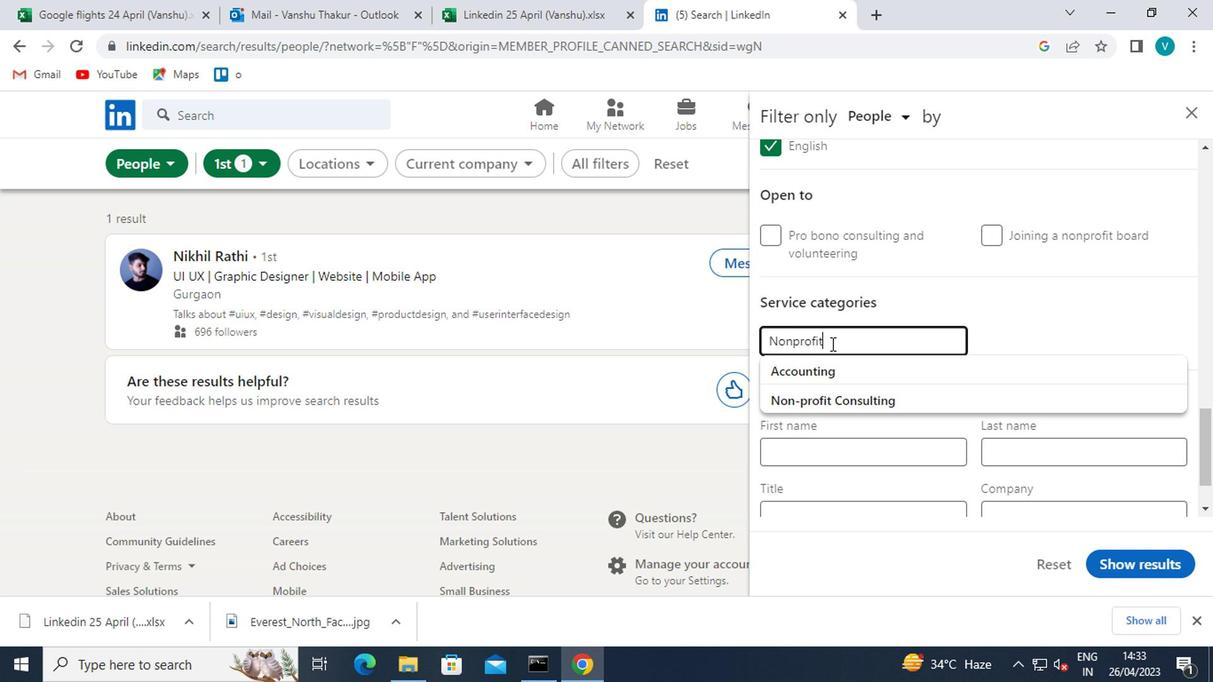 
Action: Mouse moved to (836, 403)
Screenshot: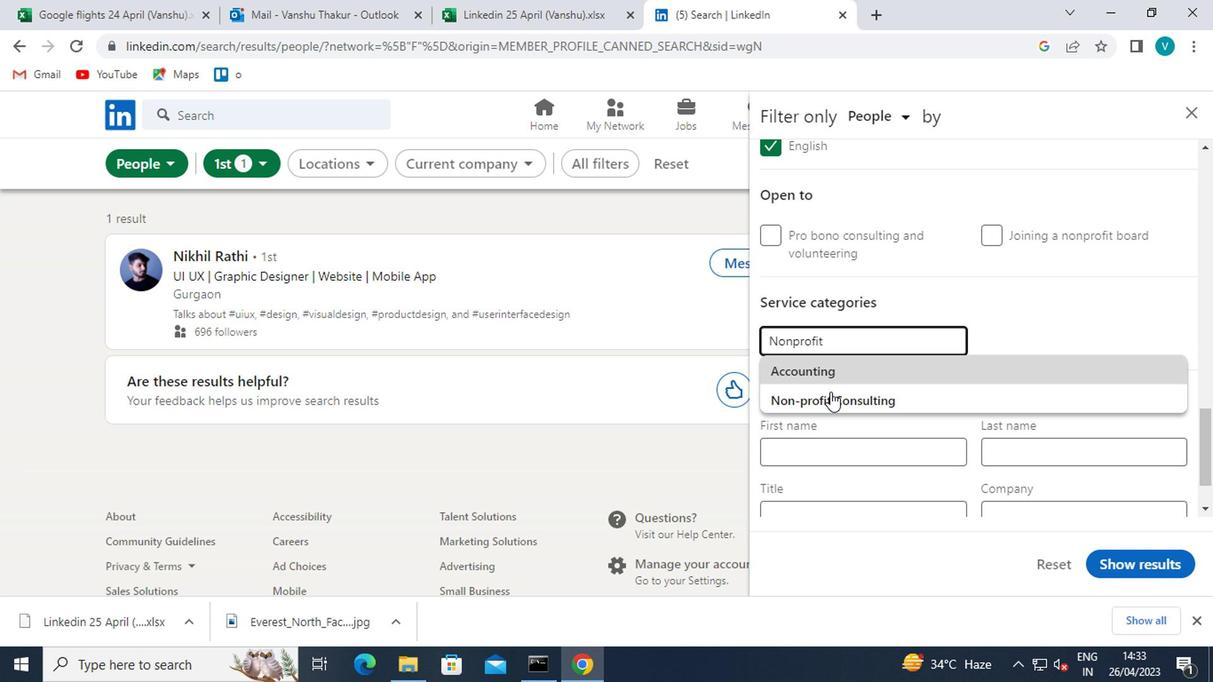 
Action: Mouse pressed left at (836, 403)
Screenshot: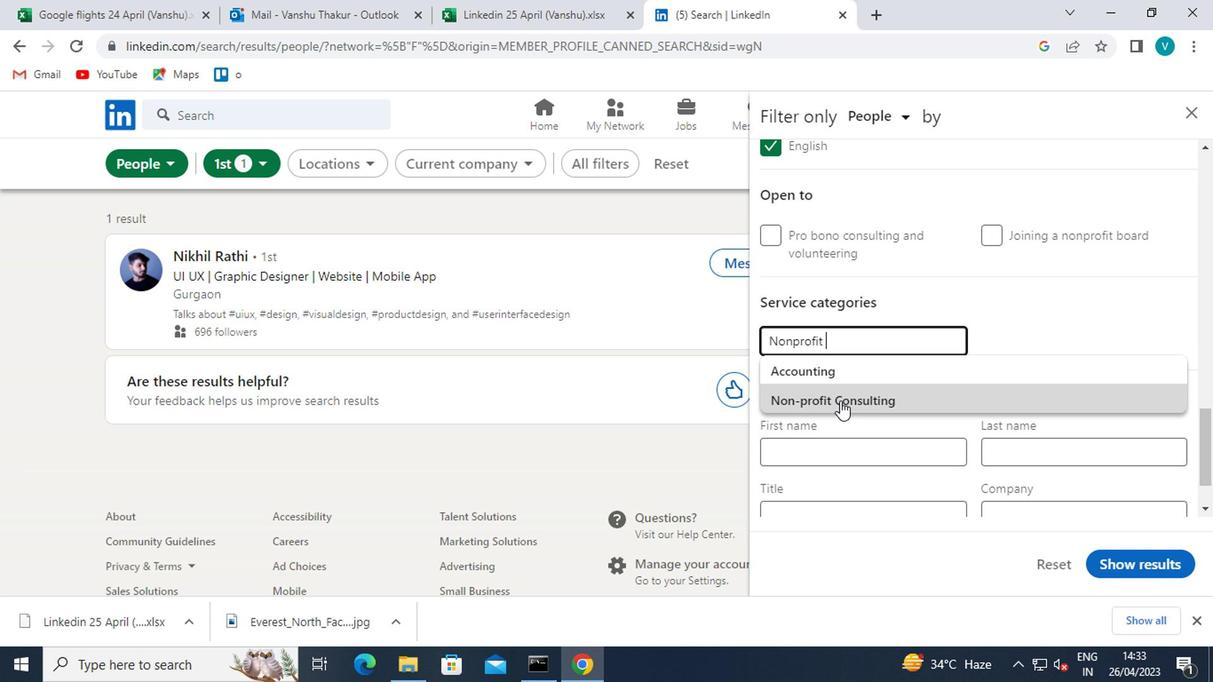 
Action: Mouse moved to (860, 388)
Screenshot: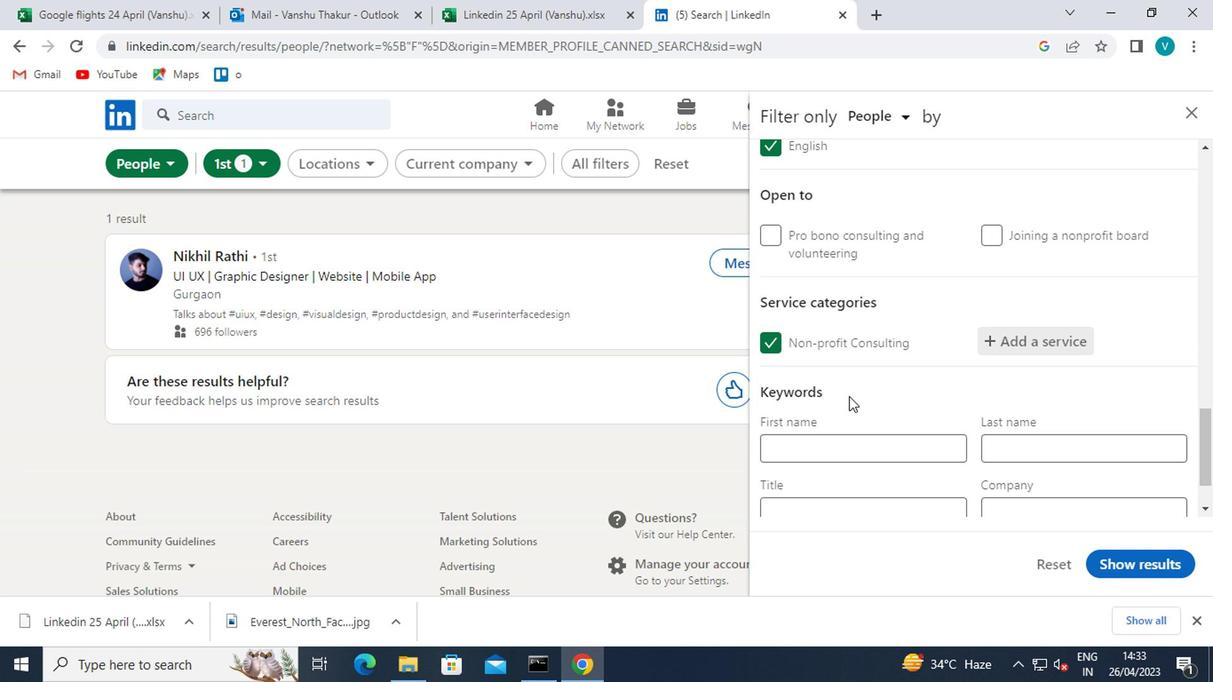 
Action: Mouse scrolled (860, 387) with delta (0, 0)
Screenshot: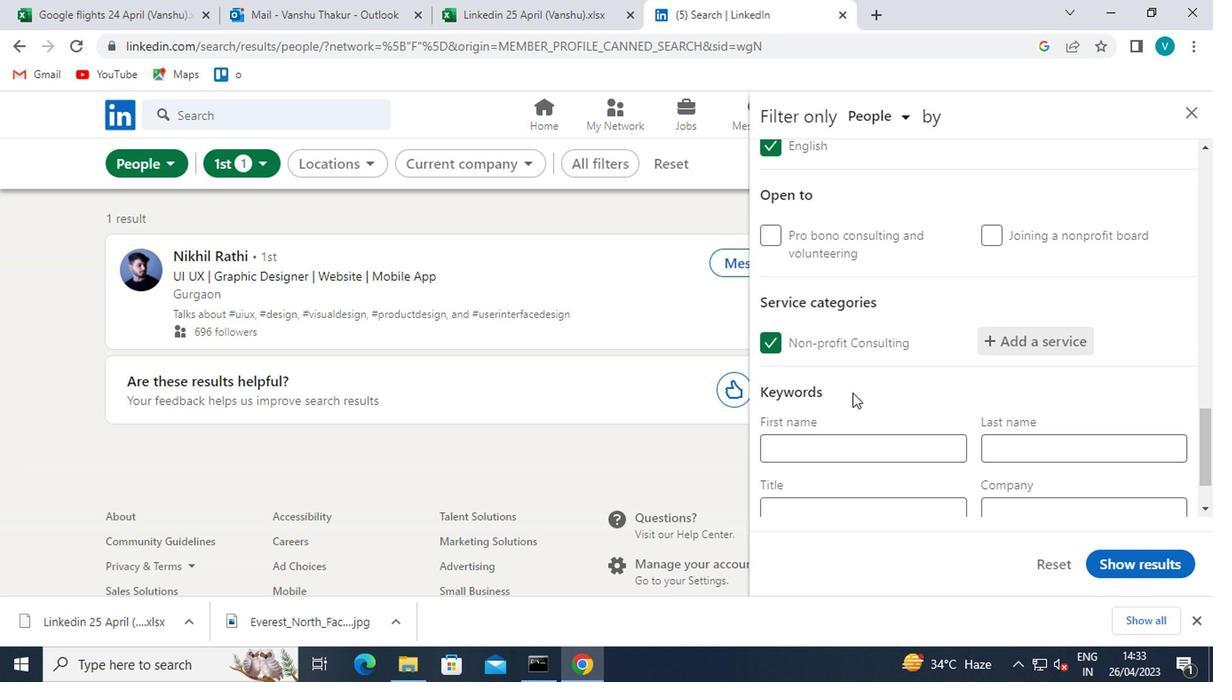 
Action: Mouse scrolled (860, 387) with delta (0, 0)
Screenshot: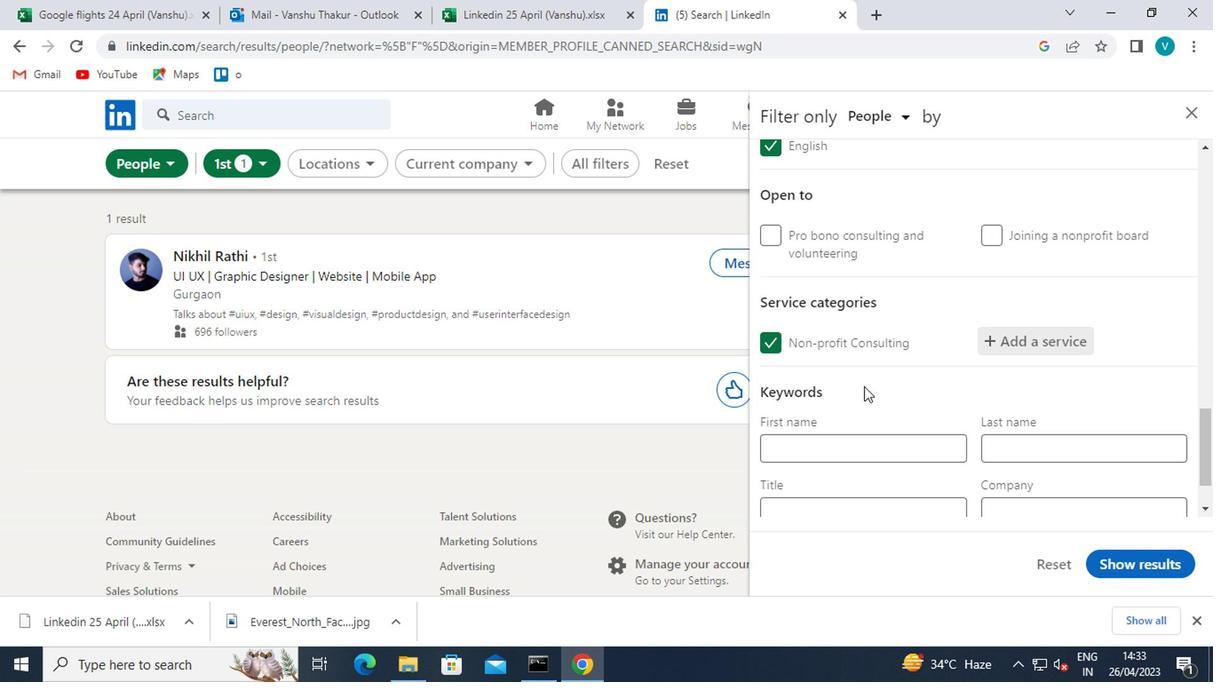 
Action: Mouse moved to (847, 416)
Screenshot: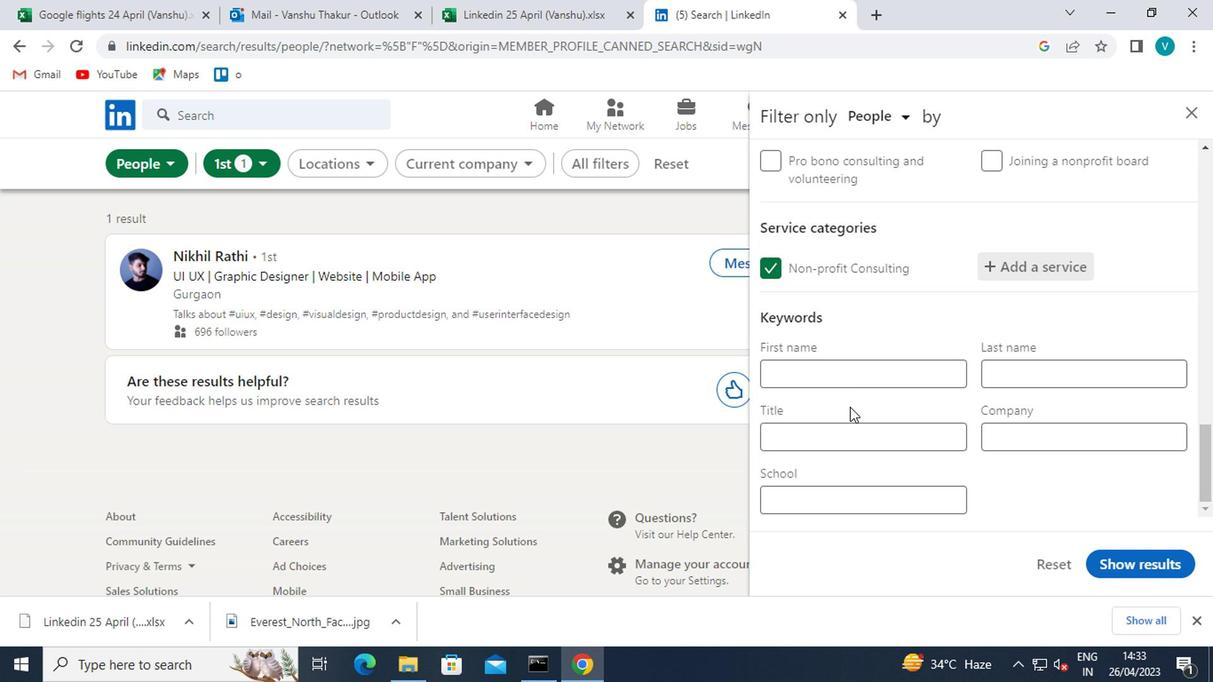 
Action: Mouse pressed left at (847, 416)
Screenshot: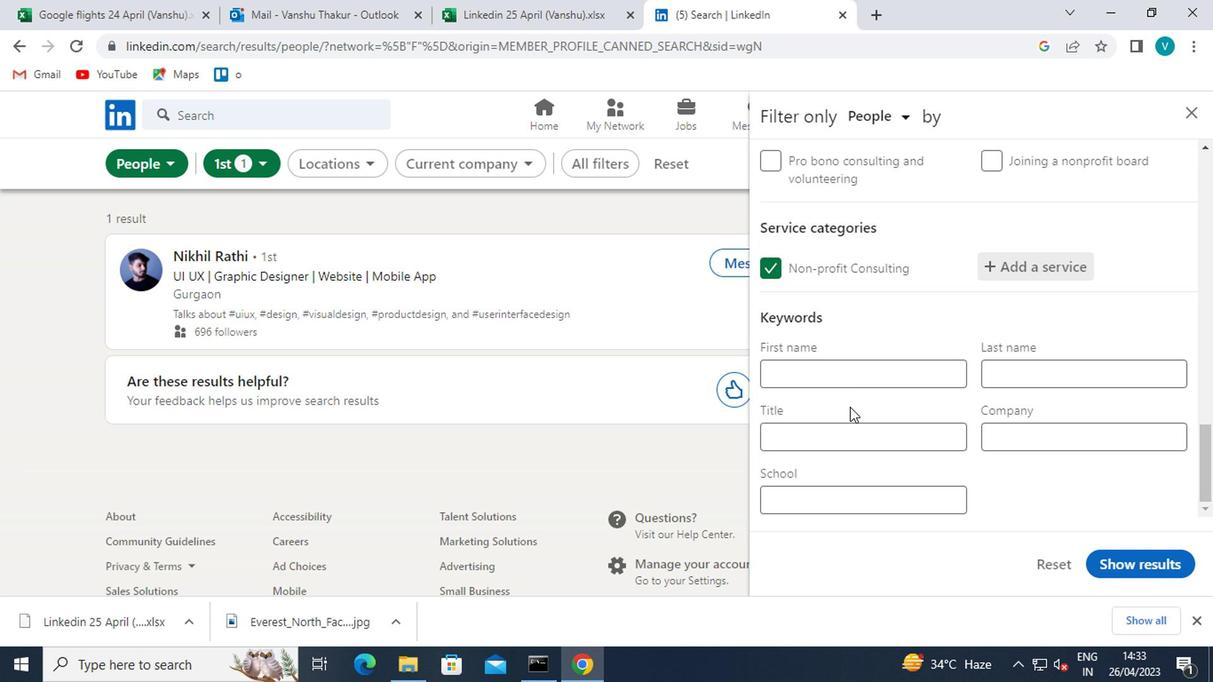 
Action: Mouse moved to (850, 416)
Screenshot: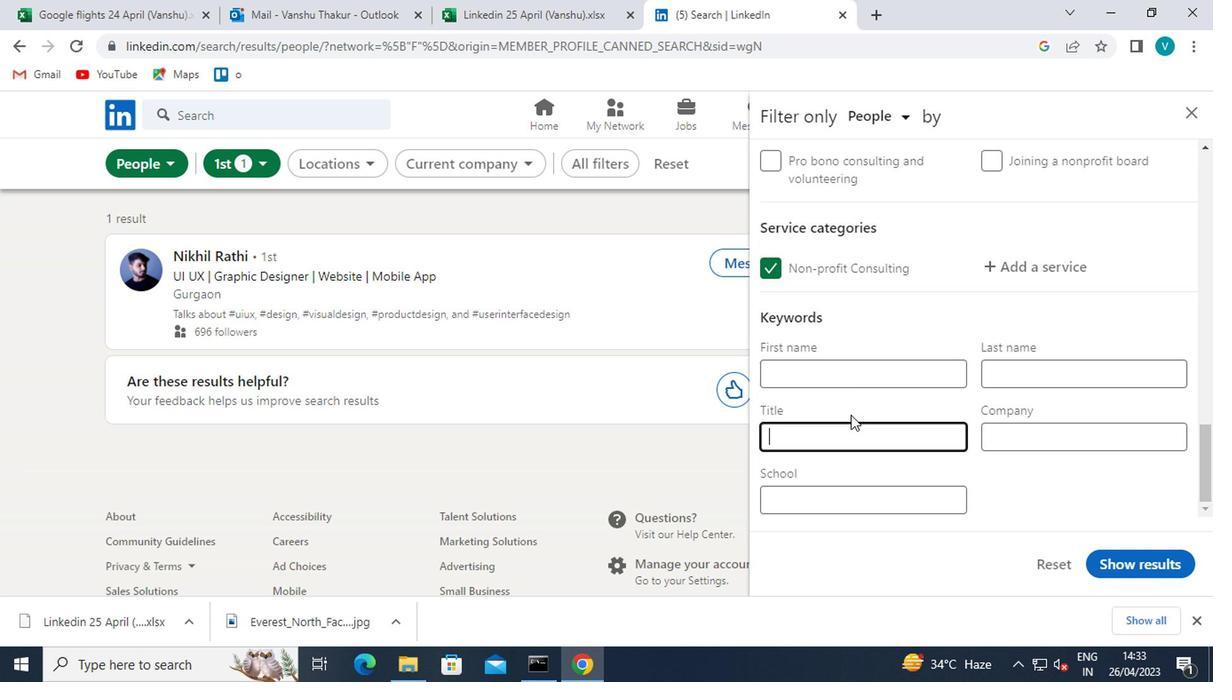 
Action: Key pressed <Key.shift>SECURITY<Key.space><Key.shift>GUARD<Key.space>
Screenshot: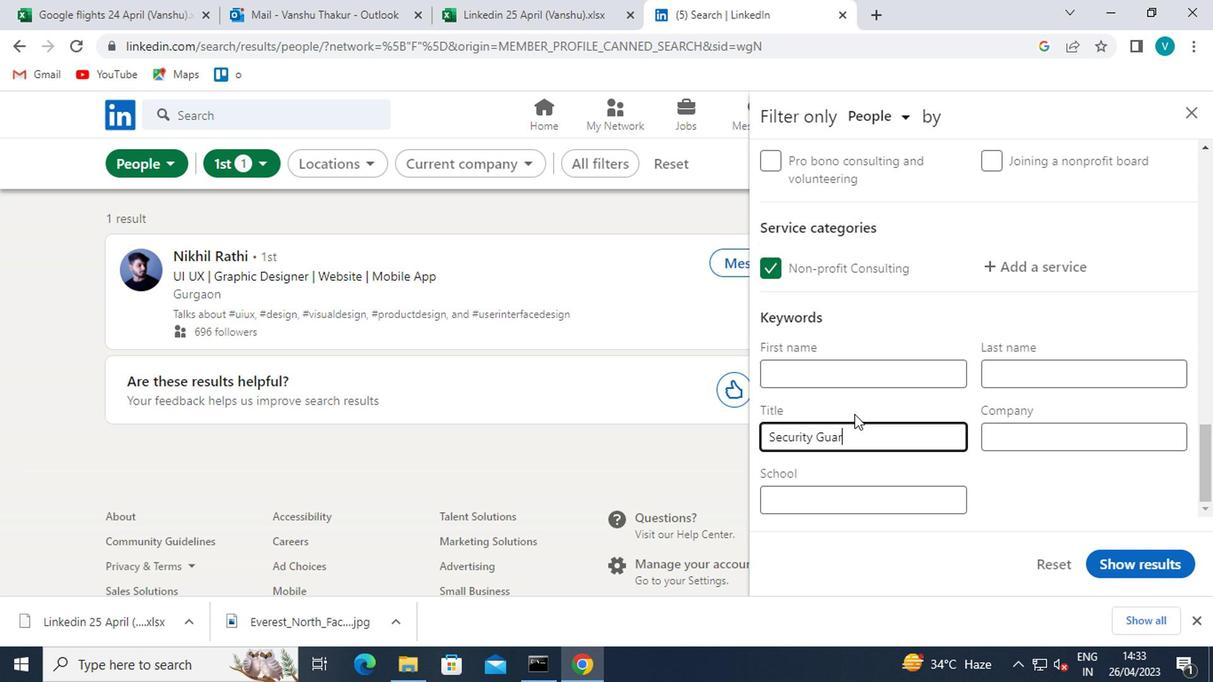 
Action: Mouse moved to (1132, 571)
Screenshot: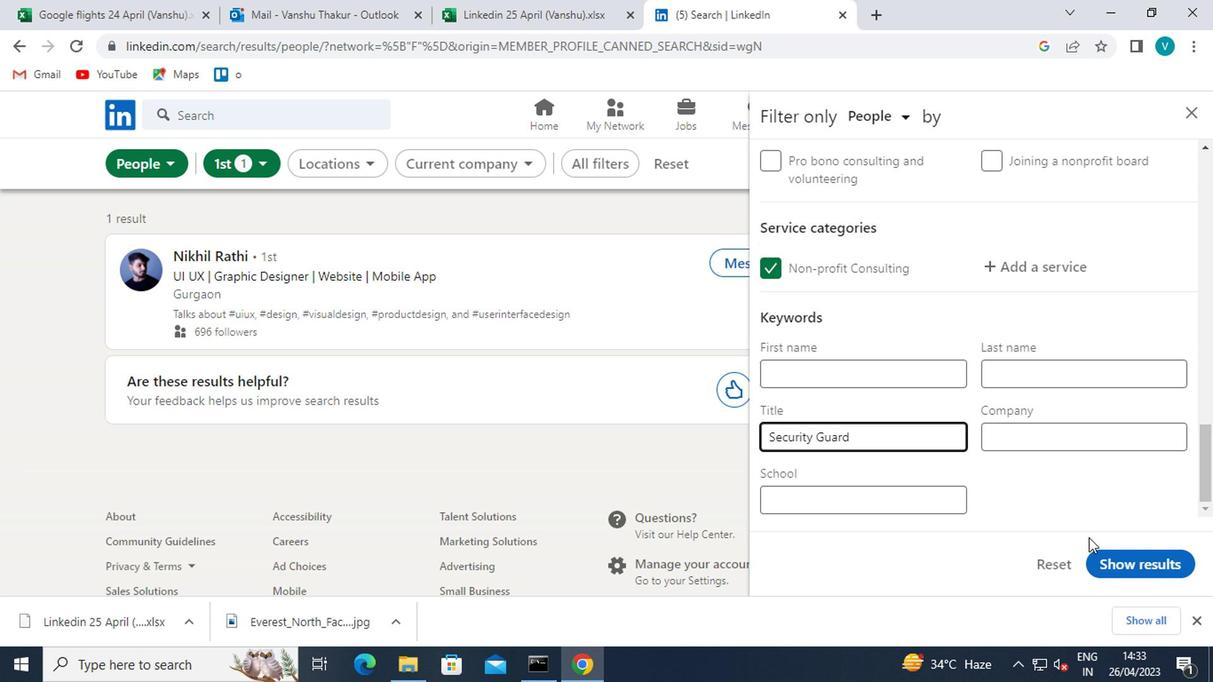 
Action: Mouse pressed left at (1132, 571)
Screenshot: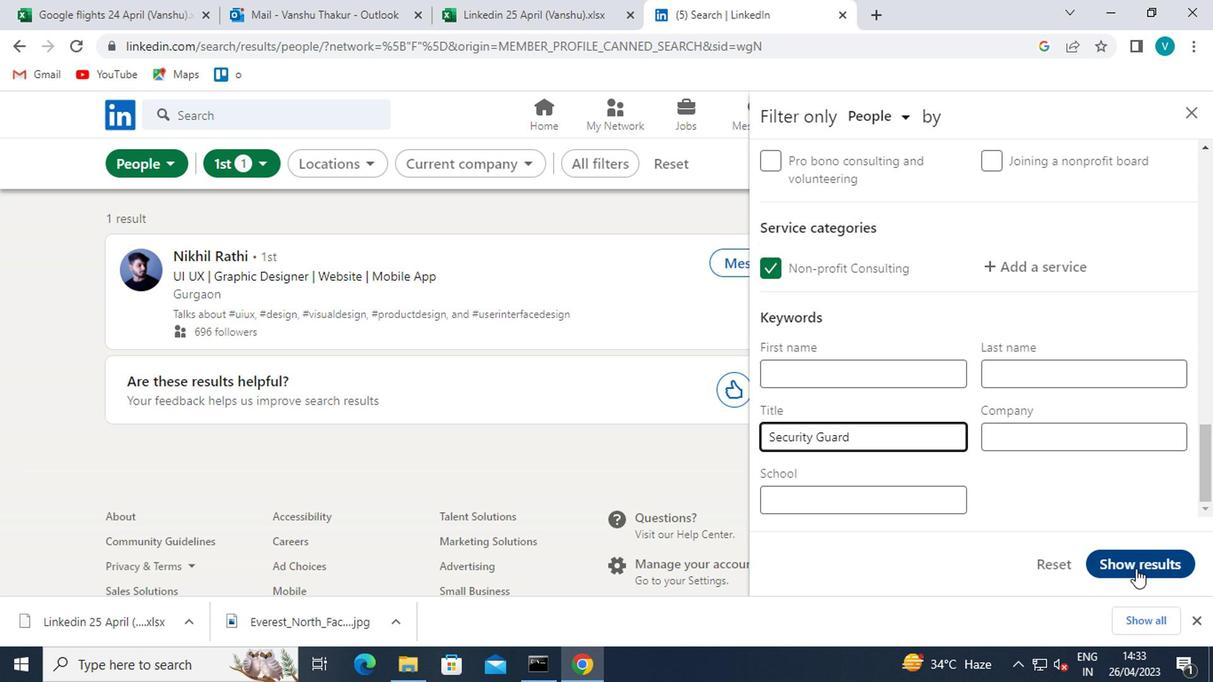 
